 Task: Create fields in expense object.
Action: Mouse moved to (711, 55)
Screenshot: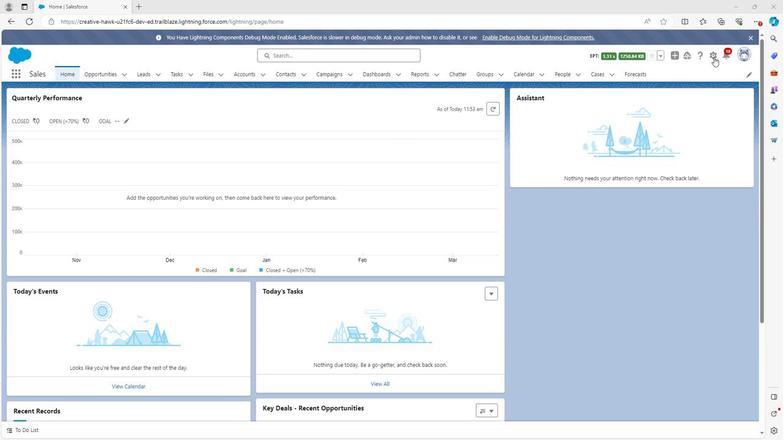 
Action: Mouse pressed left at (711, 55)
Screenshot: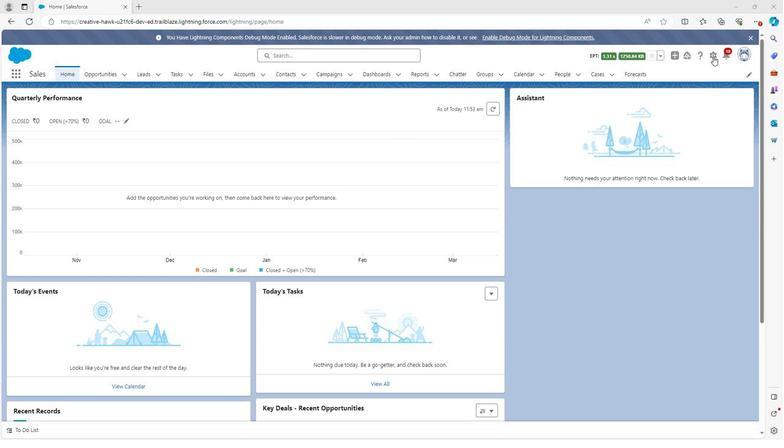
Action: Mouse moved to (687, 81)
Screenshot: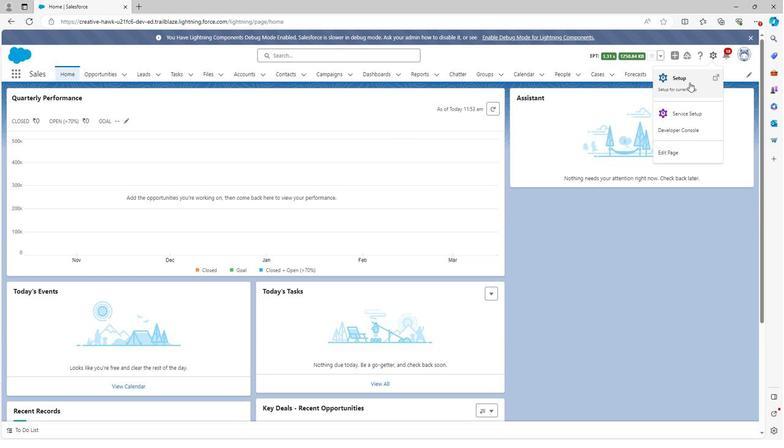 
Action: Mouse pressed left at (687, 81)
Screenshot: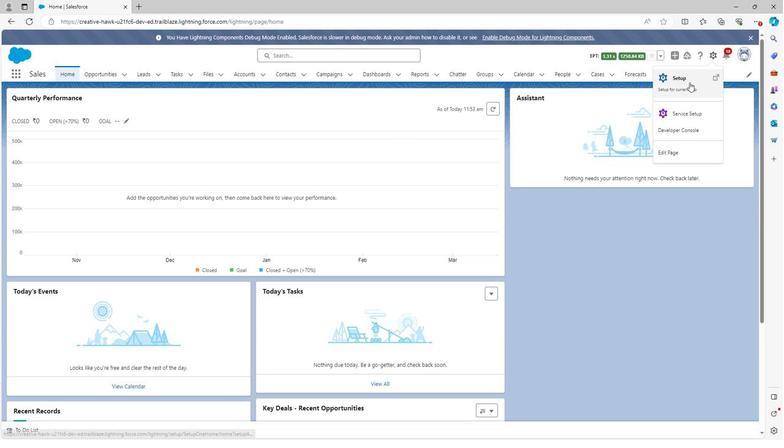 
Action: Mouse moved to (107, 69)
Screenshot: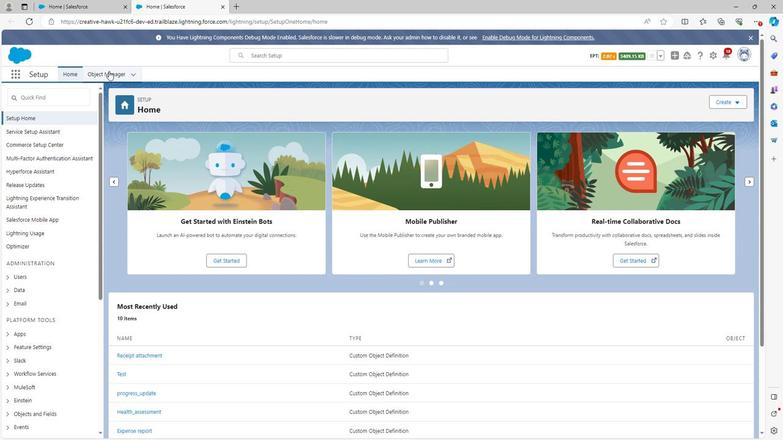 
Action: Mouse pressed left at (107, 69)
Screenshot: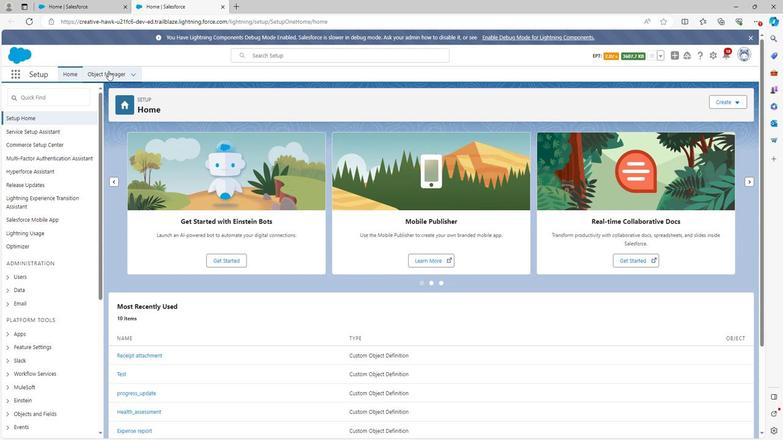 
Action: Mouse moved to (38, 327)
Screenshot: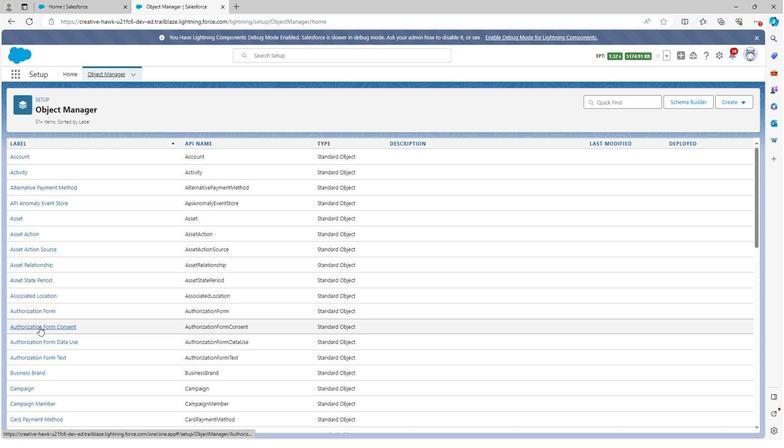 
Action: Mouse scrolled (38, 326) with delta (0, 0)
Screenshot: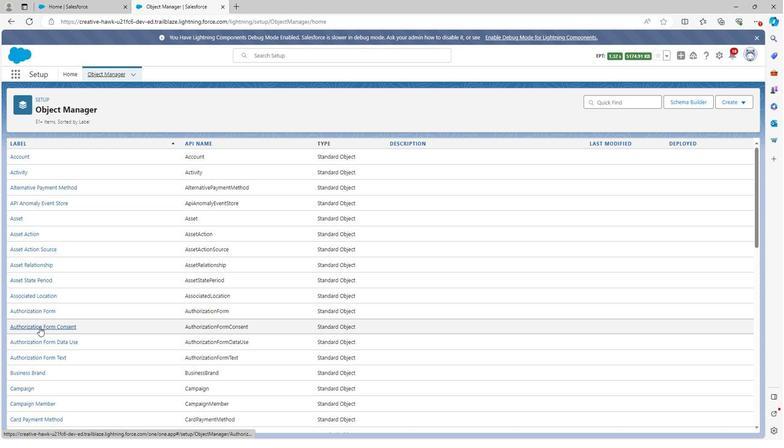 
Action: Mouse scrolled (38, 326) with delta (0, 0)
Screenshot: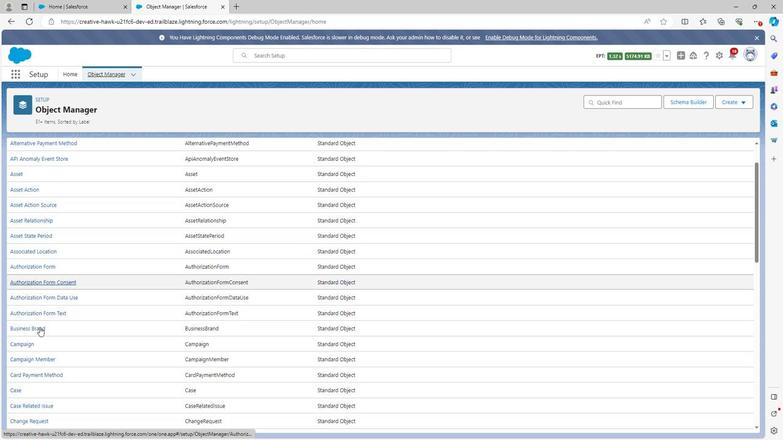 
Action: Mouse scrolled (38, 326) with delta (0, 0)
Screenshot: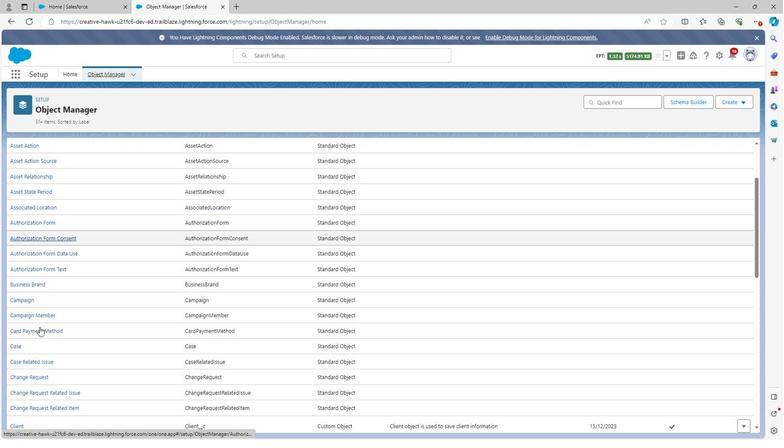 
Action: Mouse scrolled (38, 326) with delta (0, 0)
Screenshot: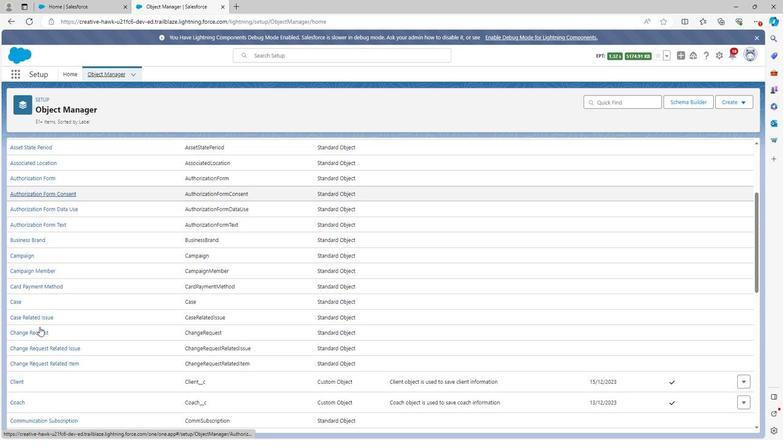 
Action: Mouse moved to (38, 325)
Screenshot: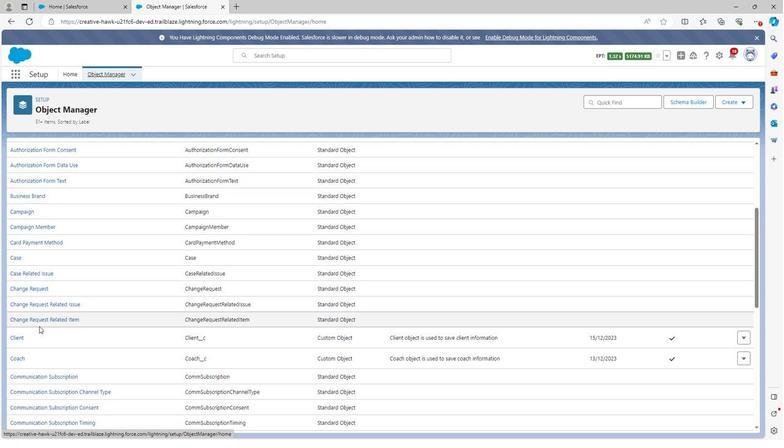 
Action: Mouse scrolled (38, 324) with delta (0, 0)
Screenshot: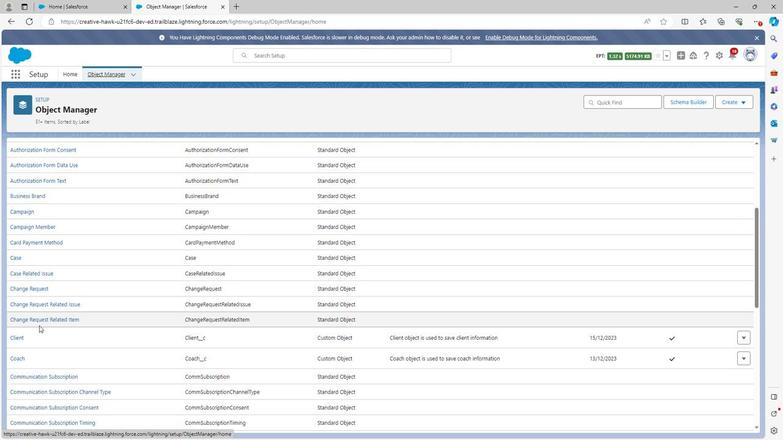 
Action: Mouse scrolled (38, 324) with delta (0, 0)
Screenshot: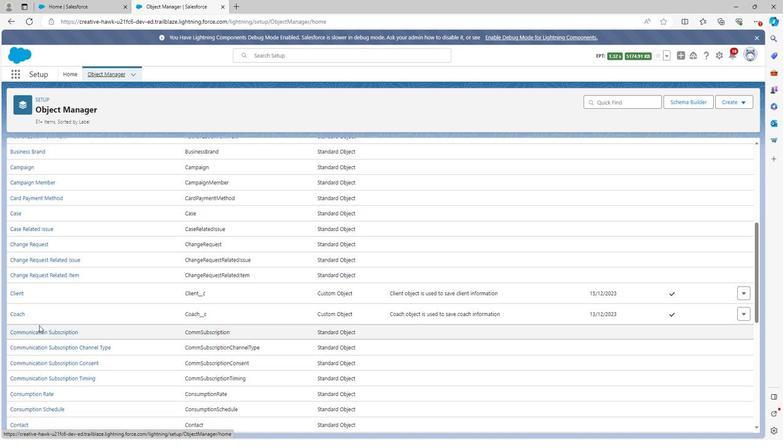 
Action: Mouse scrolled (38, 324) with delta (0, 0)
Screenshot: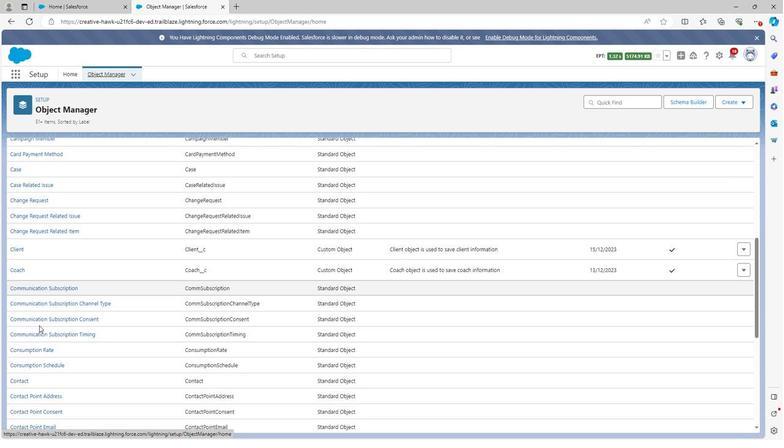
Action: Mouse moved to (38, 325)
Screenshot: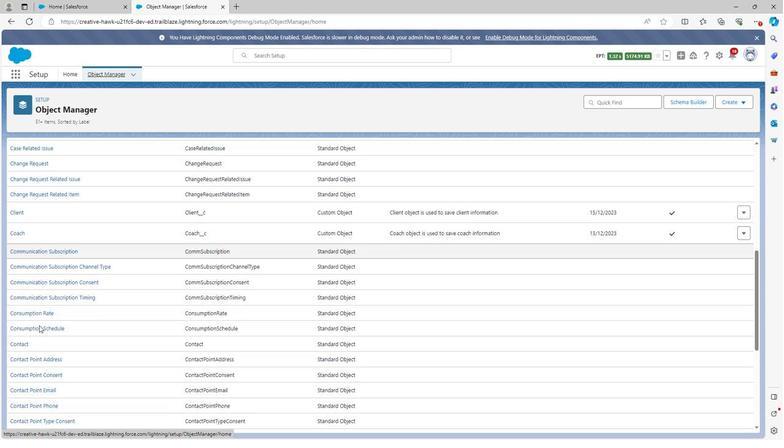 
Action: Mouse scrolled (38, 324) with delta (0, 0)
Screenshot: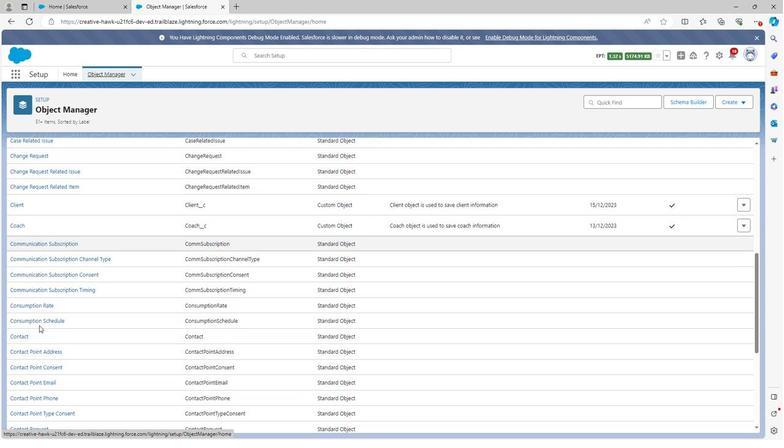 
Action: Mouse moved to (38, 324)
Screenshot: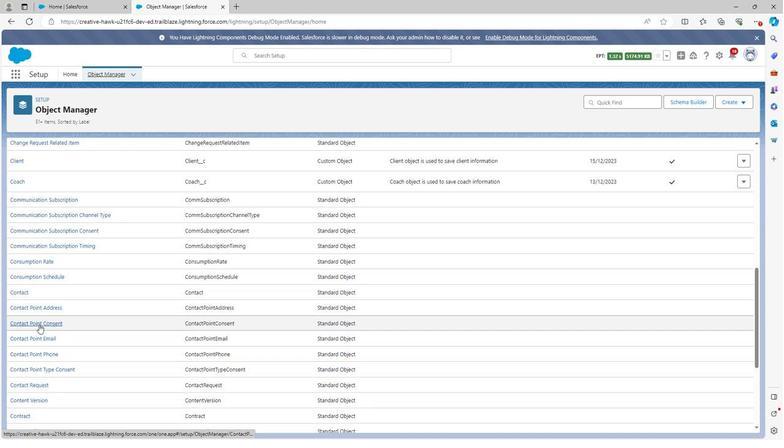 
Action: Mouse scrolled (38, 323) with delta (0, 0)
Screenshot: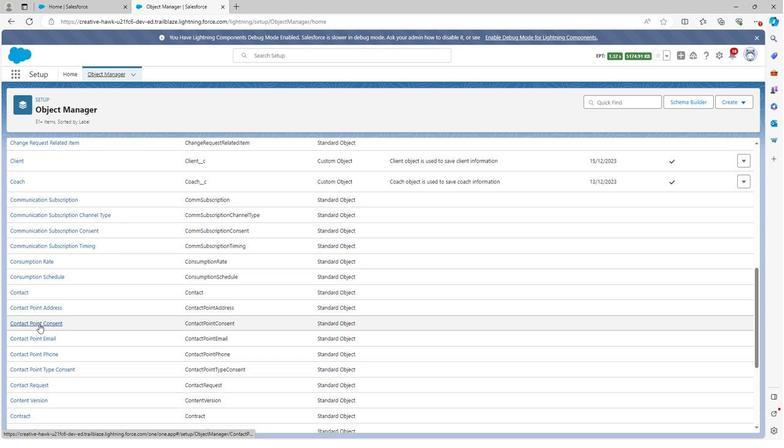 
Action: Mouse scrolled (38, 323) with delta (0, 0)
Screenshot: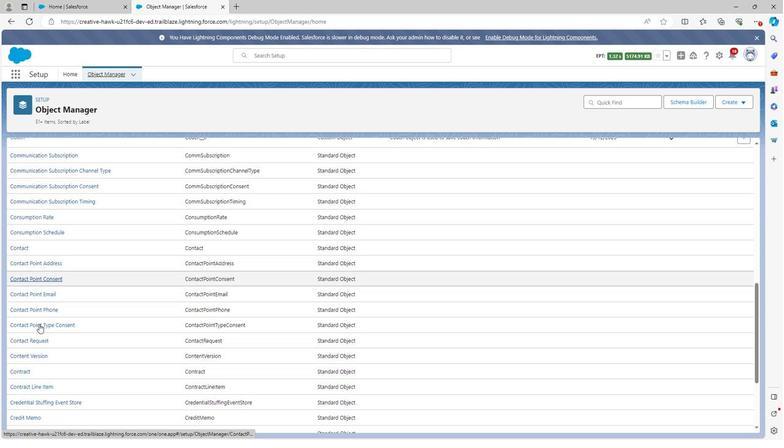 
Action: Mouse scrolled (38, 323) with delta (0, 0)
Screenshot: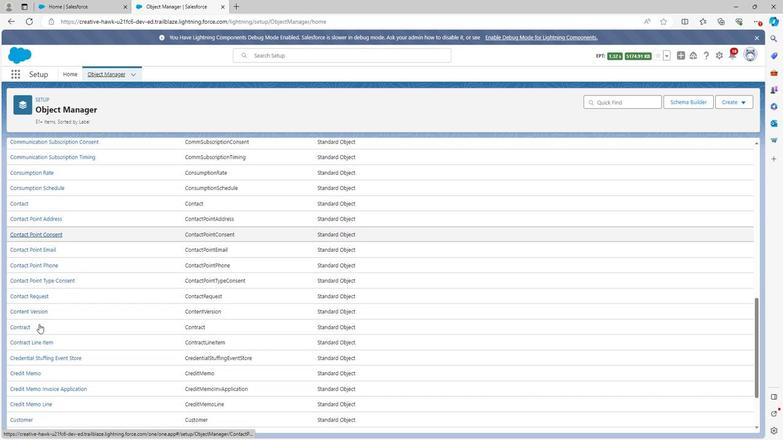 
Action: Mouse moved to (38, 322)
Screenshot: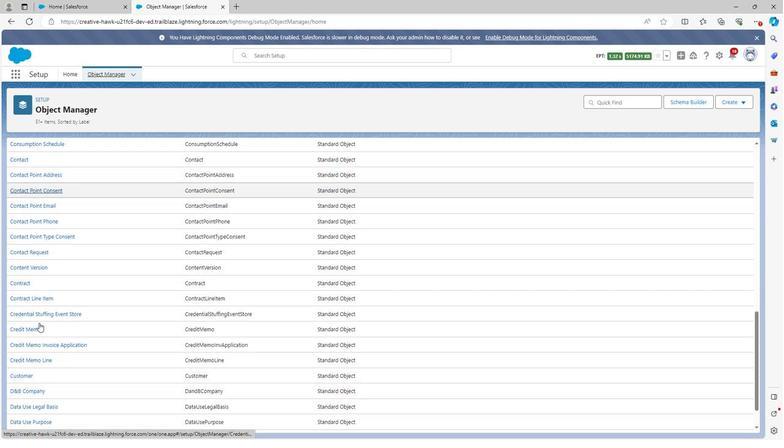 
Action: Mouse scrolled (38, 321) with delta (0, 0)
Screenshot: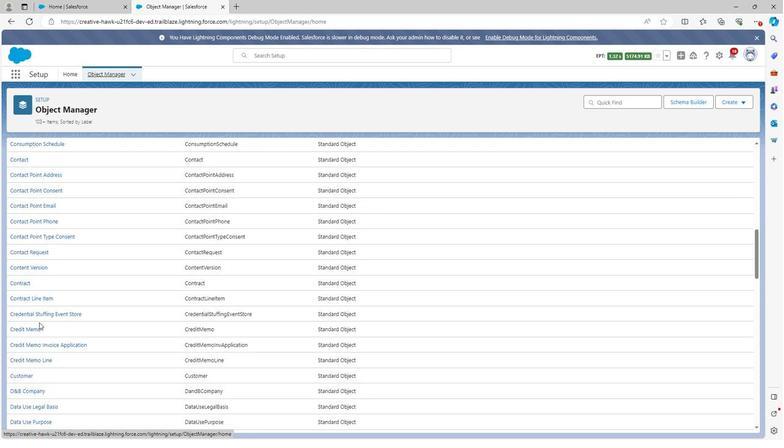 
Action: Mouse scrolled (38, 321) with delta (0, 0)
Screenshot: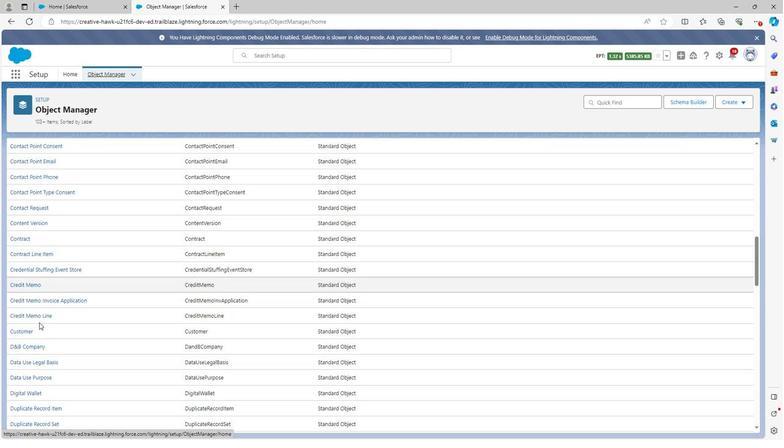 
Action: Mouse moved to (38, 322)
Screenshot: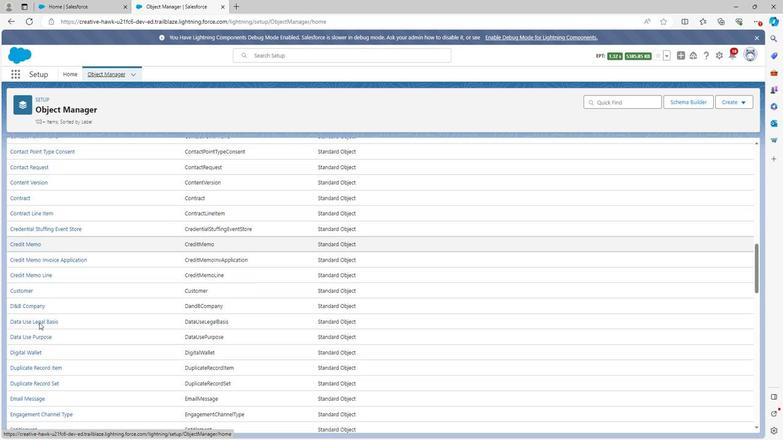 
Action: Mouse scrolled (38, 321) with delta (0, 0)
Screenshot: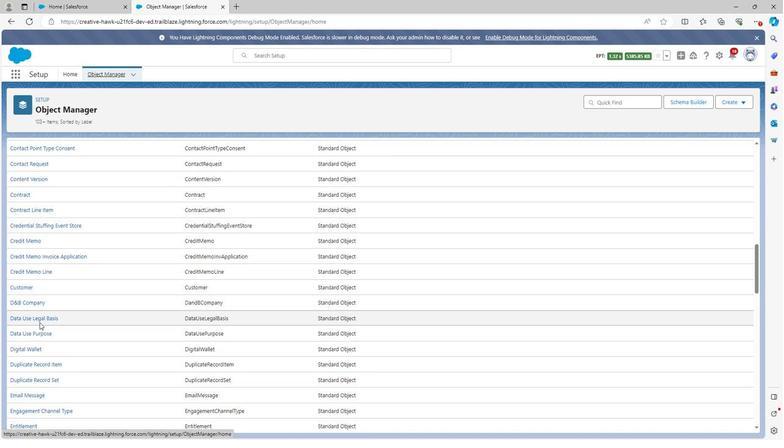 
Action: Mouse scrolled (38, 321) with delta (0, 0)
Screenshot: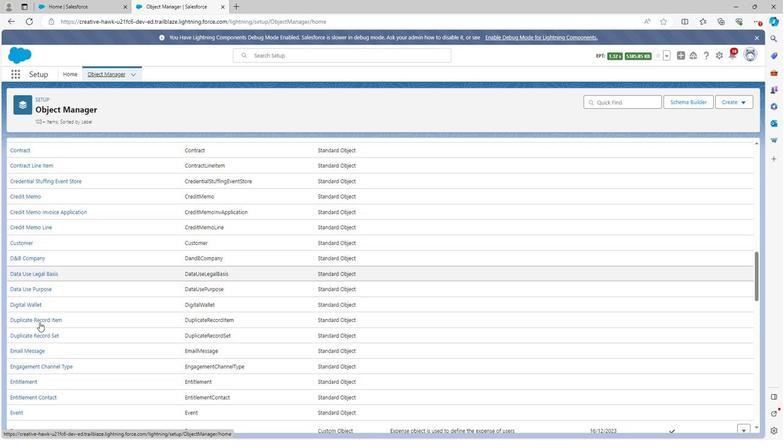 
Action: Mouse scrolled (38, 321) with delta (0, 0)
Screenshot: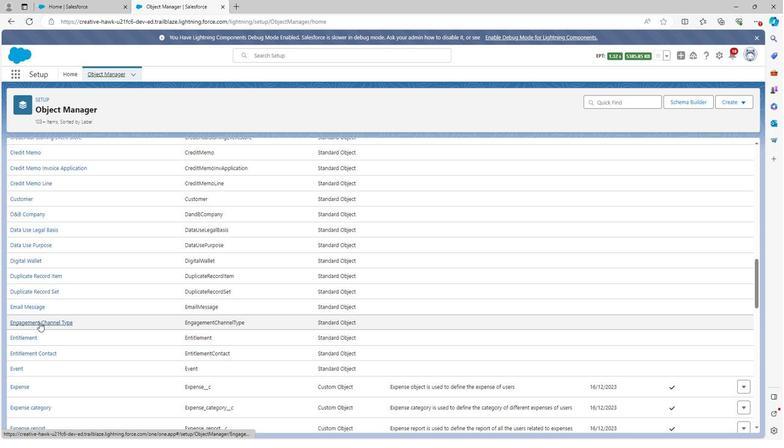 
Action: Mouse moved to (17, 342)
Screenshot: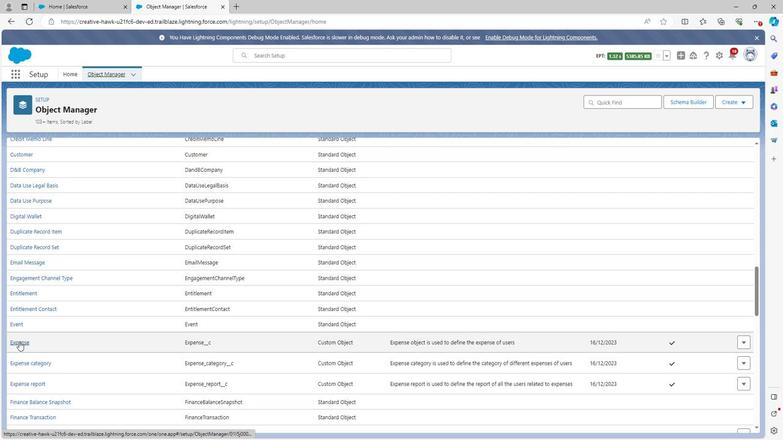 
Action: Mouse pressed left at (17, 342)
Screenshot: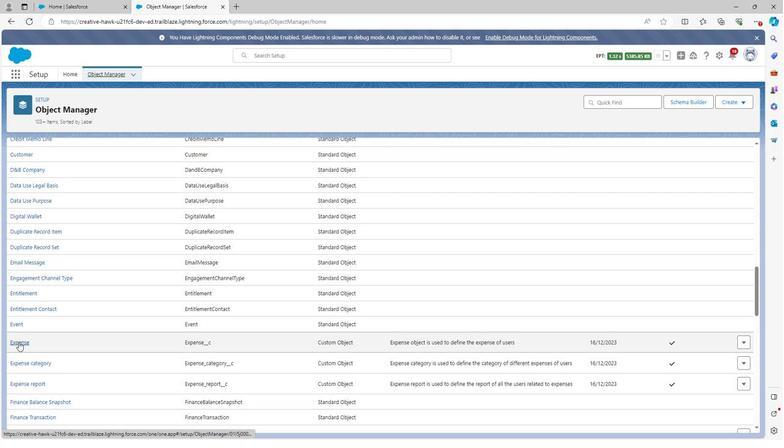 
Action: Mouse moved to (36, 159)
Screenshot: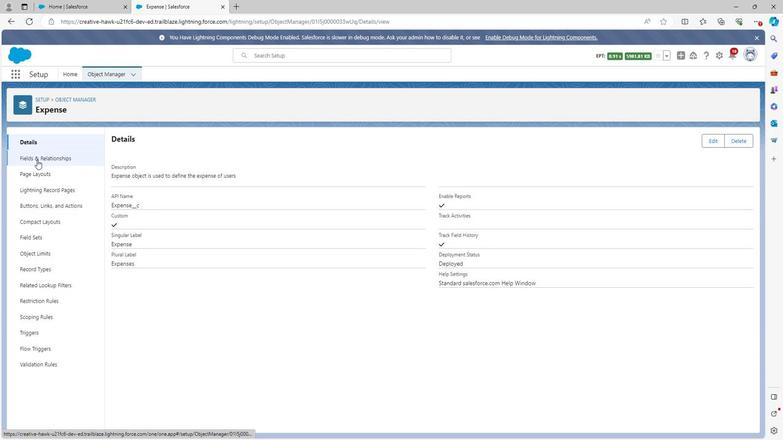 
Action: Mouse pressed left at (36, 159)
Screenshot: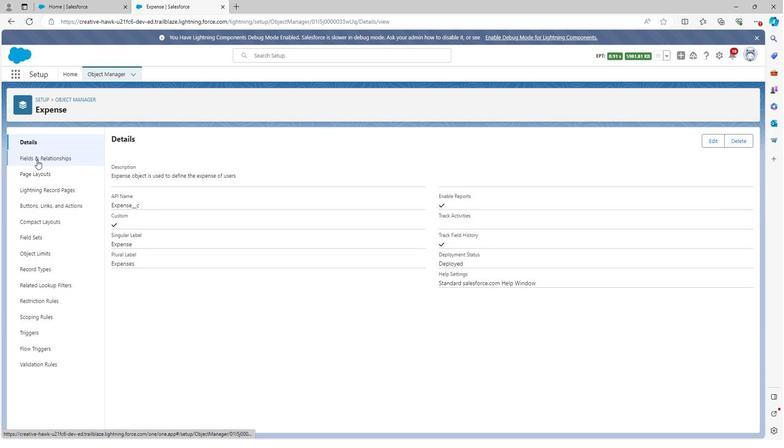 
Action: Mouse moved to (572, 137)
Screenshot: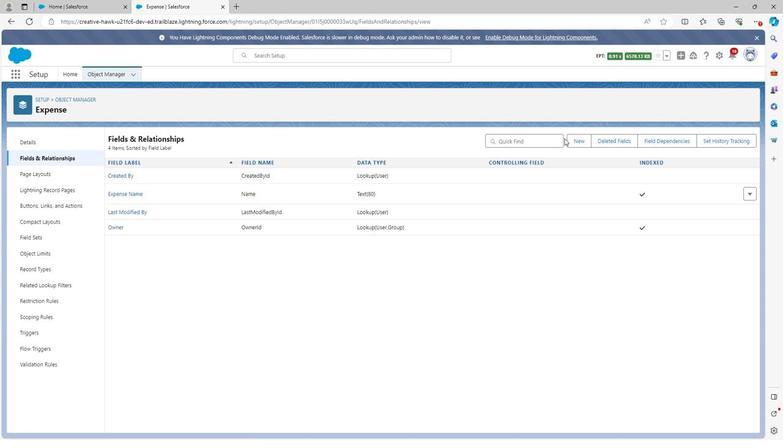 
Action: Mouse pressed left at (572, 137)
Screenshot: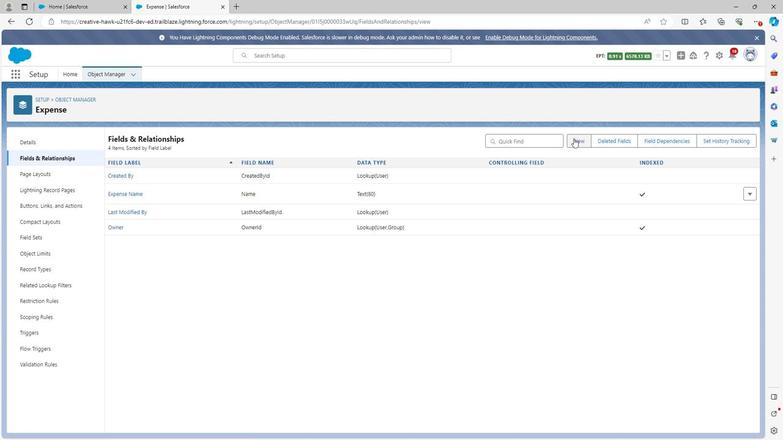 
Action: Mouse moved to (133, 258)
Screenshot: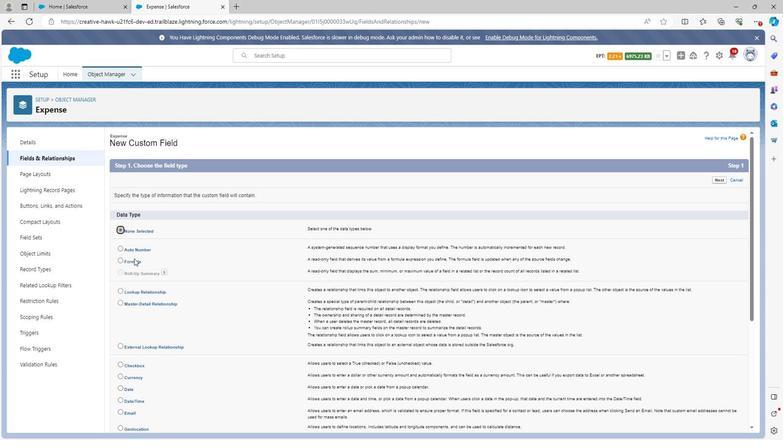 
Action: Mouse scrolled (133, 258) with delta (0, 0)
Screenshot: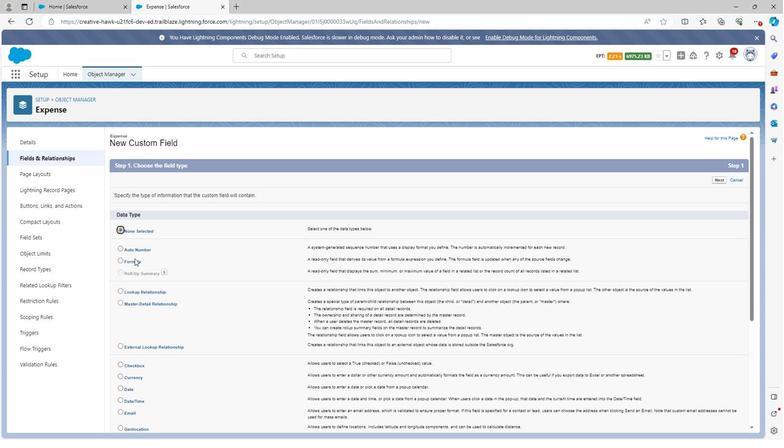 
Action: Mouse scrolled (133, 258) with delta (0, 0)
Screenshot: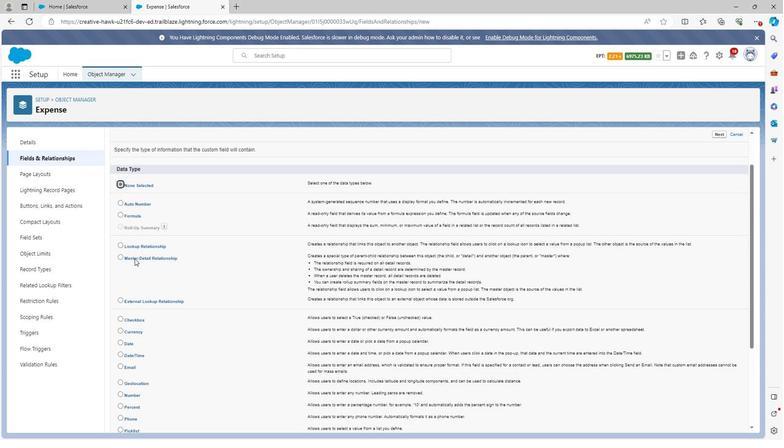 
Action: Mouse moved to (119, 347)
Screenshot: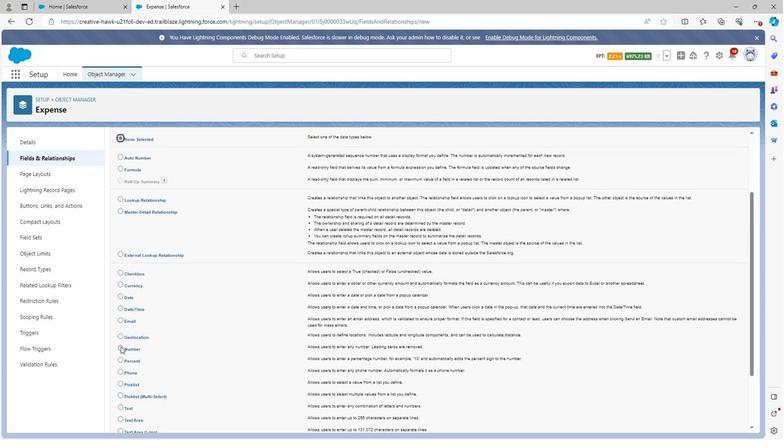 
Action: Mouse pressed left at (119, 347)
Screenshot: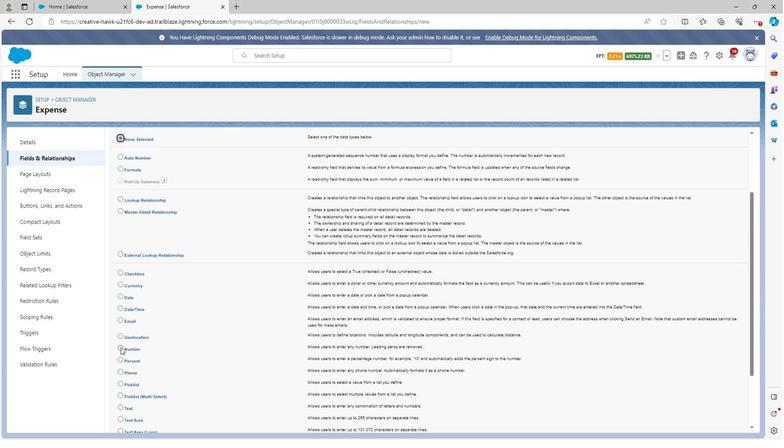 
Action: Mouse moved to (549, 340)
Screenshot: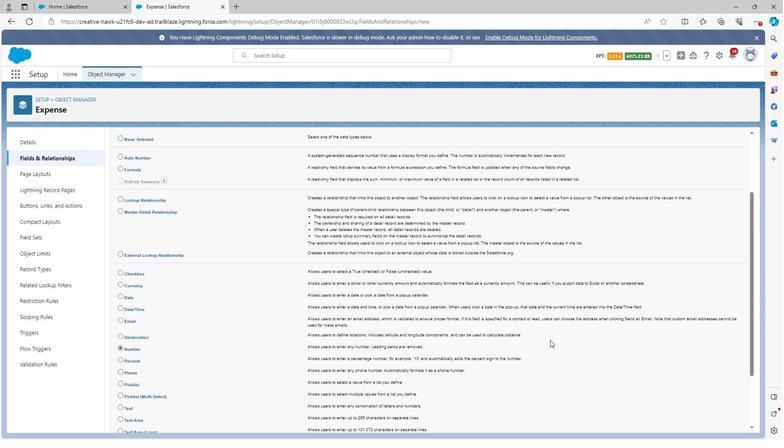 
Action: Mouse scrolled (549, 340) with delta (0, 0)
Screenshot: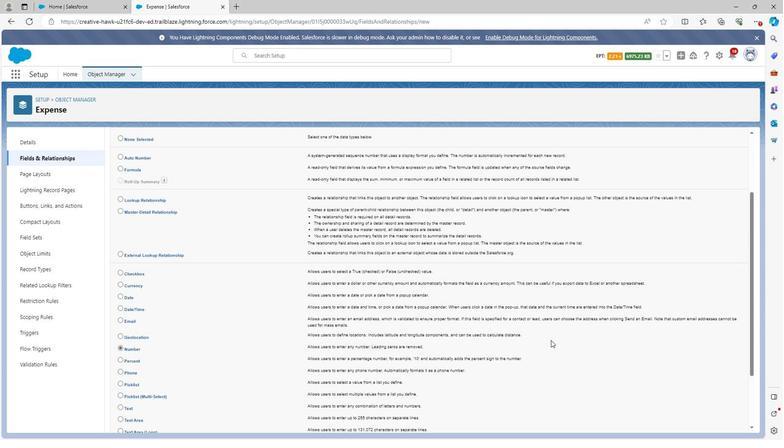 
Action: Mouse scrolled (549, 340) with delta (0, 0)
Screenshot: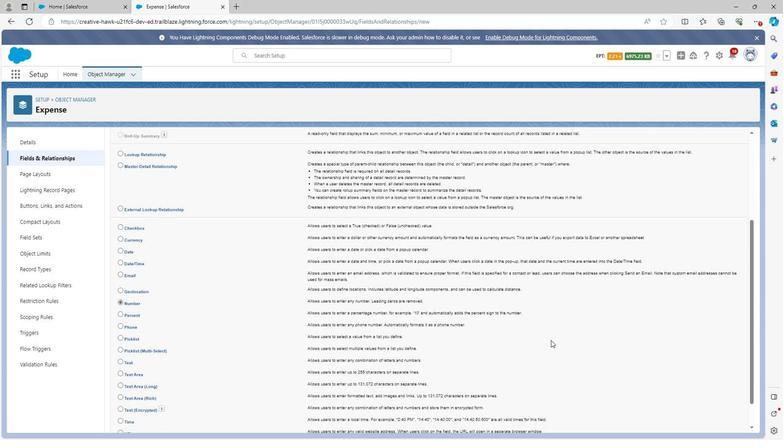 
Action: Mouse scrolled (549, 340) with delta (0, 0)
Screenshot: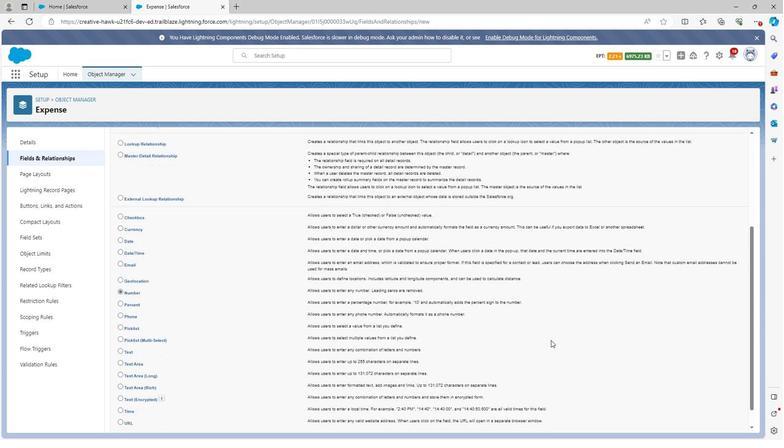 
Action: Mouse scrolled (549, 340) with delta (0, 0)
Screenshot: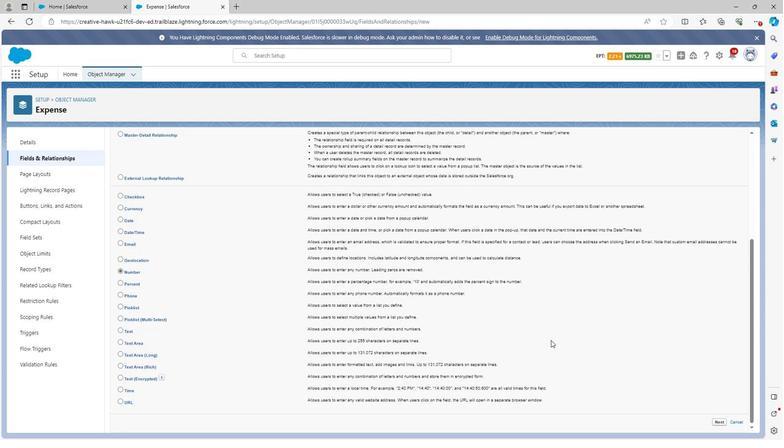 
Action: Mouse moved to (718, 422)
Screenshot: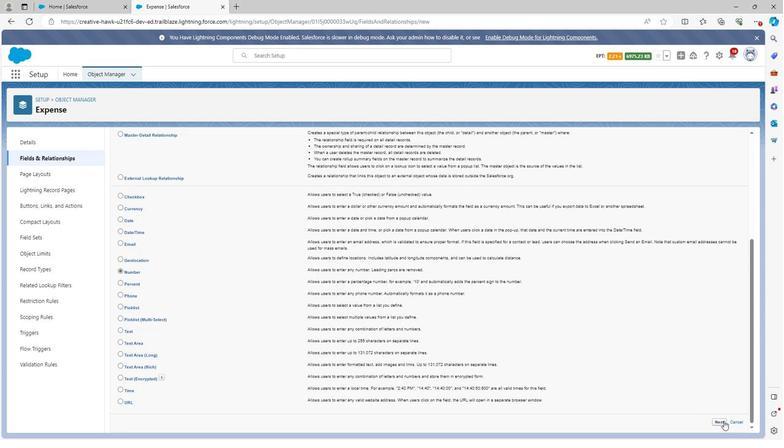 
Action: Mouse pressed left at (718, 422)
Screenshot: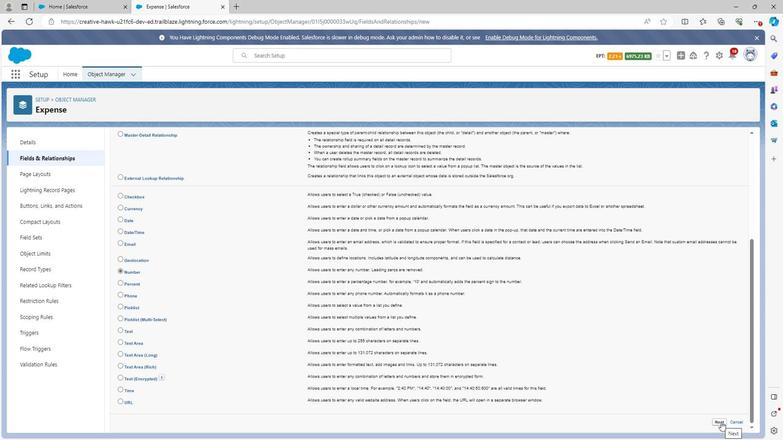 
Action: Mouse moved to (256, 196)
Screenshot: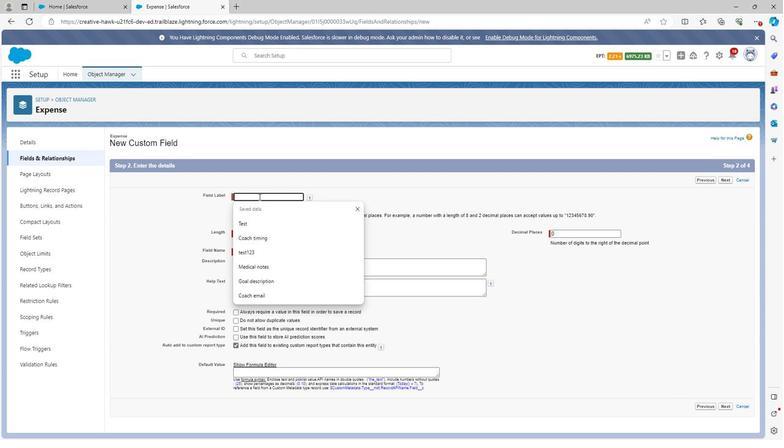 
Action: Mouse pressed left at (256, 196)
Screenshot: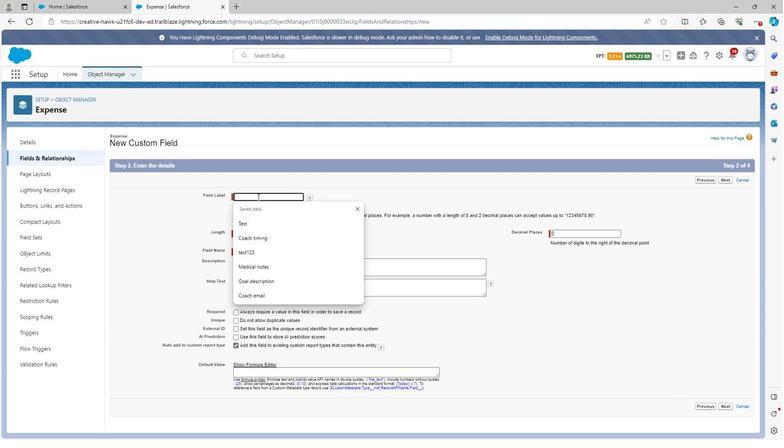 
Action: Key pressed <Key.shift><Key.shift>Expense<Key.space>amount
Screenshot: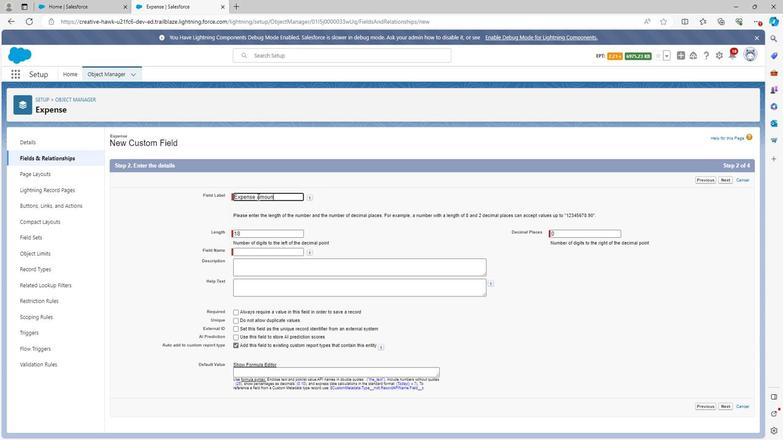
Action: Mouse moved to (241, 232)
Screenshot: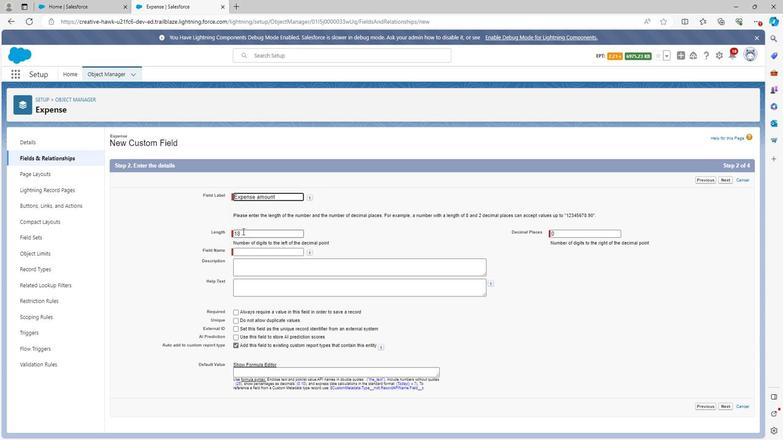 
Action: Mouse pressed left at (241, 232)
Screenshot: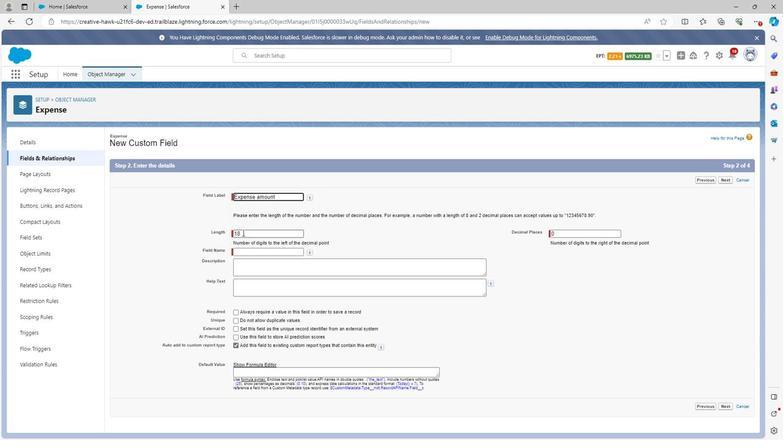 
Action: Mouse moved to (228, 225)
Screenshot: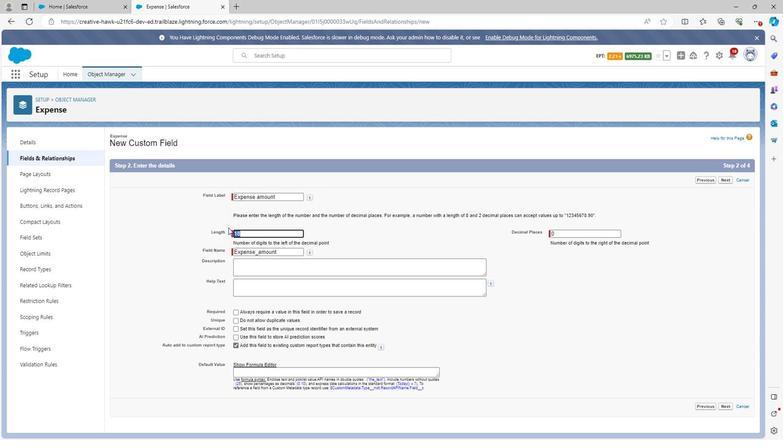 
Action: Key pressed 1
Screenshot: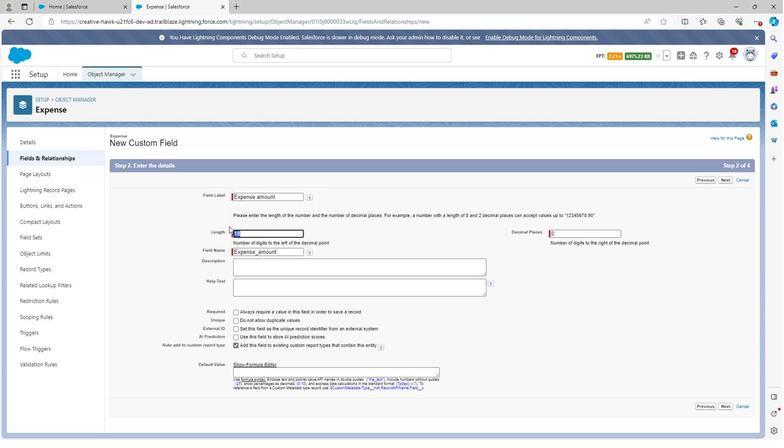 
Action: Mouse moved to (229, 226)
Screenshot: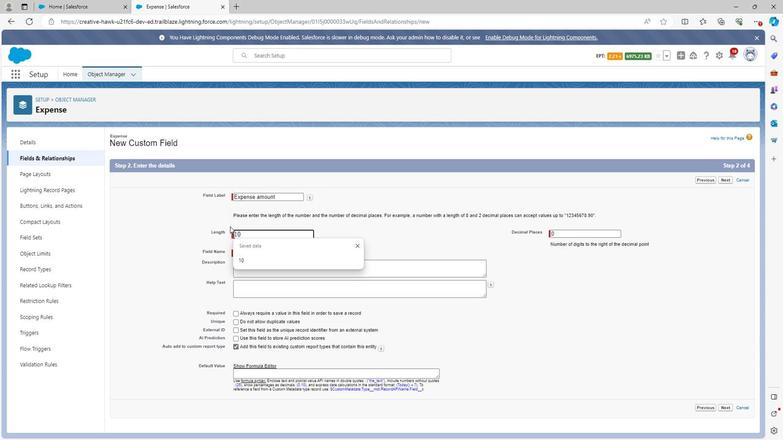 
Action: Key pressed 0
Screenshot: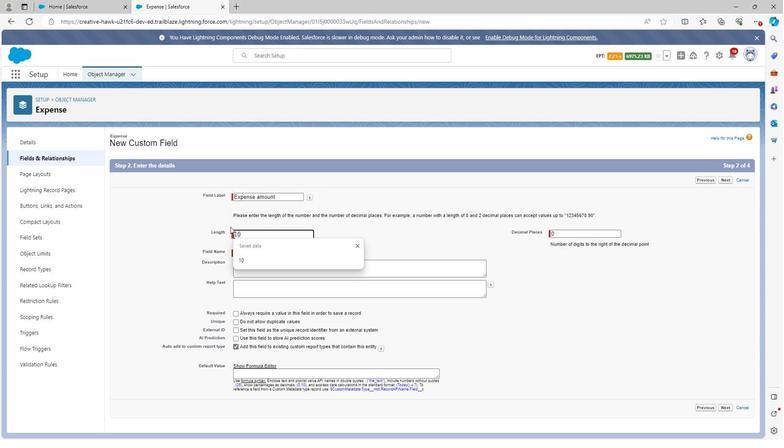 
Action: Mouse moved to (230, 227)
Screenshot: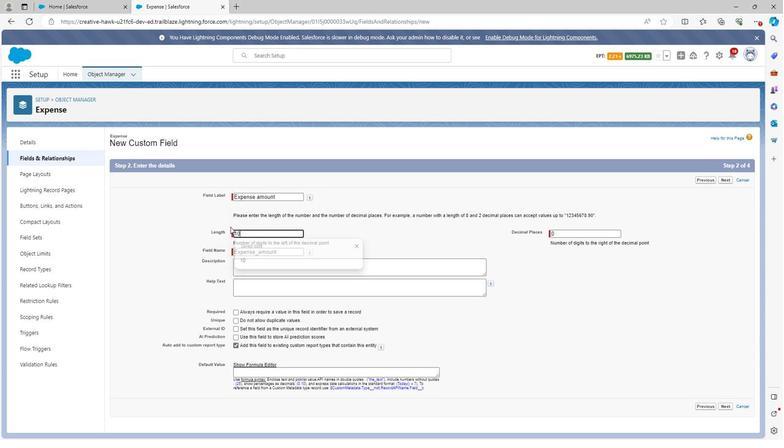
Action: Key pressed 0
Screenshot: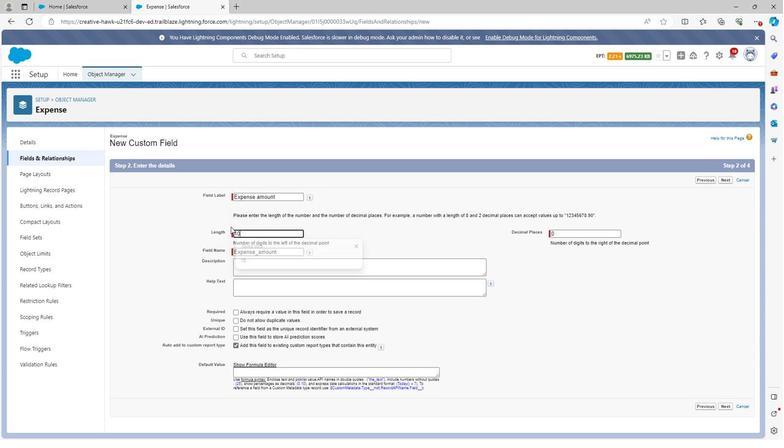 
Action: Mouse moved to (252, 263)
Screenshot: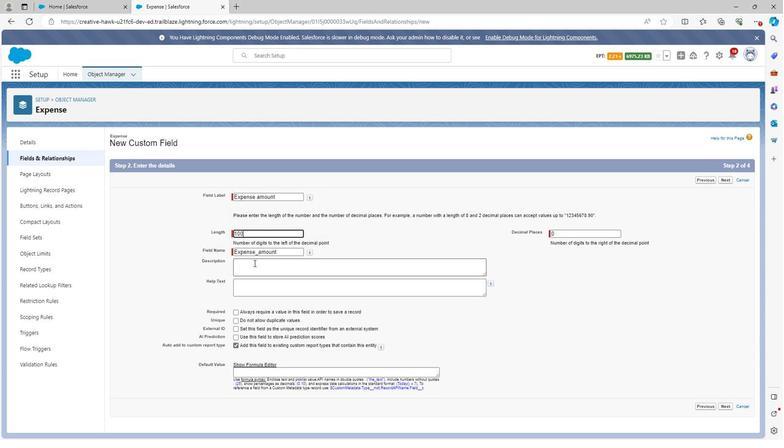 
Action: Mouse pressed left at (252, 263)
Screenshot: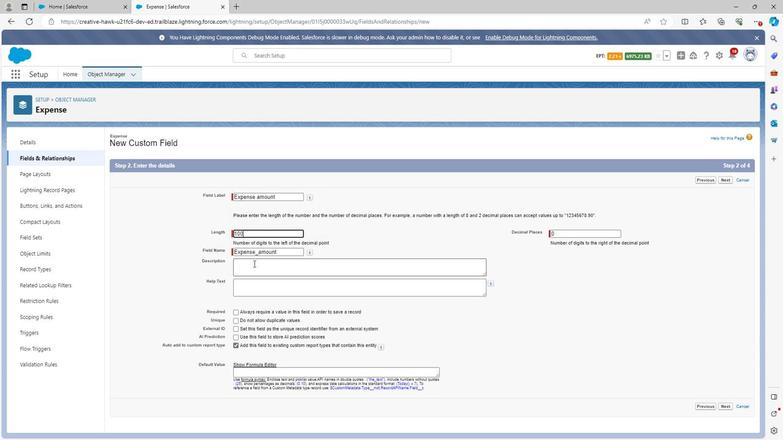 
Action: Key pressed <Key.shift>Expense<Key.space>amount<Key.space>o<Key.backspace>field<Key.space>is<Key.space>used<Key.space>to<Key.space>mention<Key.space>about<Key.space>the<Key.space>expen<Key.backspace><Key.backspace><Key.backspace><Key.backspace><Key.backspace>amount<Key.space>of<Key.space>expense
Screenshot: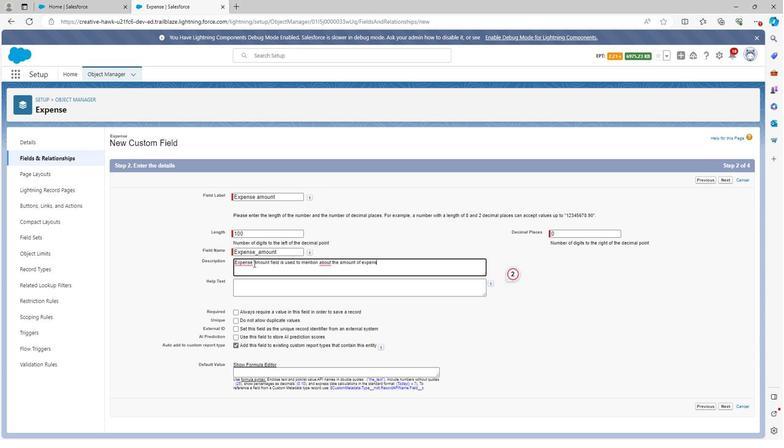 
Action: Mouse moved to (545, 343)
Screenshot: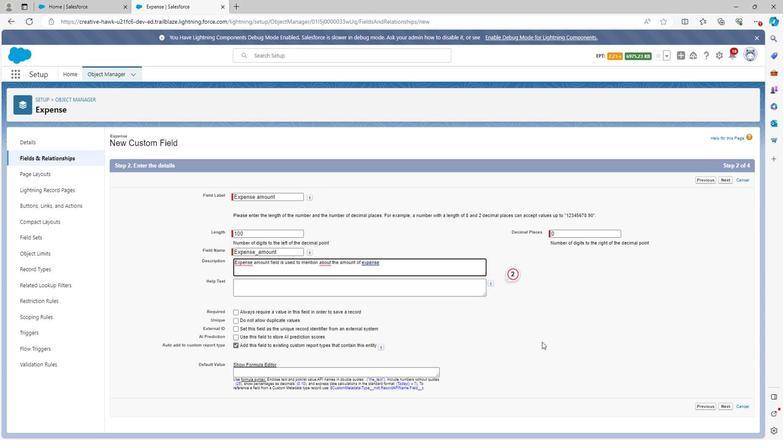 
Action: Mouse pressed left at (545, 343)
Screenshot: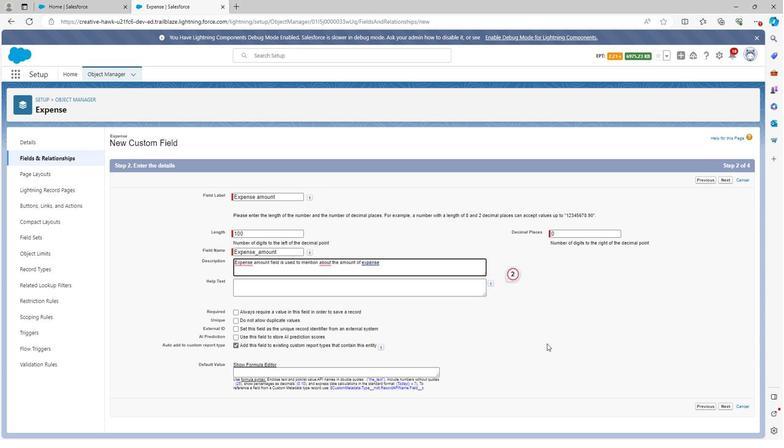 
Action: Mouse scrolled (545, 343) with delta (0, 0)
Screenshot: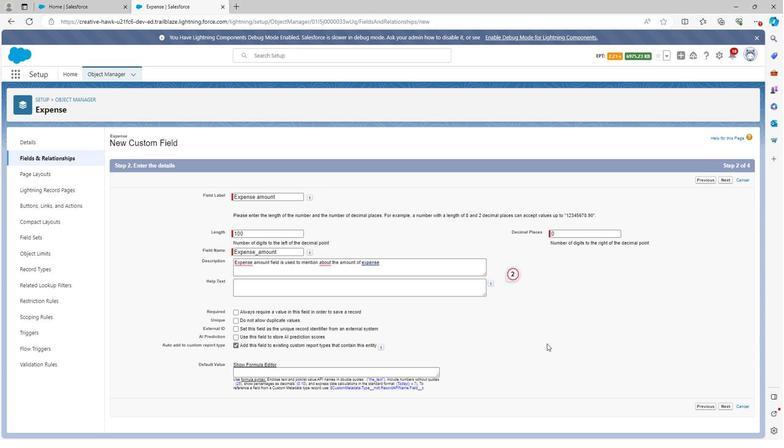 
Action: Mouse scrolled (545, 343) with delta (0, 0)
Screenshot: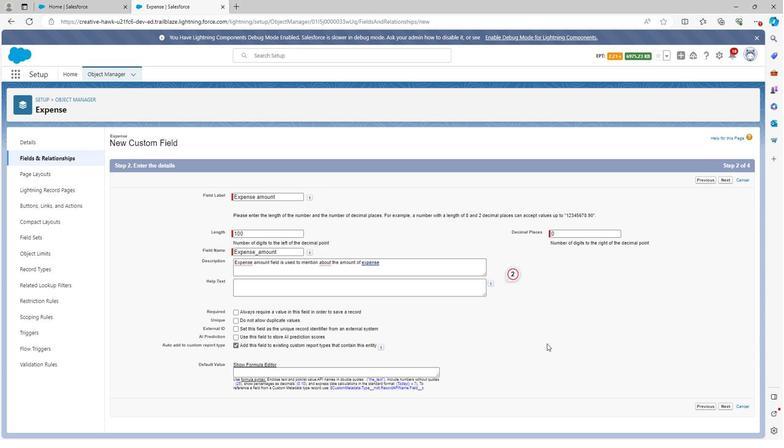 
Action: Mouse moved to (721, 406)
Screenshot: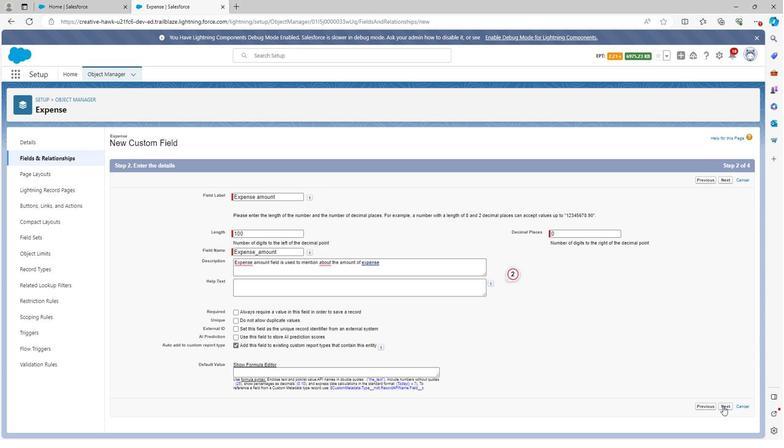 
Action: Mouse pressed left at (721, 406)
Screenshot: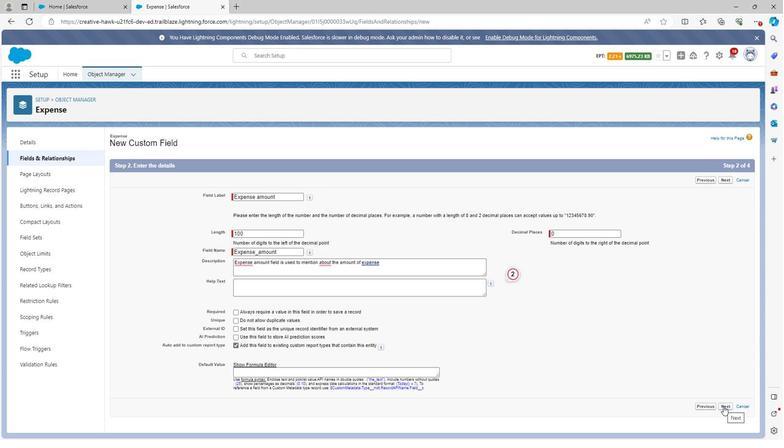 
Action: Mouse moved to (245, 242)
Screenshot: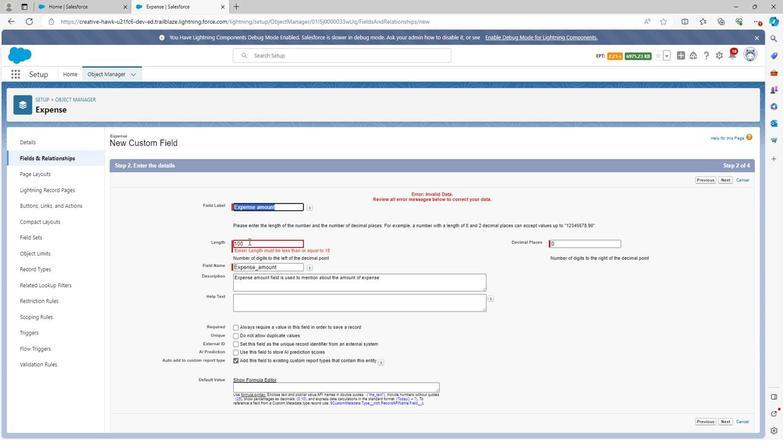 
Action: Mouse pressed left at (245, 242)
Screenshot: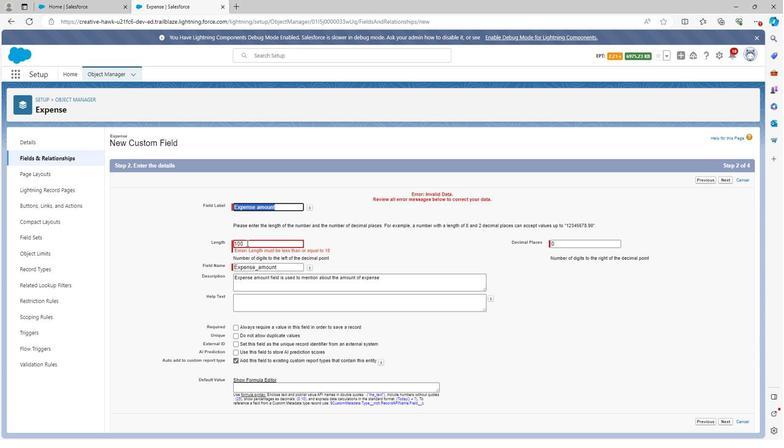 
Action: Mouse moved to (228, 242)
Screenshot: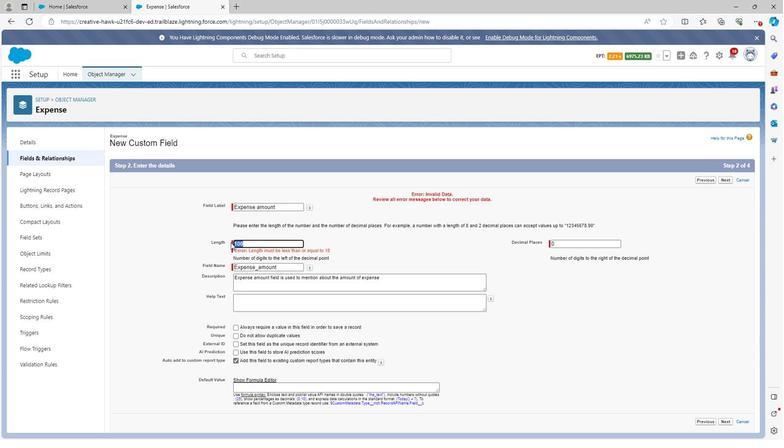 
Action: Key pressed 1
Screenshot: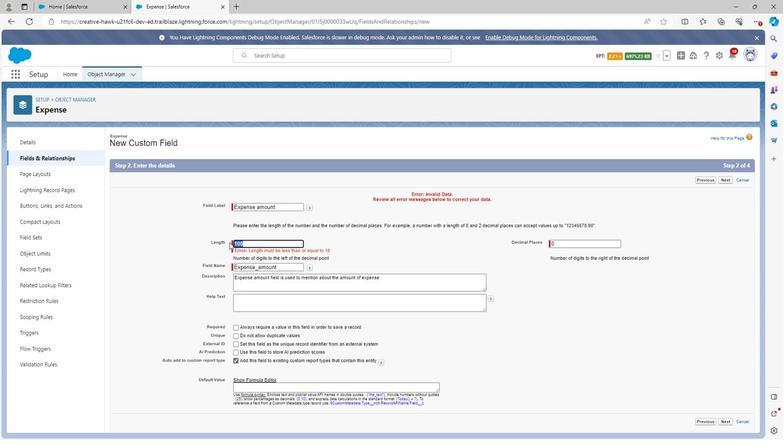 
Action: Mouse moved to (228, 242)
Screenshot: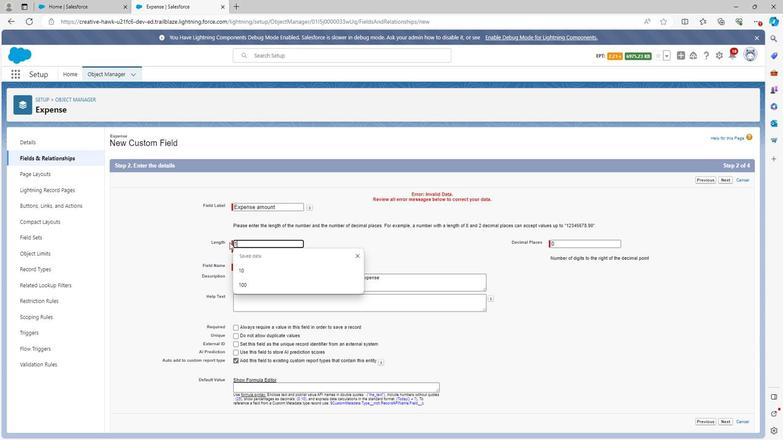 
Action: Key pressed 8
Screenshot: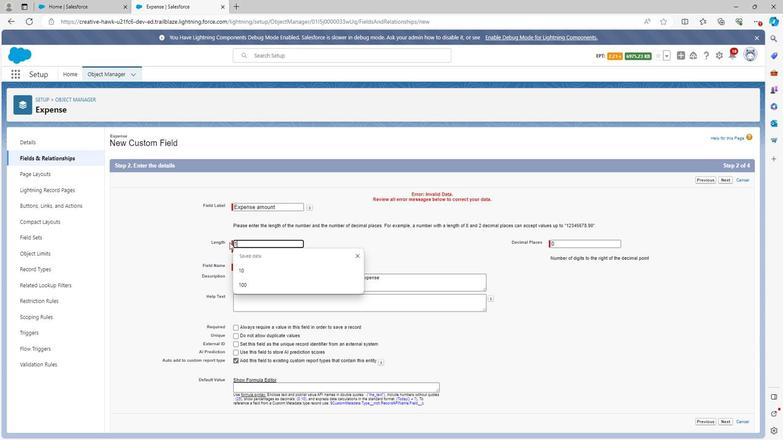 
Action: Mouse moved to (561, 331)
Screenshot: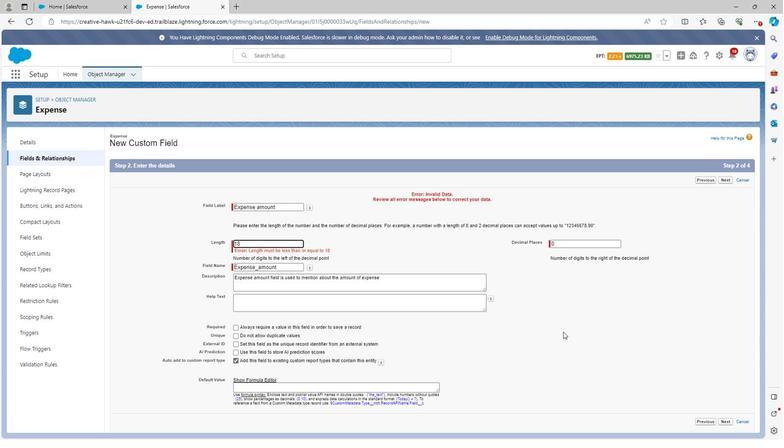 
Action: Mouse scrolled (561, 331) with delta (0, 0)
Screenshot: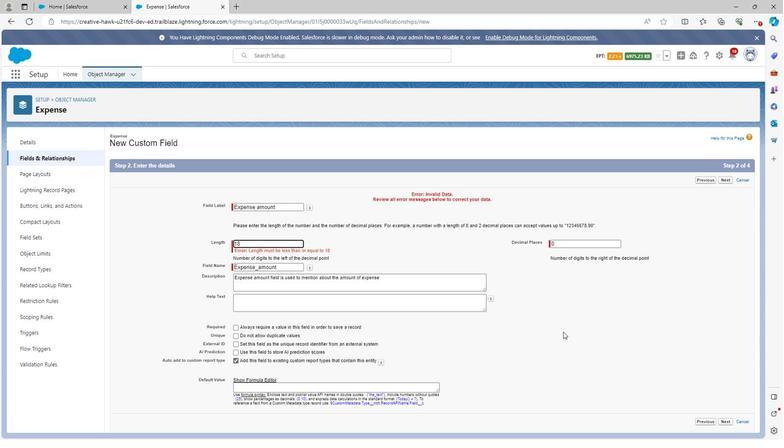 
Action: Mouse moved to (565, 335)
Screenshot: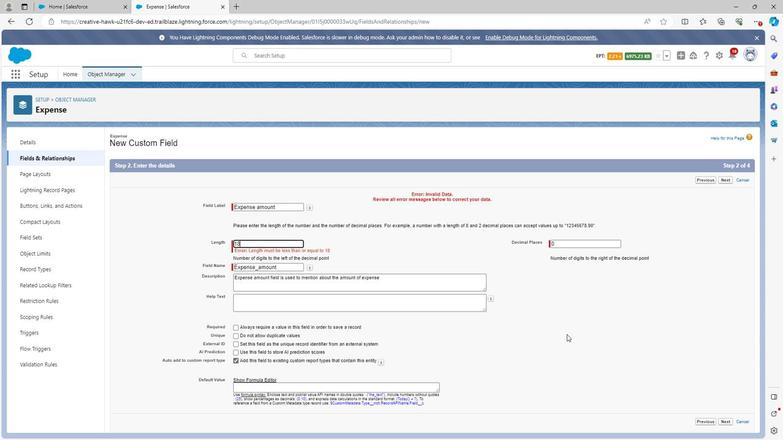 
Action: Mouse scrolled (565, 334) with delta (0, 0)
Screenshot: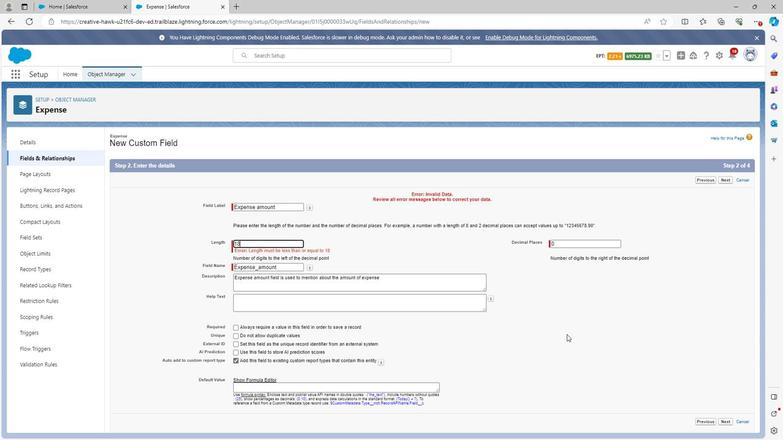 
Action: Mouse moved to (723, 421)
Screenshot: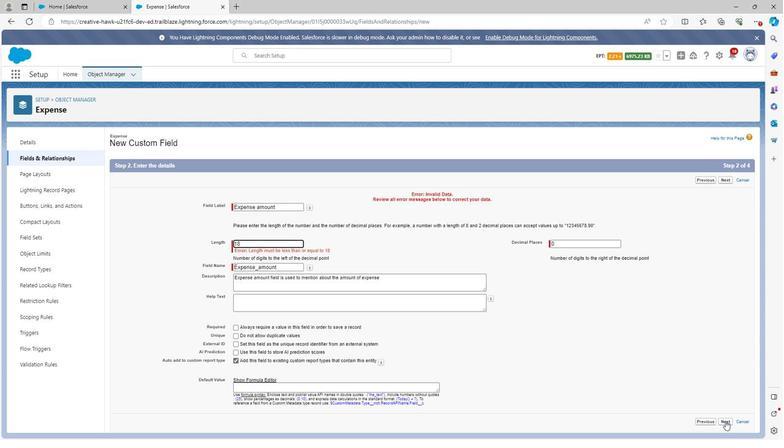 
Action: Mouse pressed left at (723, 421)
Screenshot: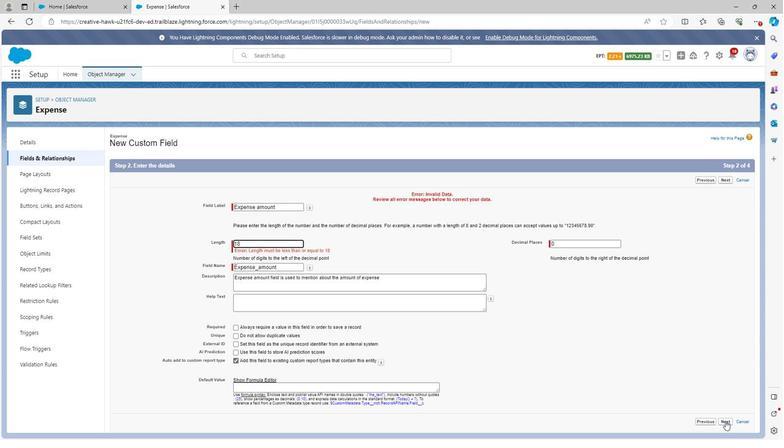 
Action: Mouse moved to (538, 248)
Screenshot: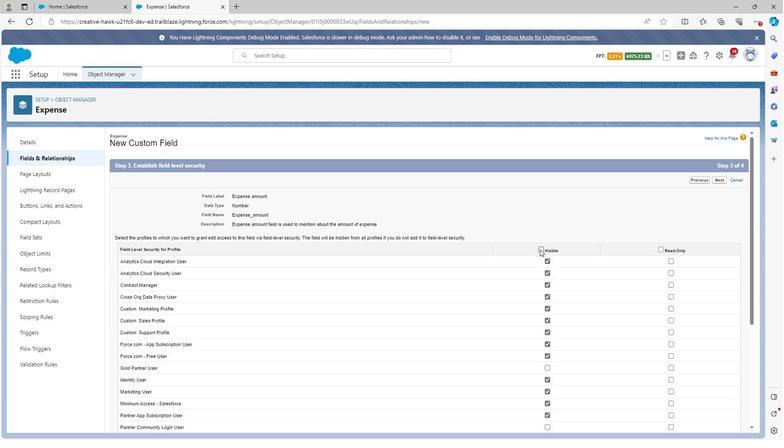 
Action: Mouse pressed left at (538, 248)
Screenshot: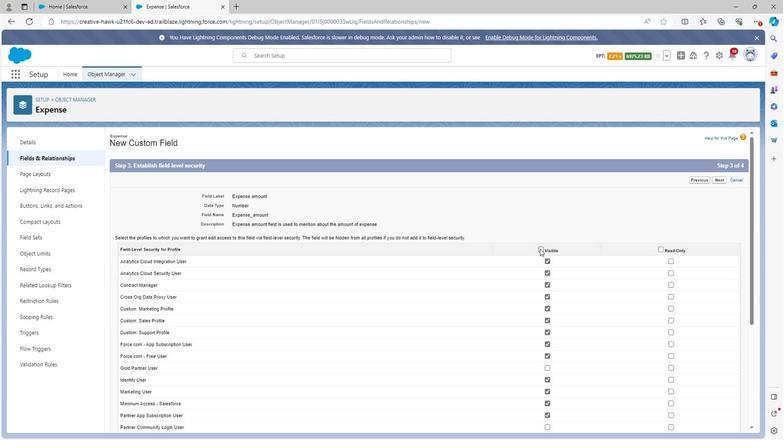 
Action: Mouse moved to (657, 248)
Screenshot: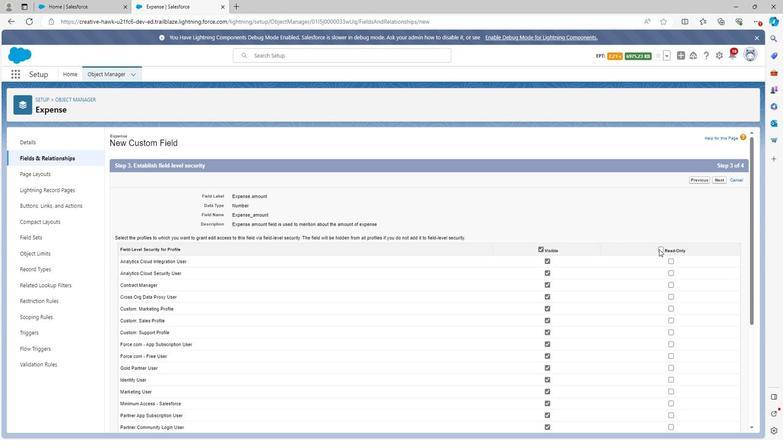 
Action: Mouse pressed left at (657, 248)
Screenshot: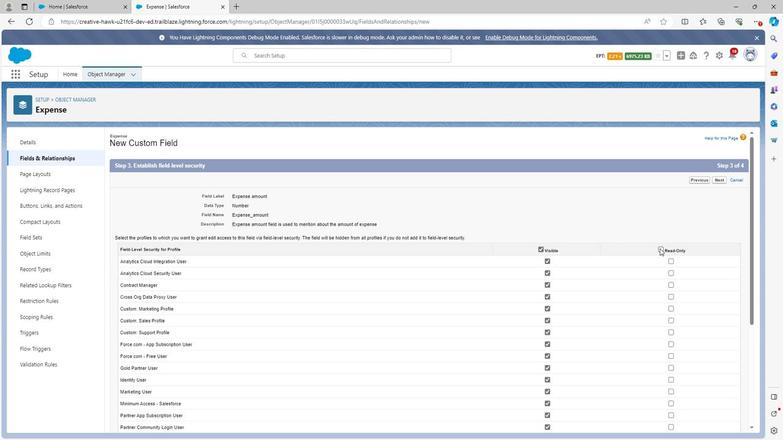 
Action: Mouse moved to (654, 249)
Screenshot: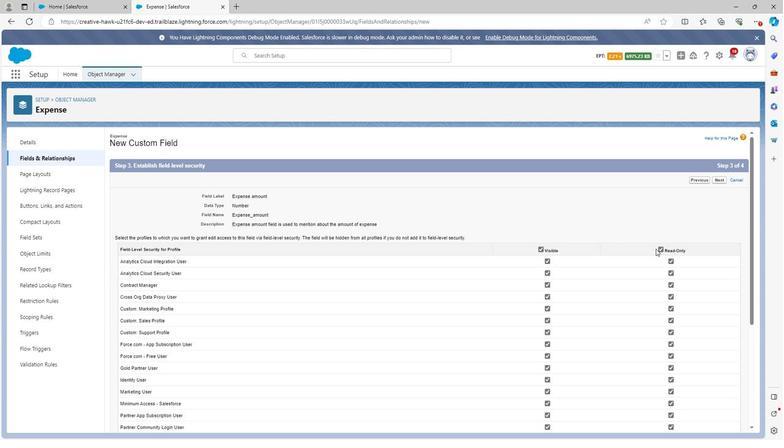 
Action: Mouse scrolled (654, 248) with delta (0, 0)
Screenshot: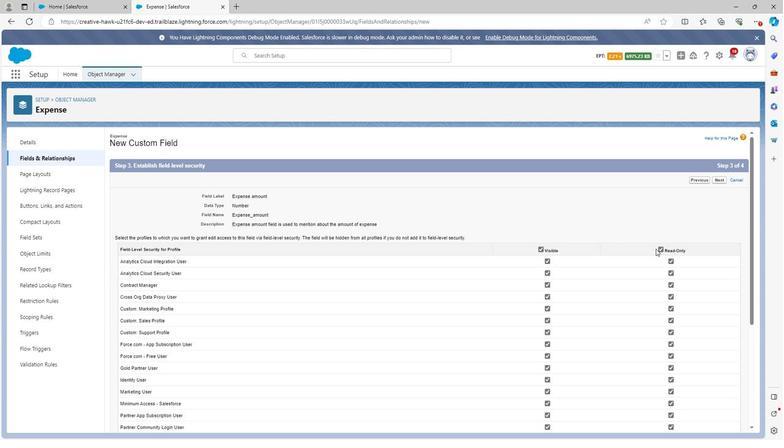 
Action: Mouse moved to (654, 250)
Screenshot: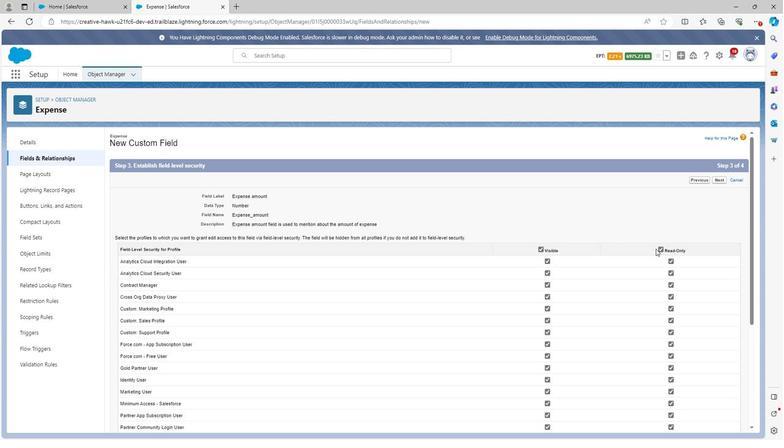 
Action: Mouse scrolled (654, 249) with delta (0, 0)
Screenshot: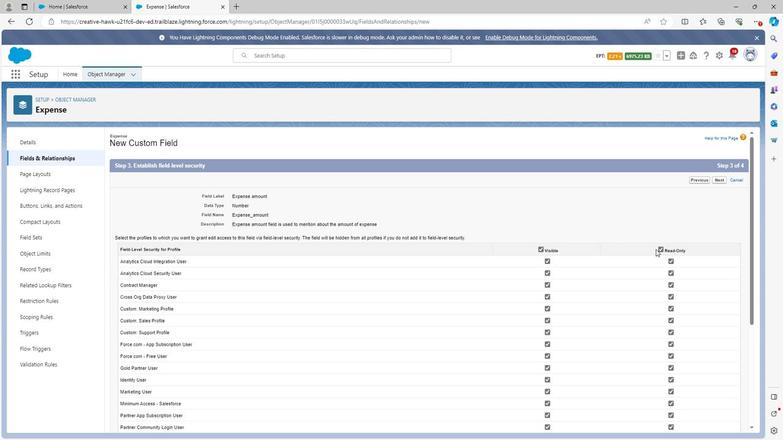 
Action: Mouse moved to (654, 250)
Screenshot: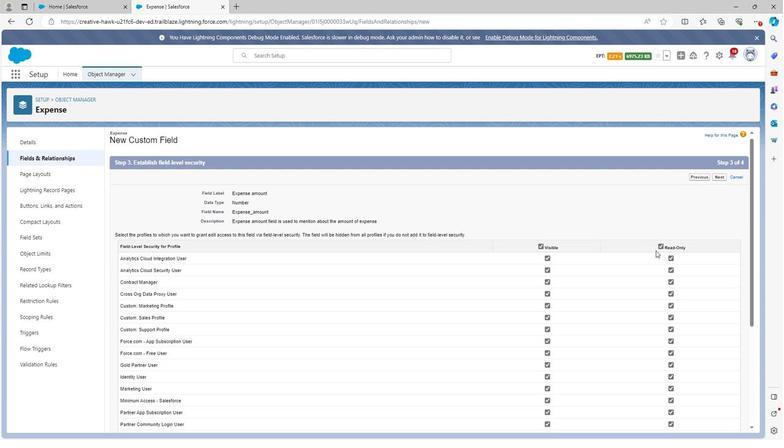 
Action: Mouse scrolled (654, 250) with delta (0, 0)
Screenshot: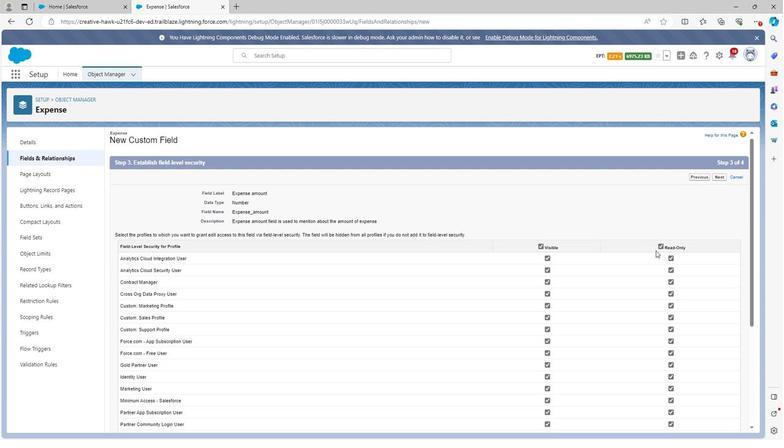 
Action: Mouse scrolled (654, 250) with delta (0, 0)
Screenshot: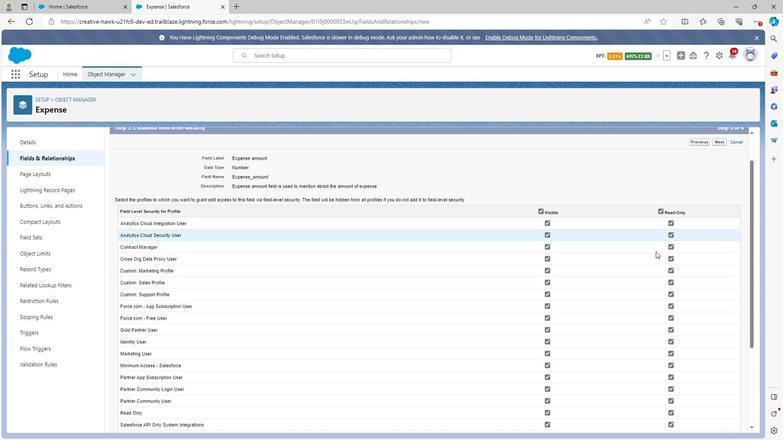 
Action: Mouse scrolled (654, 250) with delta (0, 0)
Screenshot: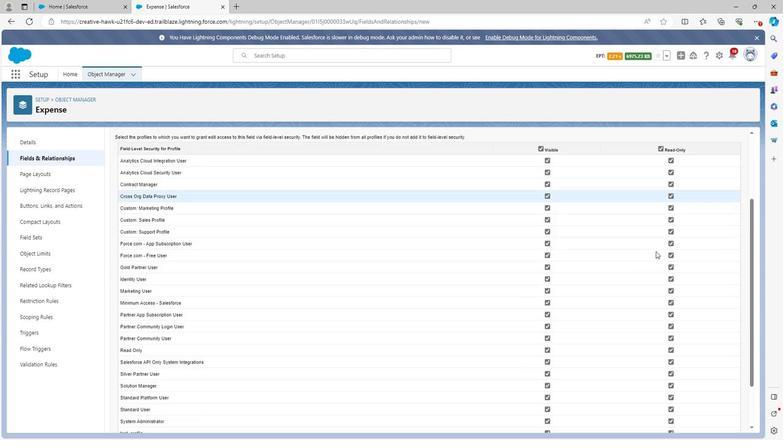 
Action: Mouse scrolled (654, 250) with delta (0, 0)
Screenshot: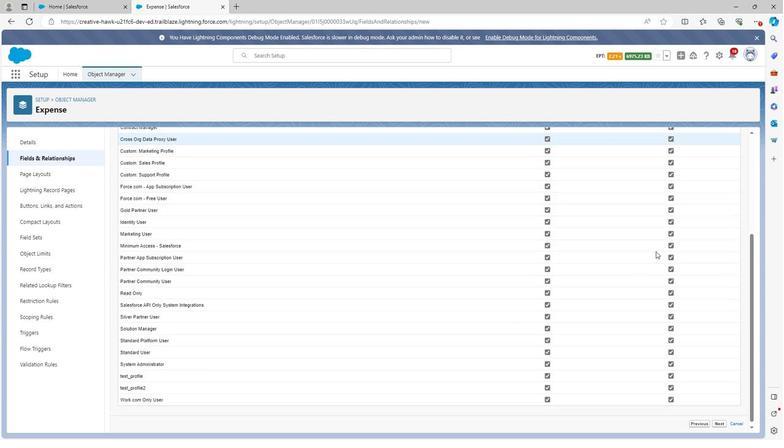 
Action: Mouse scrolled (654, 250) with delta (0, 0)
Screenshot: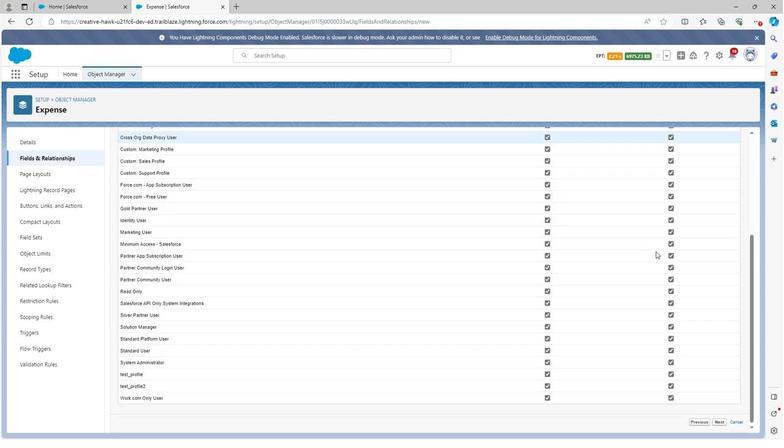 
Action: Mouse moved to (722, 422)
Screenshot: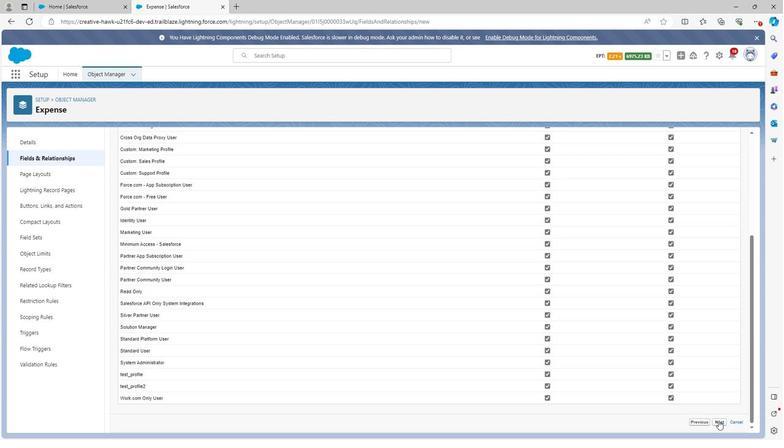 
Action: Mouse pressed left at (722, 422)
Screenshot: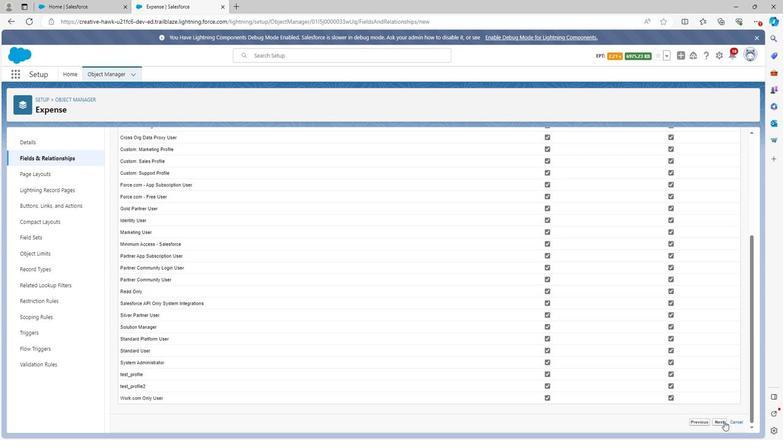 
Action: Mouse moved to (717, 299)
Screenshot: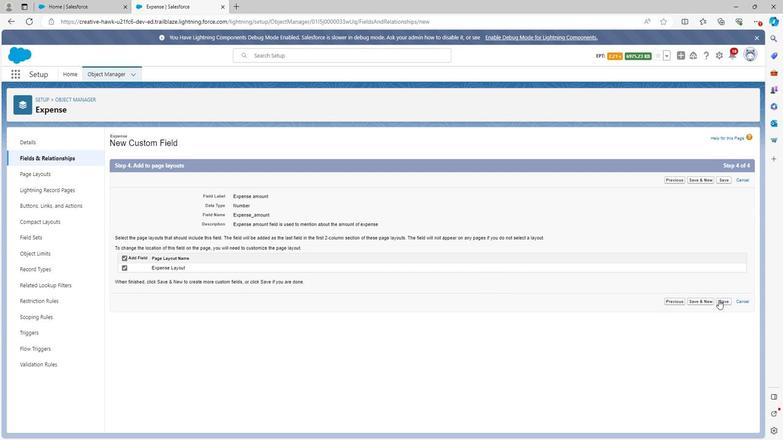 
Action: Mouse pressed left at (717, 299)
Screenshot: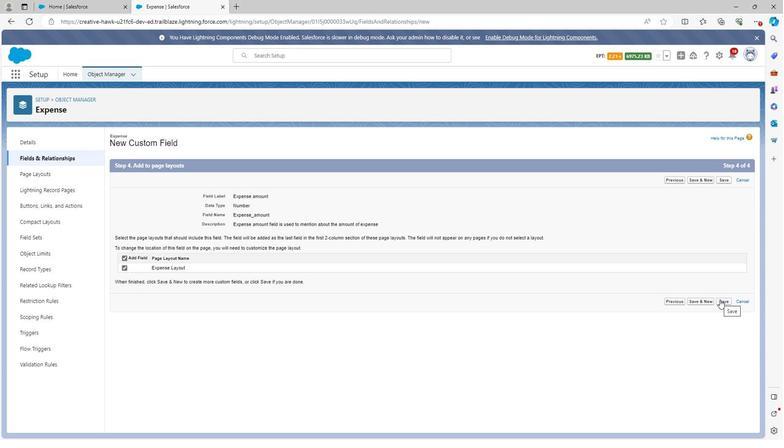 
Action: Mouse moved to (583, 141)
Screenshot: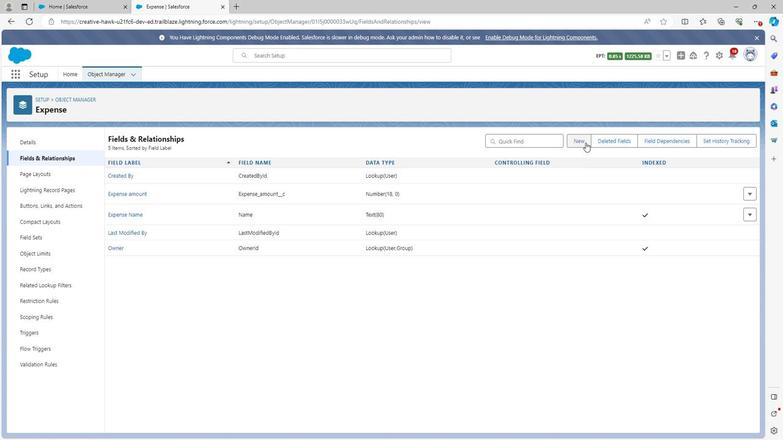
Action: Mouse pressed left at (583, 141)
Screenshot: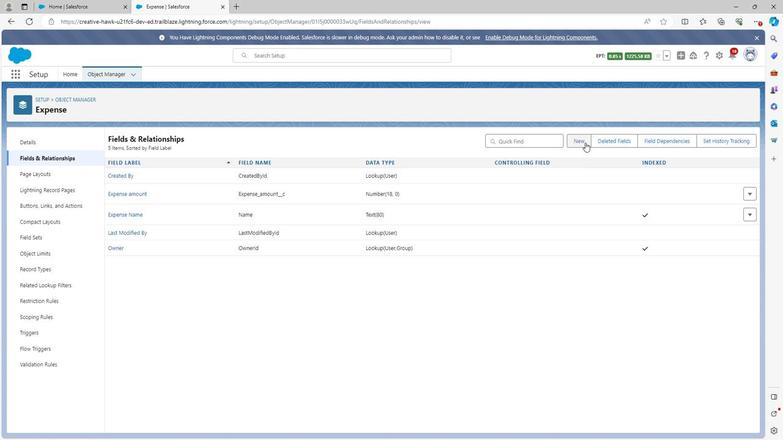 
Action: Mouse moved to (118, 375)
Screenshot: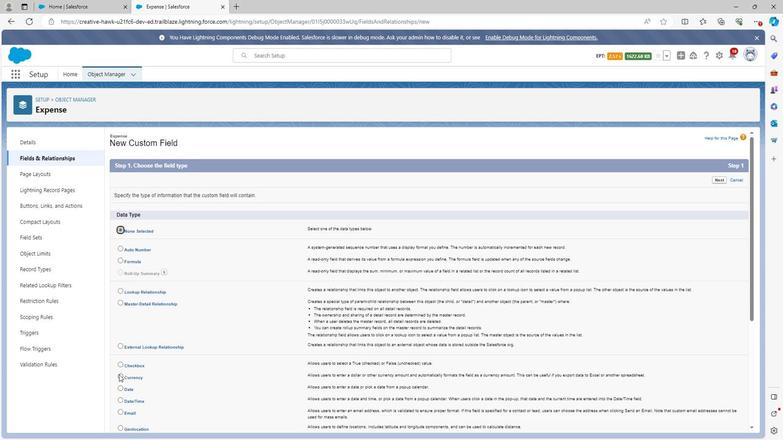 
Action: Mouse pressed left at (118, 375)
Screenshot: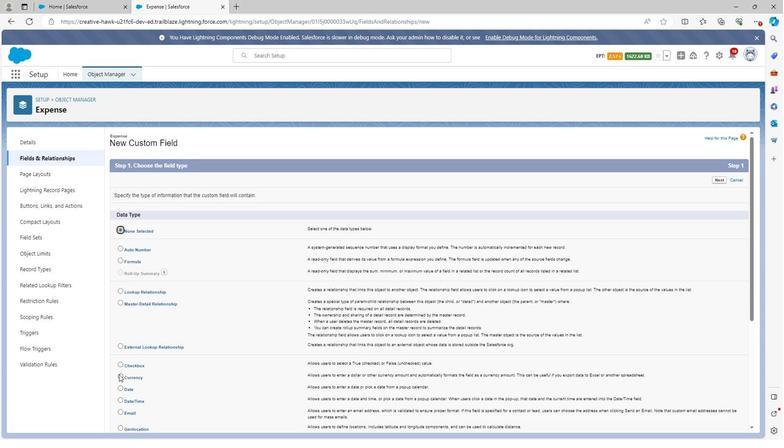 
Action: Mouse moved to (408, 326)
Screenshot: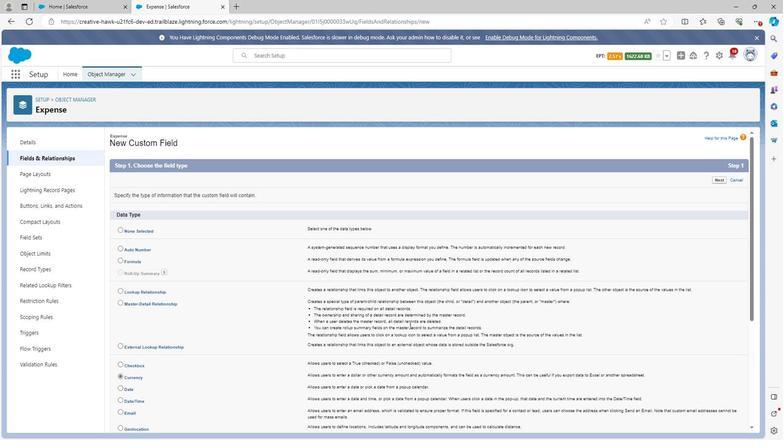 
Action: Mouse scrolled (408, 325) with delta (0, 0)
Screenshot: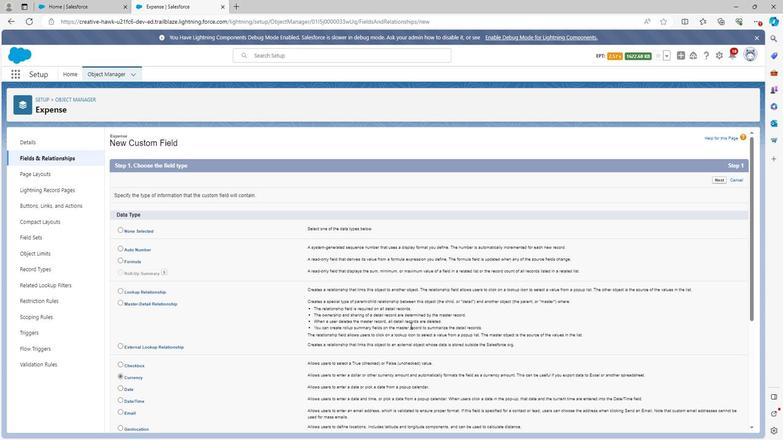 
Action: Mouse scrolled (408, 325) with delta (0, 0)
Screenshot: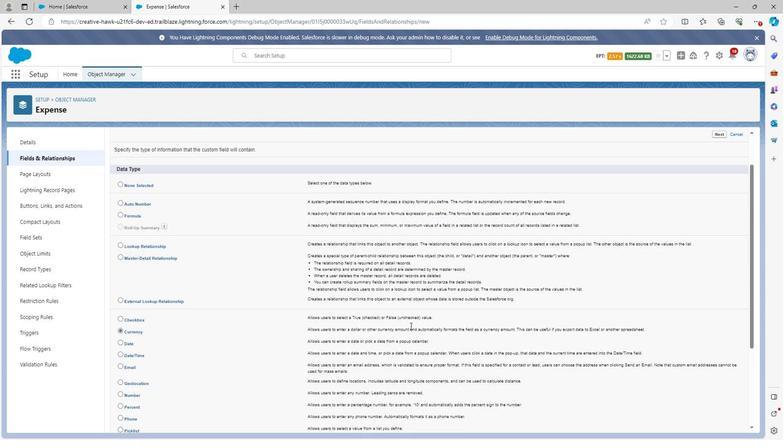 
Action: Mouse moved to (519, 335)
Screenshot: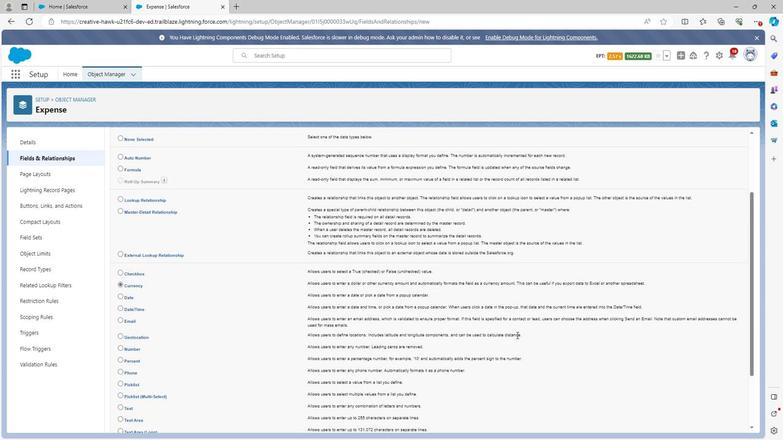
Action: Mouse scrolled (519, 334) with delta (0, 0)
Screenshot: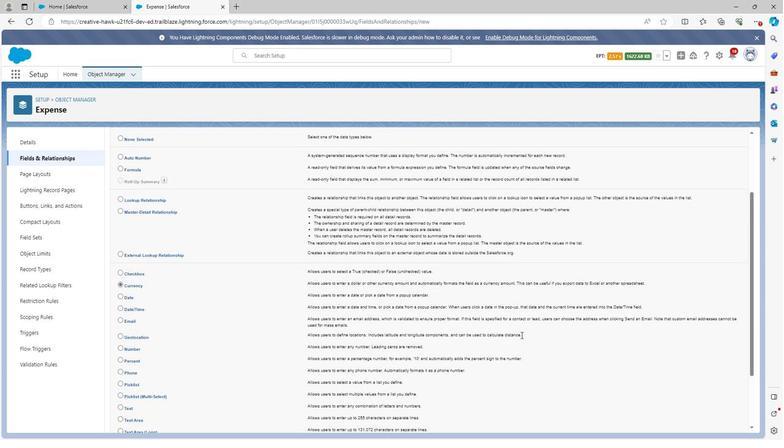 
Action: Mouse scrolled (519, 334) with delta (0, 0)
Screenshot: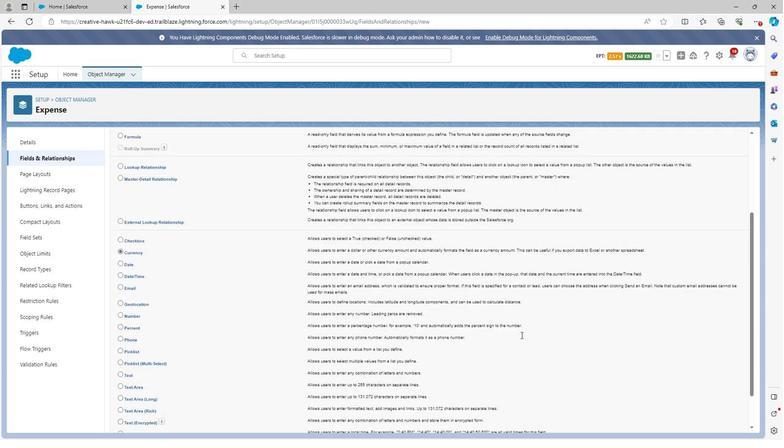 
Action: Mouse moved to (520, 335)
Screenshot: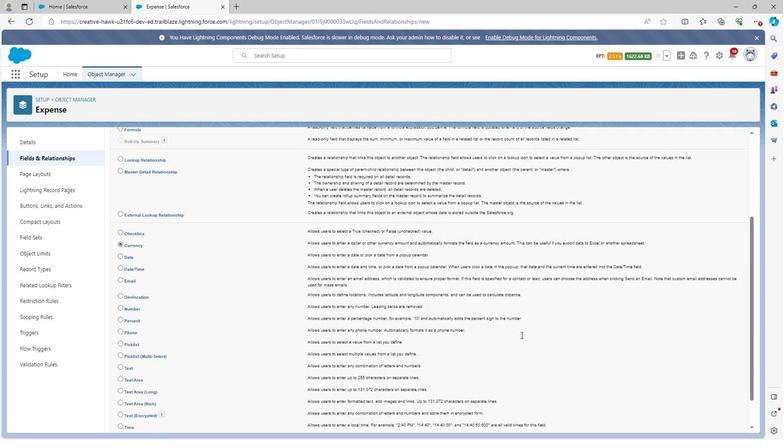
Action: Mouse scrolled (520, 334) with delta (0, 0)
Screenshot: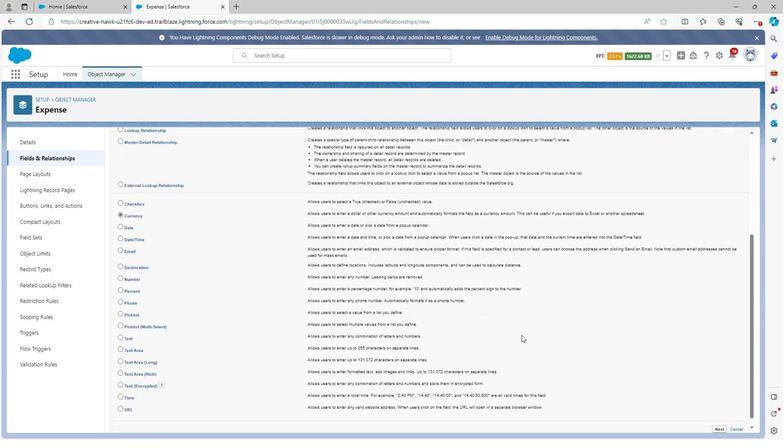 
Action: Mouse moved to (520, 335)
Screenshot: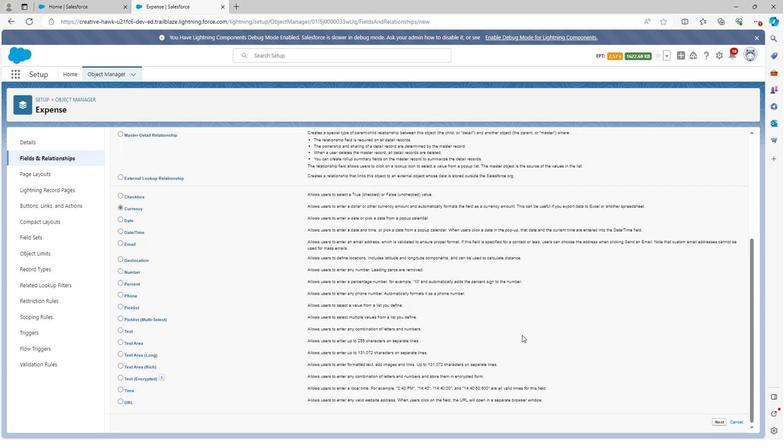
Action: Mouse scrolled (520, 334) with delta (0, 0)
Screenshot: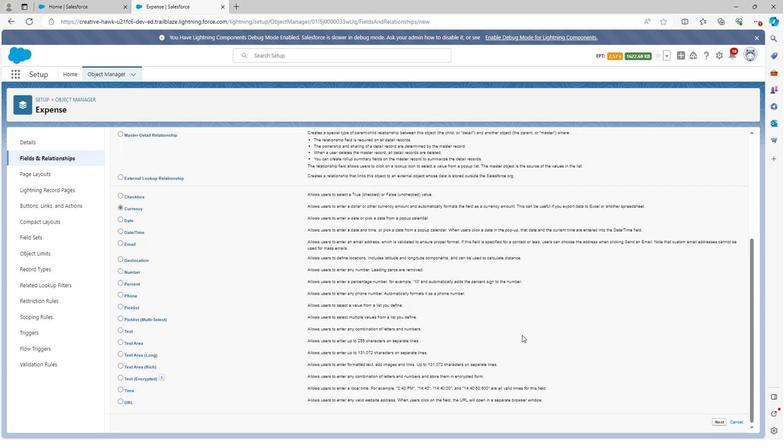 
Action: Mouse moved to (719, 424)
Screenshot: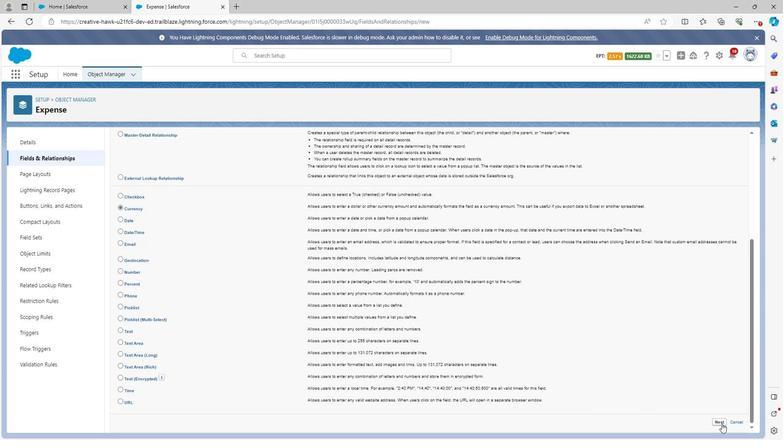 
Action: Mouse pressed left at (719, 424)
Screenshot: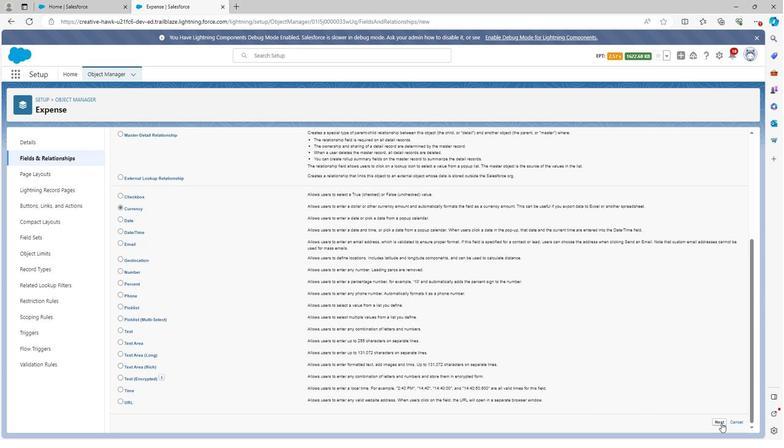 
Action: Mouse moved to (264, 195)
Screenshot: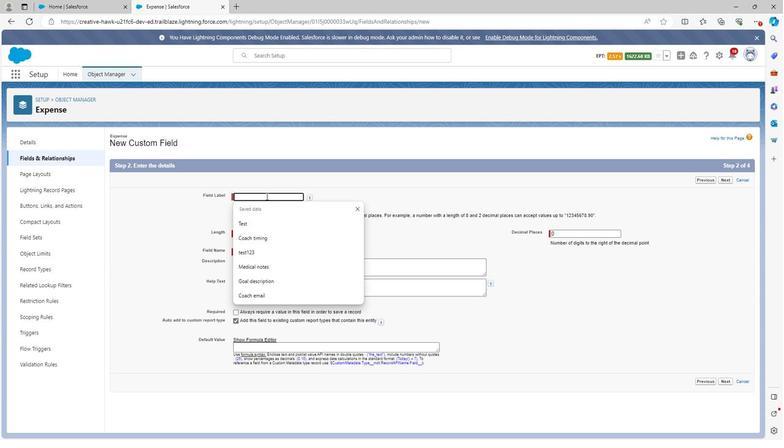 
Action: Mouse pressed left at (264, 195)
Screenshot: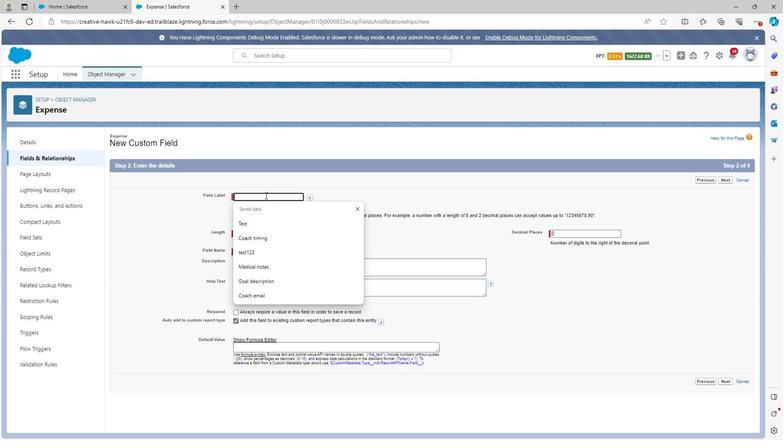 
Action: Key pressed <Key.shift>Expense<Key.space>currency
Screenshot: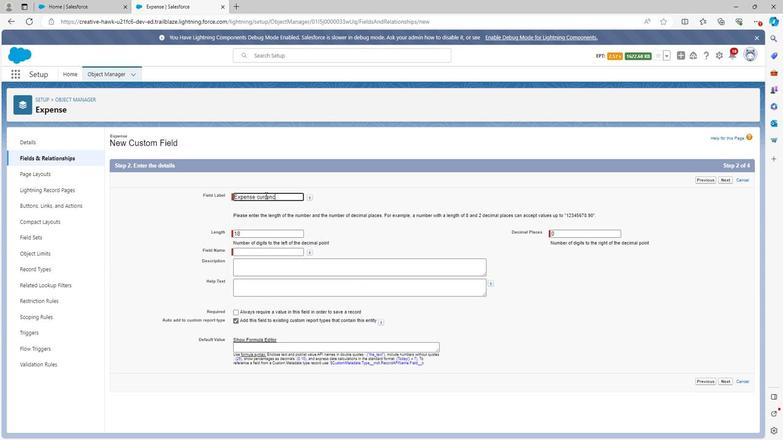 
Action: Mouse moved to (383, 236)
Screenshot: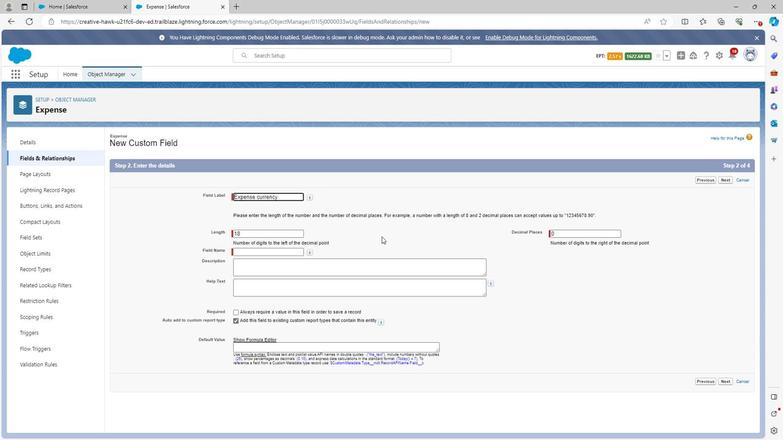 
Action: Mouse pressed left at (383, 236)
Screenshot: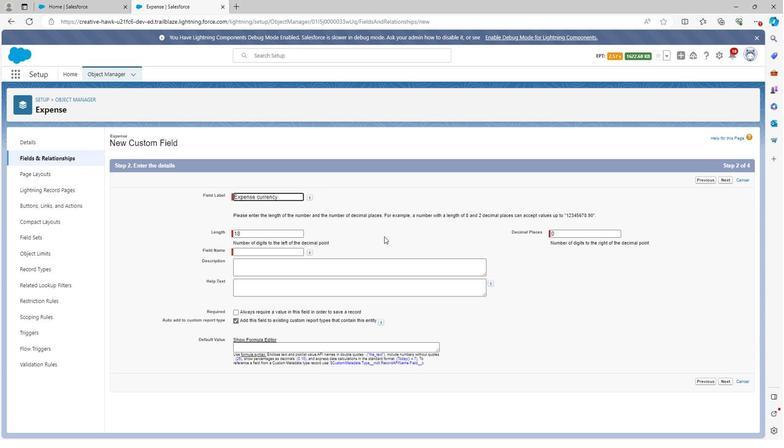 
Action: Mouse moved to (320, 267)
Screenshot: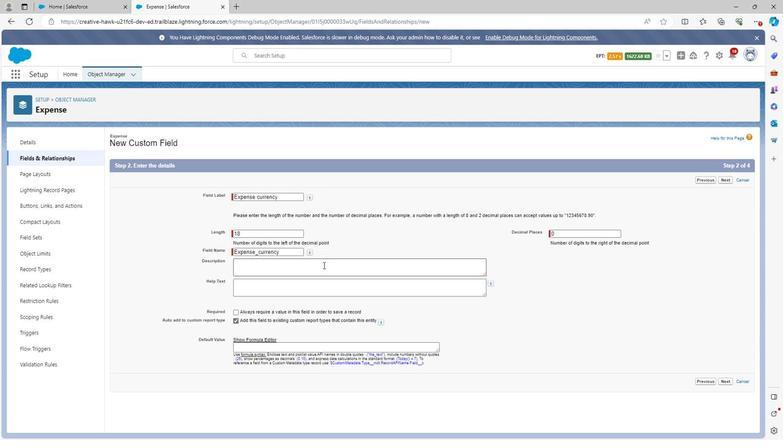 
Action: Mouse pressed left at (320, 267)
Screenshot: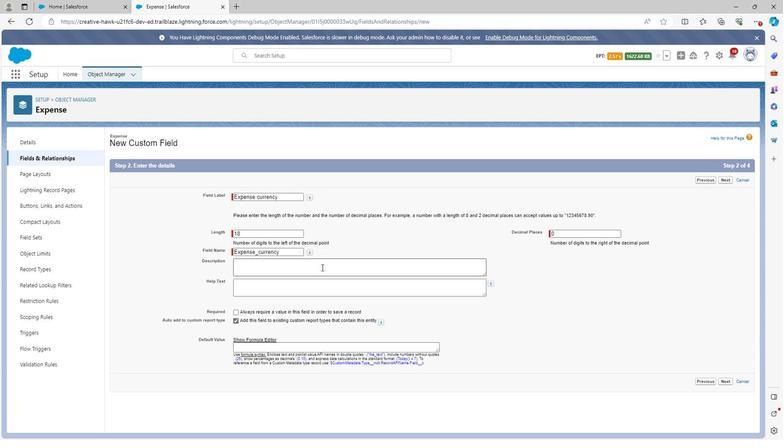 
Action: Key pressed <Key.shift>Expense<Key.space>currency<Key.space>is<Key.space>used<Key.space>to<Key.space>mention<Key.space>about<Key.space>the<Key.space>currency<Key.space>of<Key.space>expense<Key.space>amount
Screenshot: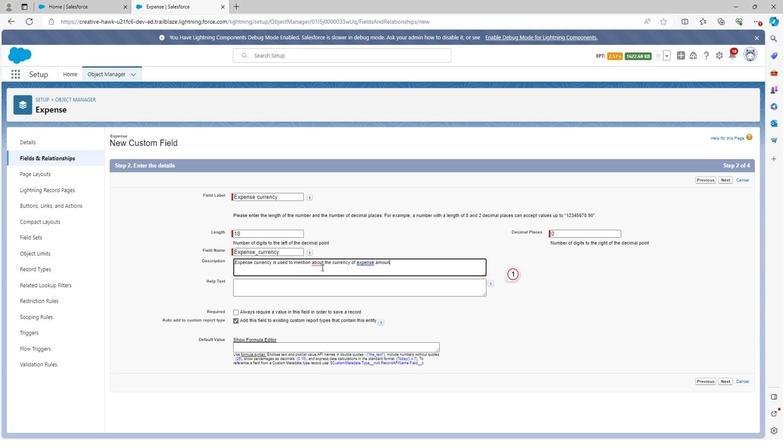 
Action: Mouse moved to (720, 379)
Screenshot: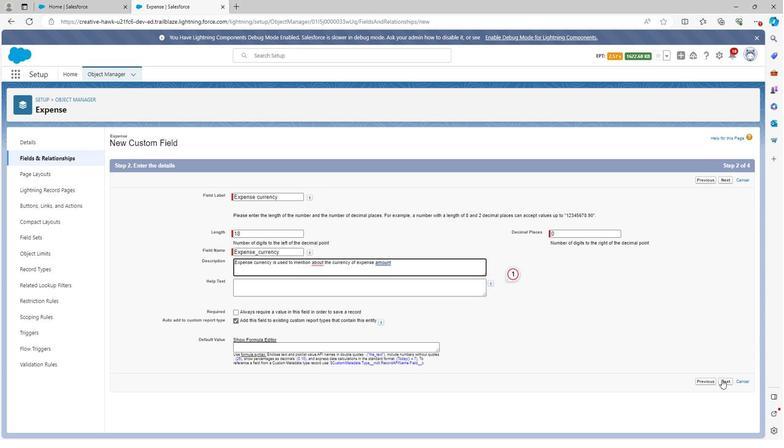 
Action: Mouse pressed left at (720, 379)
Screenshot: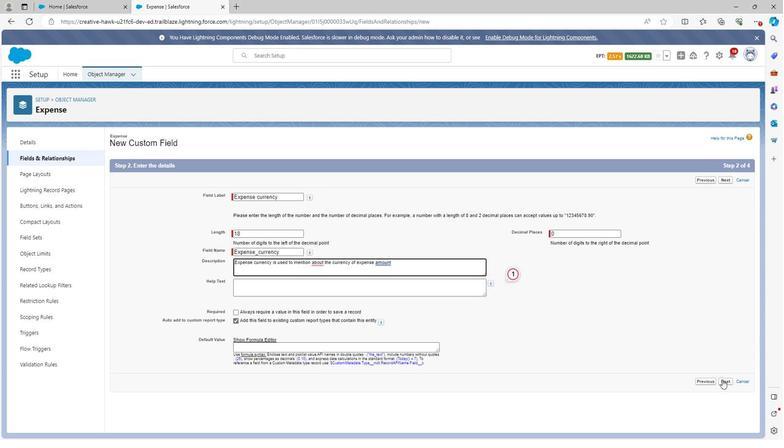 
Action: Mouse moved to (537, 249)
Screenshot: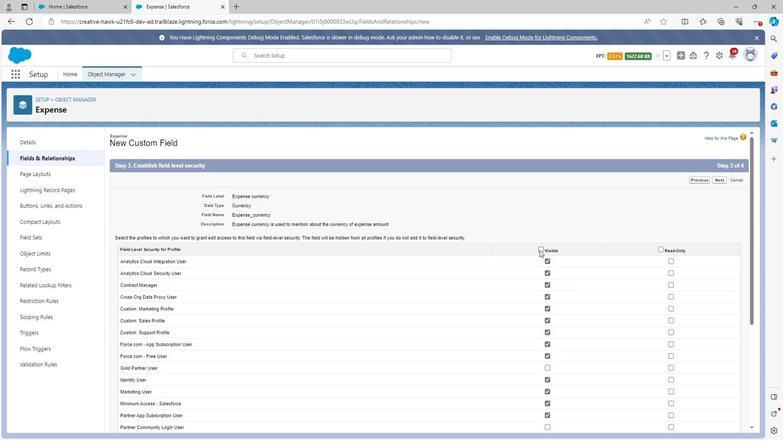 
Action: Mouse pressed left at (537, 249)
Screenshot: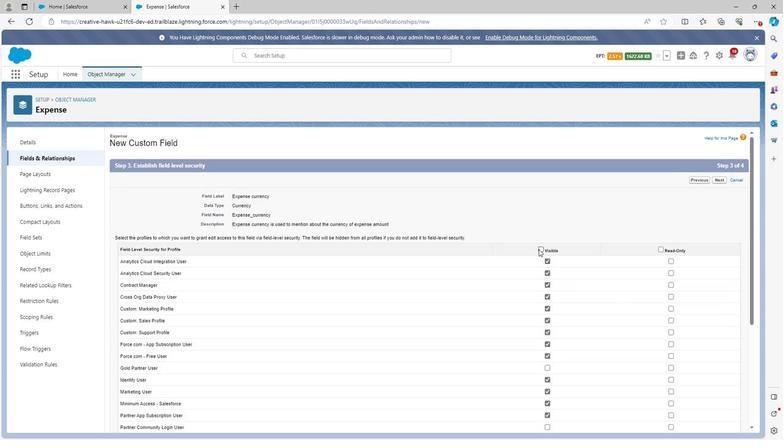 
Action: Mouse moved to (658, 248)
Screenshot: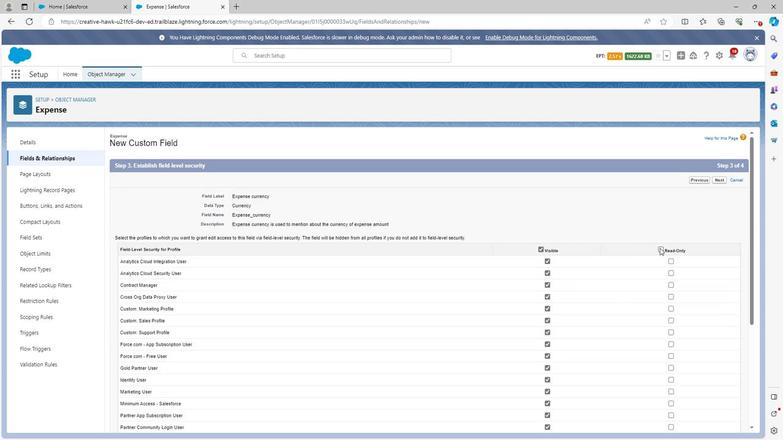 
Action: Mouse pressed left at (658, 248)
Screenshot: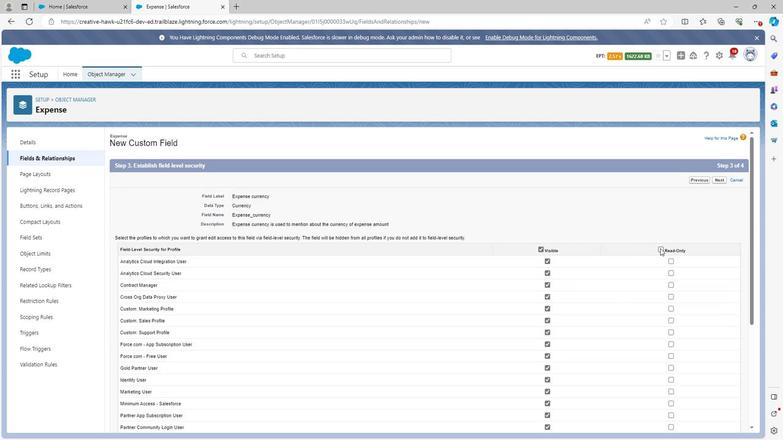 
Action: Mouse moved to (647, 263)
Screenshot: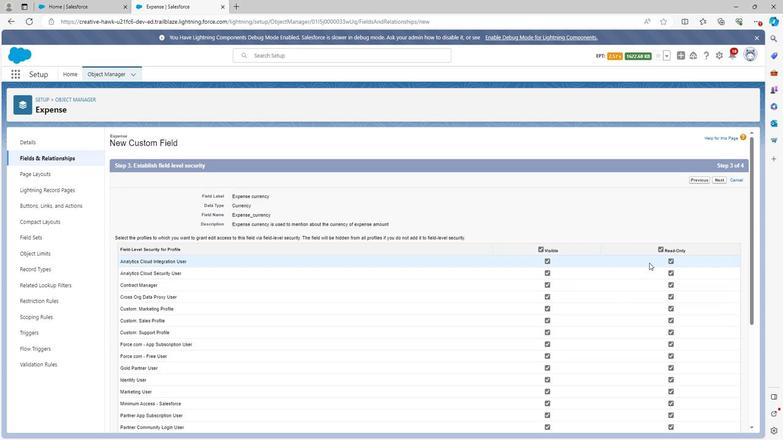 
Action: Mouse scrolled (647, 262) with delta (0, 0)
Screenshot: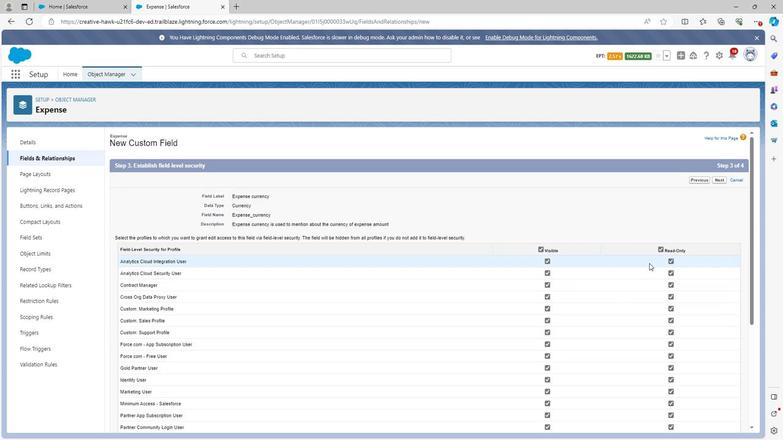 
Action: Mouse scrolled (647, 262) with delta (0, 0)
Screenshot: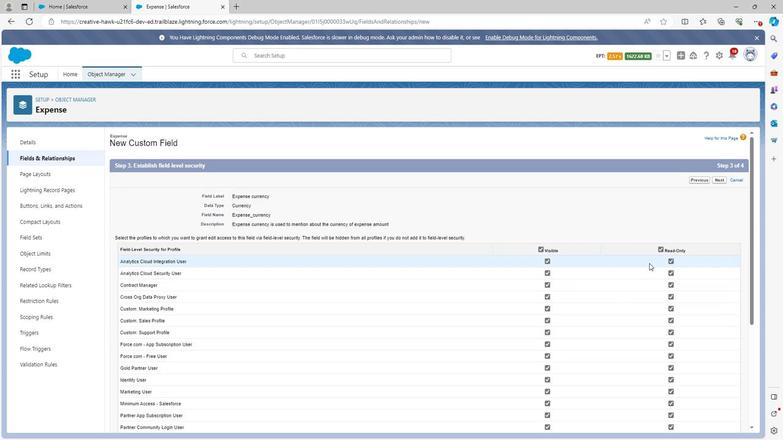 
Action: Mouse scrolled (647, 262) with delta (0, 0)
Screenshot: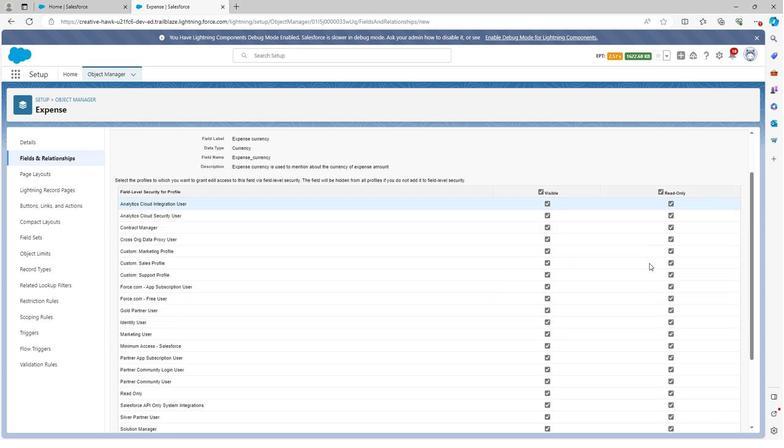 
Action: Mouse scrolled (647, 262) with delta (0, 0)
Screenshot: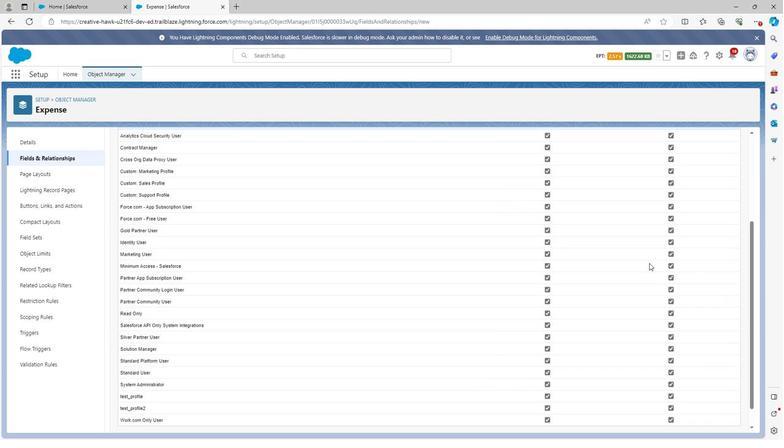 
Action: Mouse scrolled (647, 262) with delta (0, 0)
Screenshot: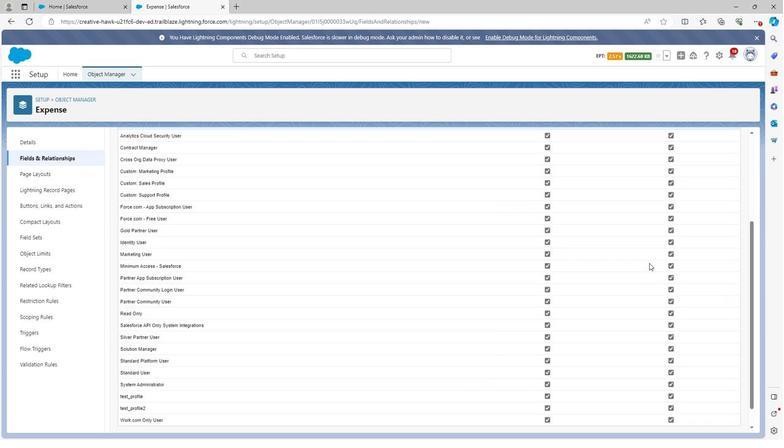 
Action: Mouse moved to (647, 263)
Screenshot: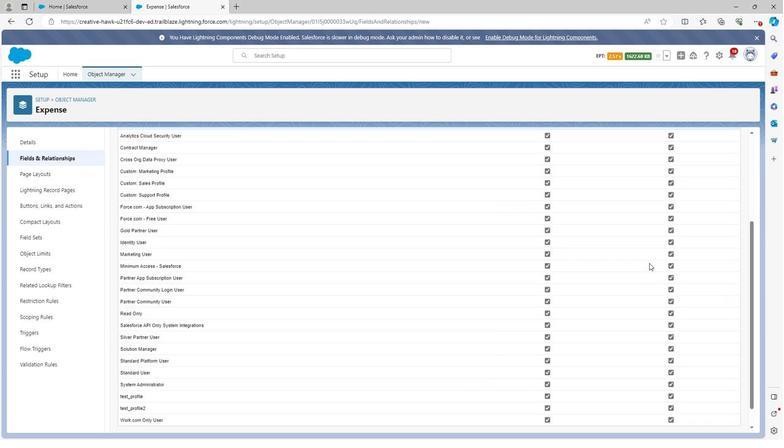 
Action: Mouse scrolled (647, 263) with delta (0, 0)
Screenshot: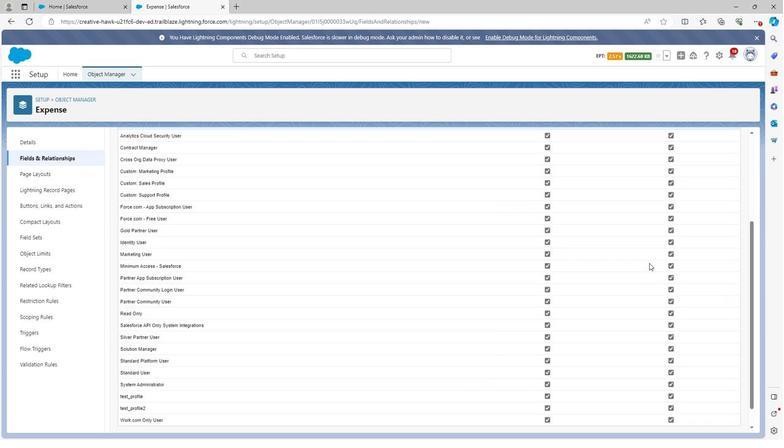 
Action: Mouse moved to (715, 421)
Screenshot: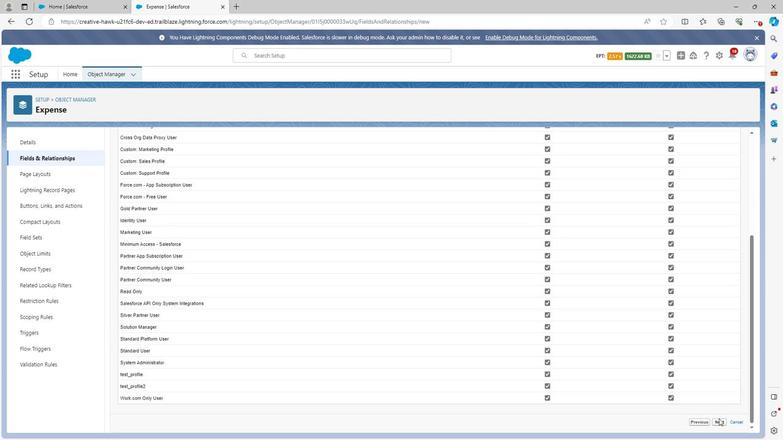 
Action: Mouse pressed left at (715, 421)
Screenshot: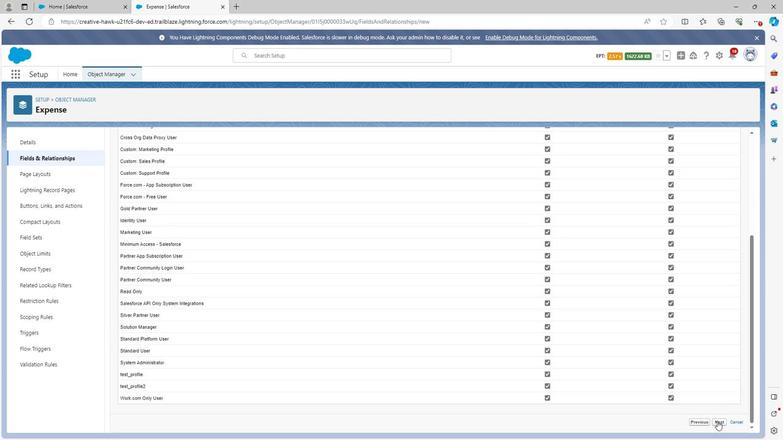 
Action: Mouse moved to (721, 301)
Screenshot: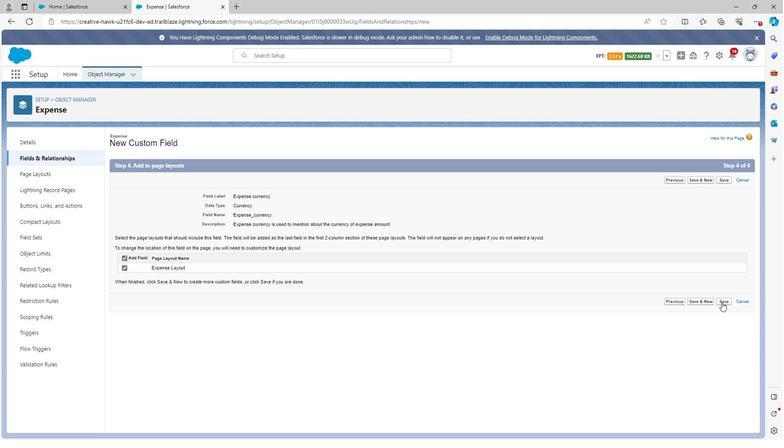 
Action: Mouse pressed left at (721, 301)
Screenshot: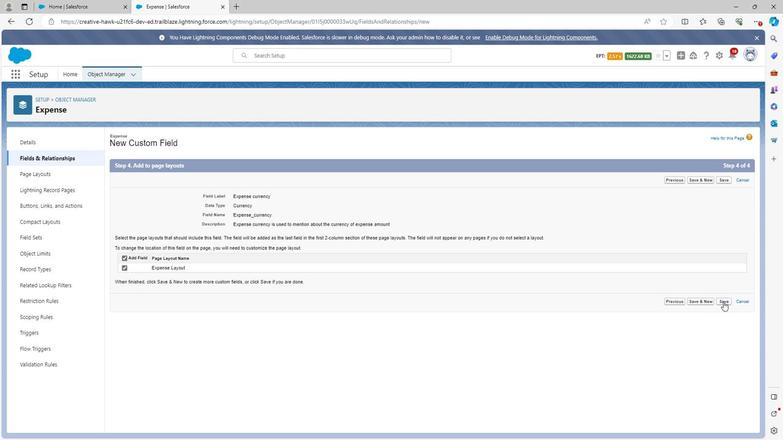 
Action: Mouse moved to (577, 142)
Screenshot: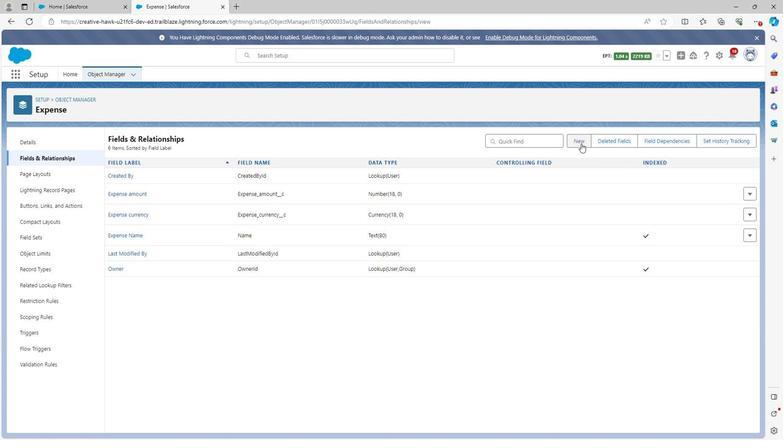 
Action: Mouse pressed left at (577, 142)
Screenshot: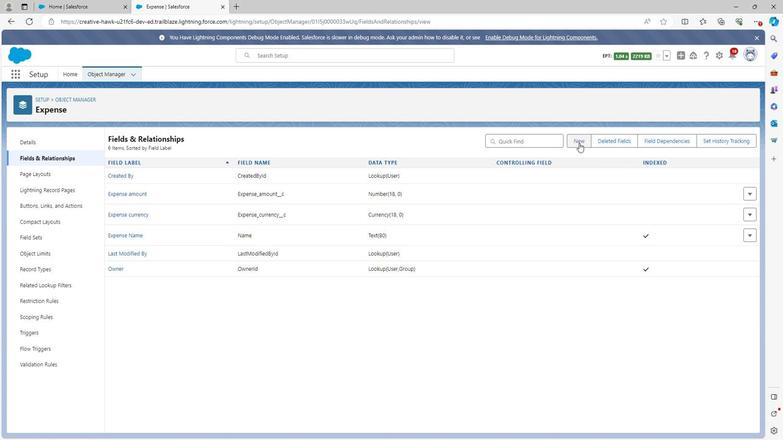 
Action: Mouse moved to (117, 368)
Screenshot: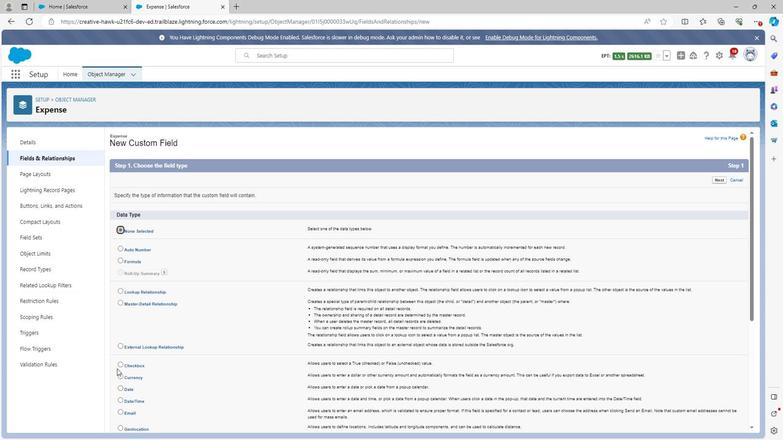 
Action: Mouse scrolled (117, 368) with delta (0, 0)
Screenshot: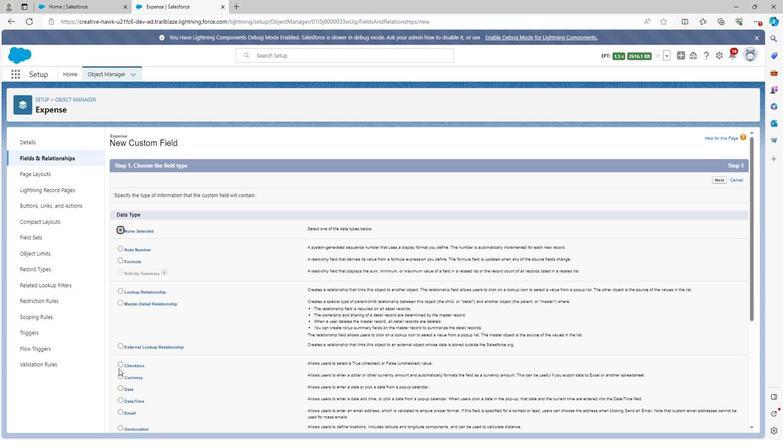 
Action: Mouse scrolled (117, 368) with delta (0, 0)
Screenshot: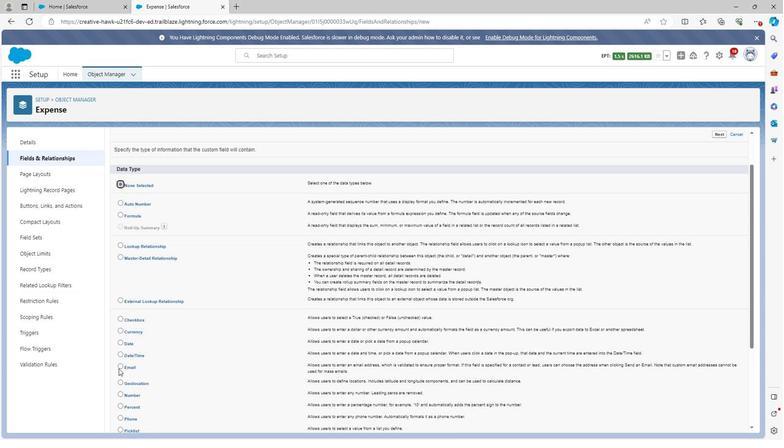 
Action: Mouse moved to (118, 384)
Screenshot: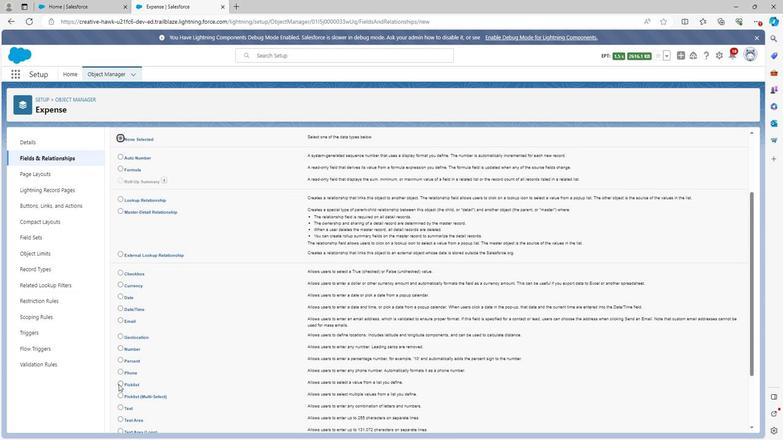 
Action: Mouse pressed left at (118, 384)
Screenshot: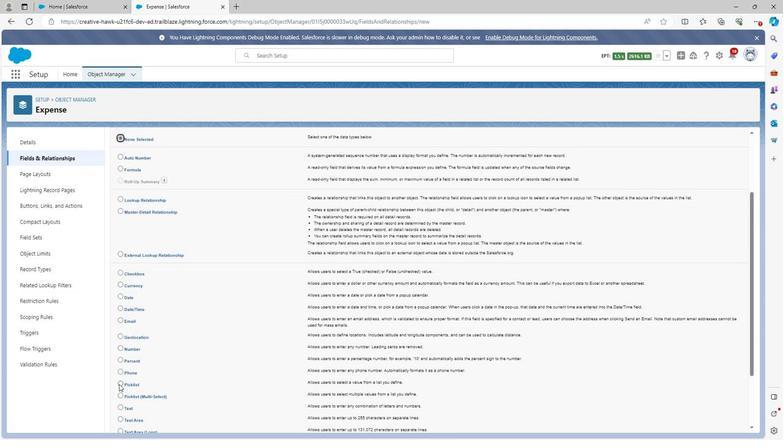 
Action: Mouse moved to (586, 346)
Screenshot: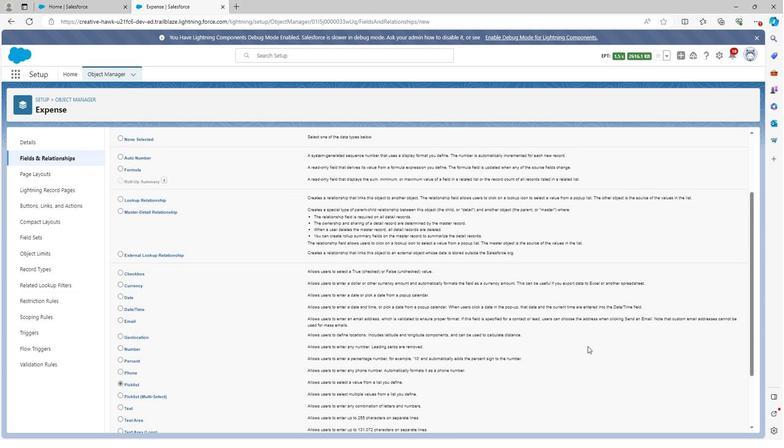 
Action: Mouse scrolled (586, 345) with delta (0, 0)
Screenshot: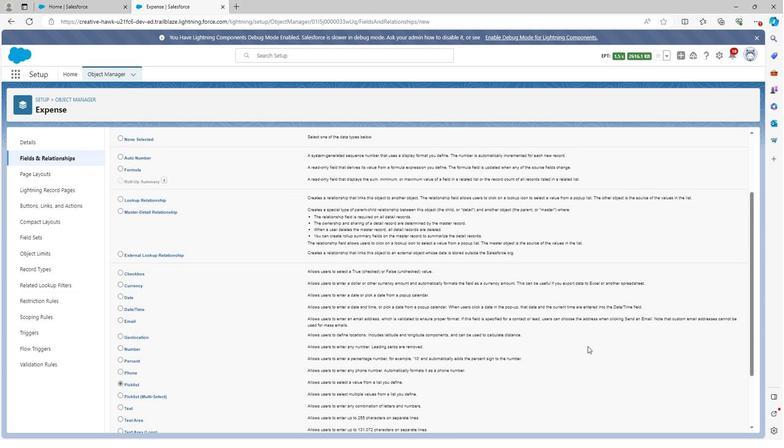 
Action: Mouse scrolled (586, 345) with delta (0, 0)
Screenshot: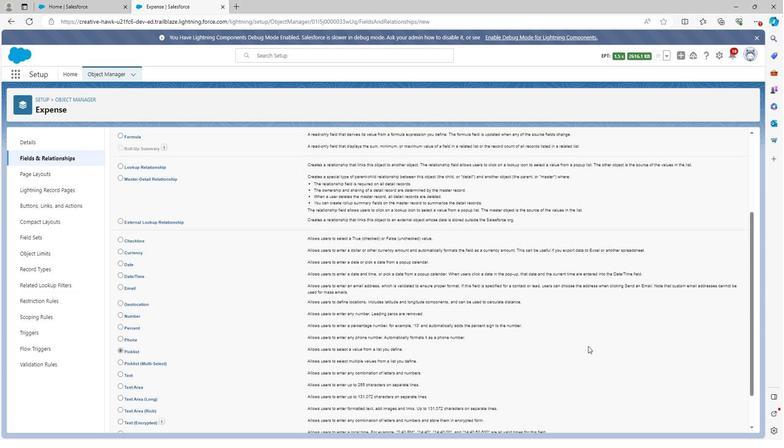 
Action: Mouse scrolled (586, 345) with delta (0, 0)
Screenshot: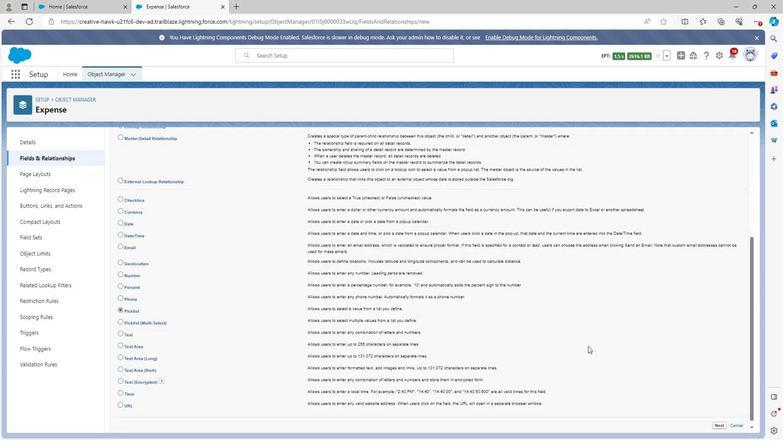 
Action: Mouse moved to (587, 346)
Screenshot: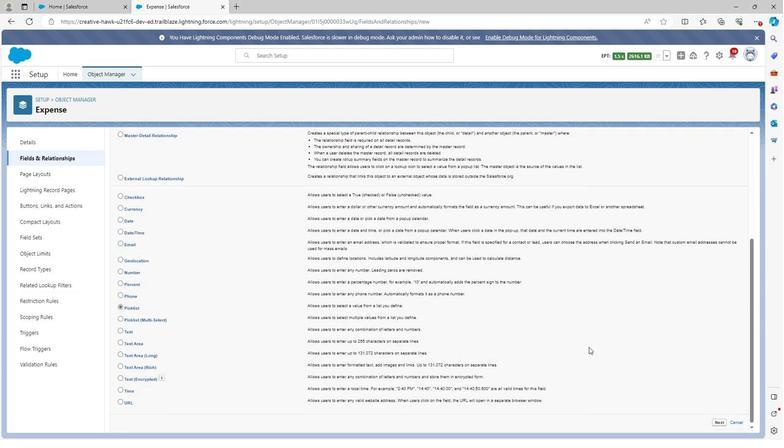 
Action: Mouse scrolled (587, 346) with delta (0, 0)
Screenshot: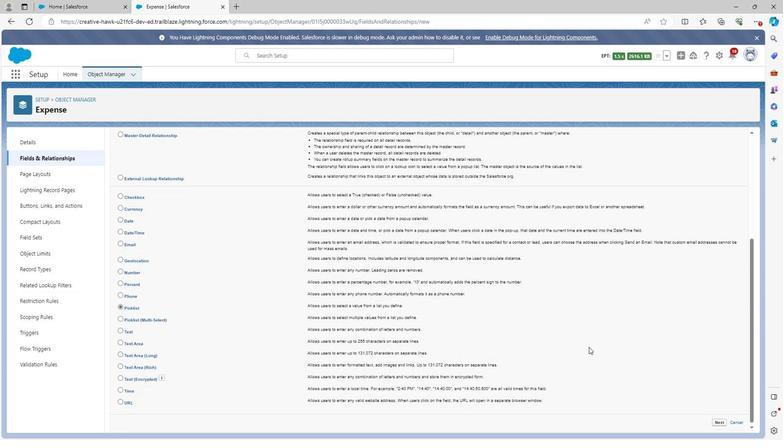 
Action: Mouse moved to (715, 424)
Screenshot: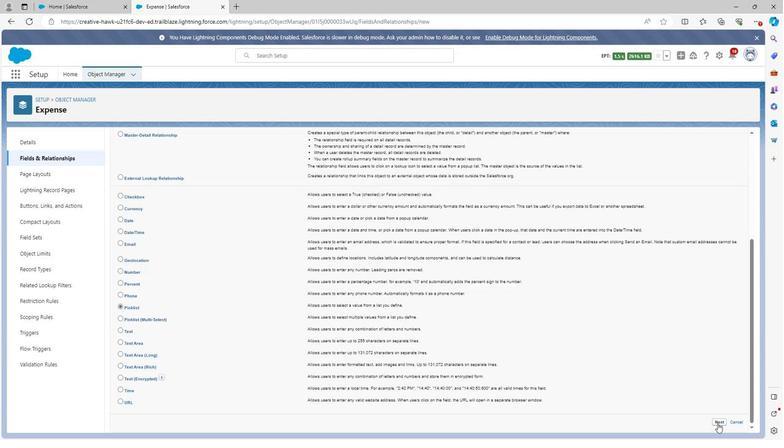 
Action: Mouse pressed left at (715, 424)
Screenshot: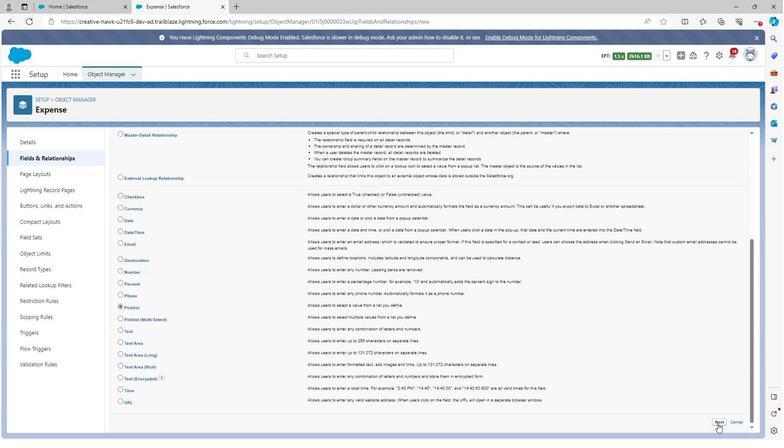 
Action: Mouse moved to (258, 195)
Screenshot: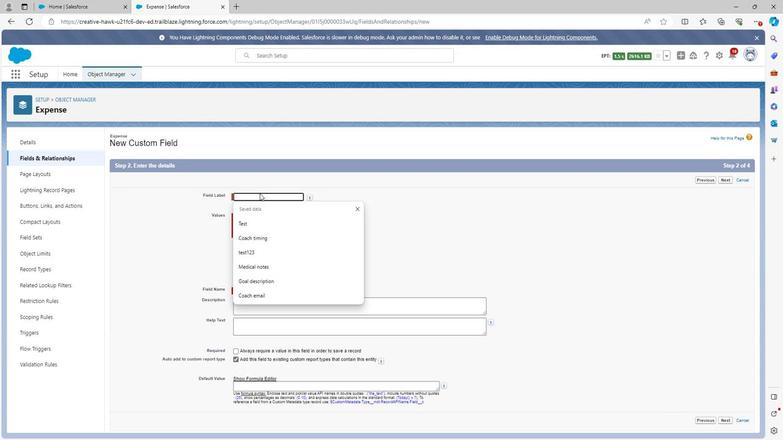 
Action: Mouse pressed left at (258, 195)
Screenshot: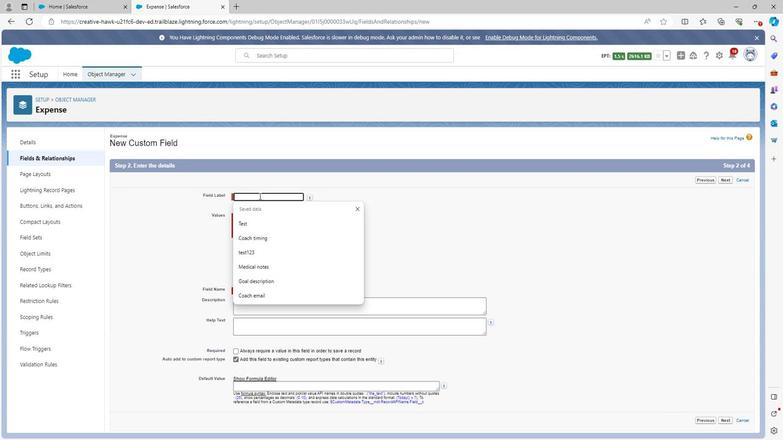 
Action: Mouse moved to (258, 195)
Screenshot: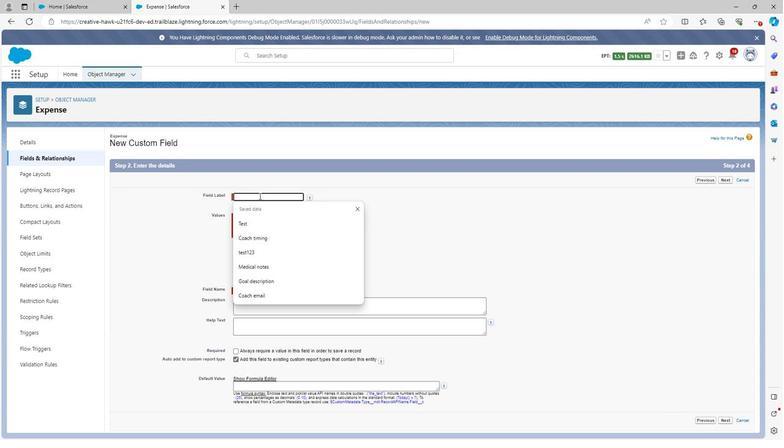 
Action: Key pressed <Key.shift>Payment<Key.space>method
Screenshot: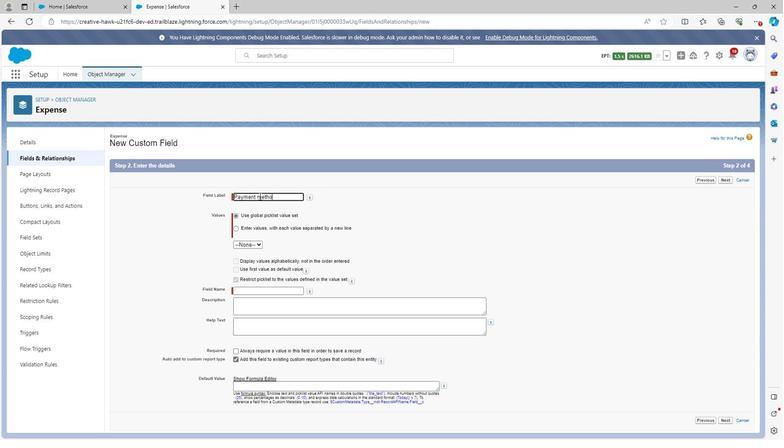 
Action: Mouse moved to (234, 227)
Screenshot: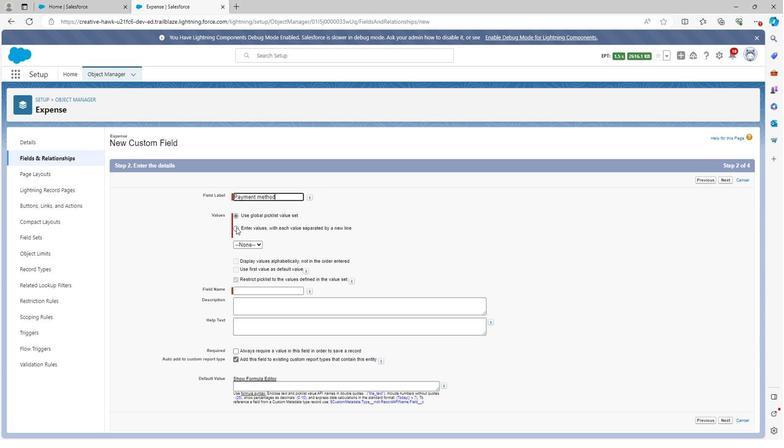 
Action: Mouse pressed left at (234, 227)
Screenshot: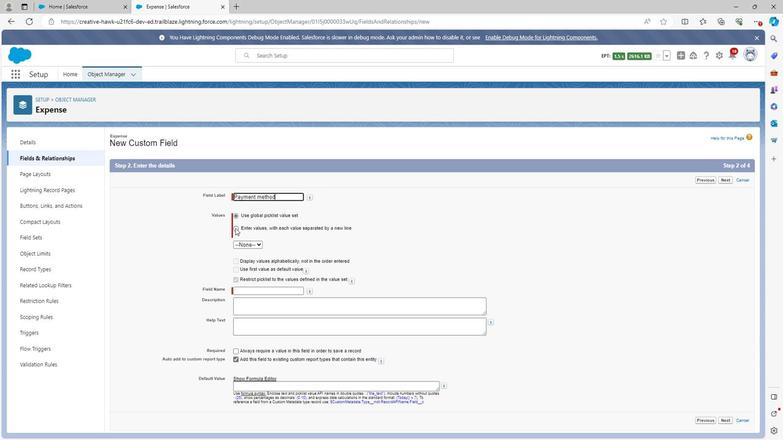 
Action: Mouse moved to (240, 249)
Screenshot: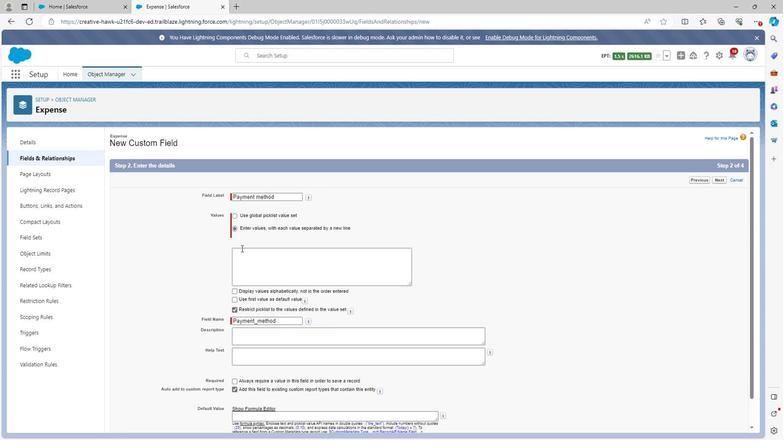 
Action: Mouse pressed left at (240, 249)
Screenshot: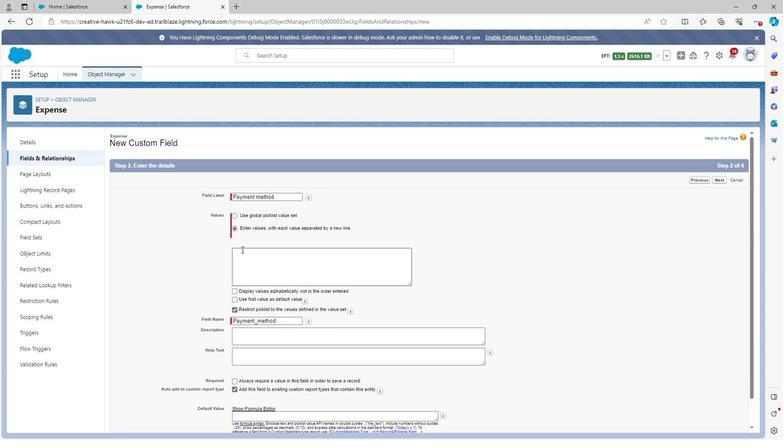 
Action: Mouse moved to (246, 279)
Screenshot: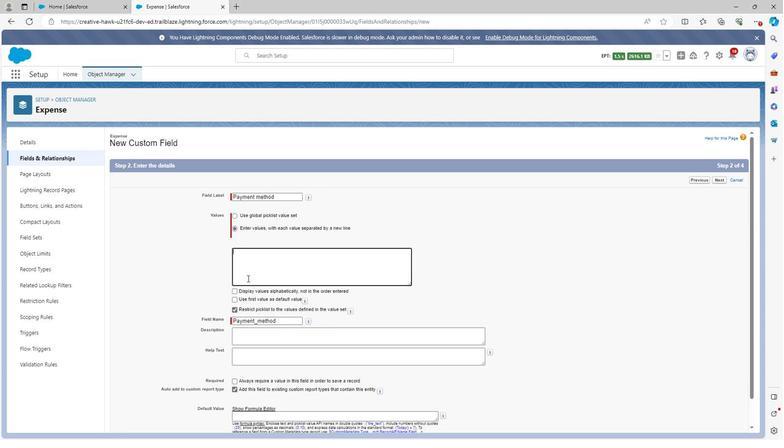 
Action: Key pressed <Key.shift><Key.shift><Key.shift><Key.shift><Key.shift><Key.shift><Key.shift><Key.shift><Key.shift><Key.shift><Key.shift><Key.shift><Key.shift><Key.shift><Key.shift><Key.shift><Key.shift><Key.shift><Key.shift><Key.shift><Key.shift><Key.shift><Key.shift><Key.shift><Key.shift><Key.shift>Cash<Key.enter><Key.shift><Key.shift><Key.shift><Key.shift><Key.shift><Key.shift>Net<Key.space>banking<Key.enter><Key.shift><Key.shift>UPI<Key.enter><Key.shift>Demand<Key.space>draft
Screenshot: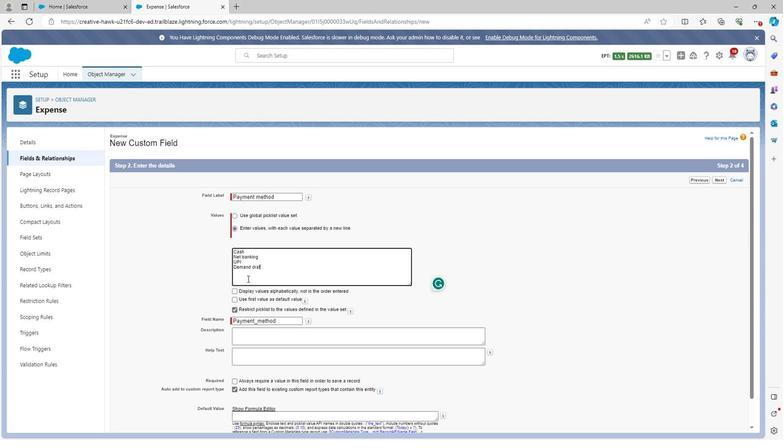 
Action: Mouse moved to (242, 333)
Screenshot: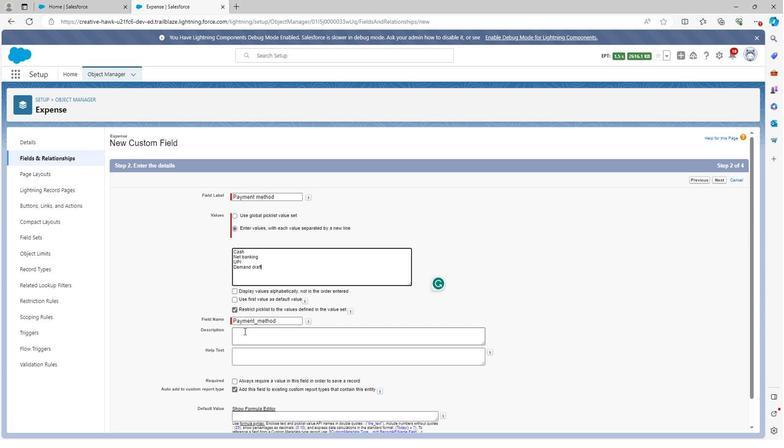 
Action: Mouse pressed left at (242, 333)
Screenshot: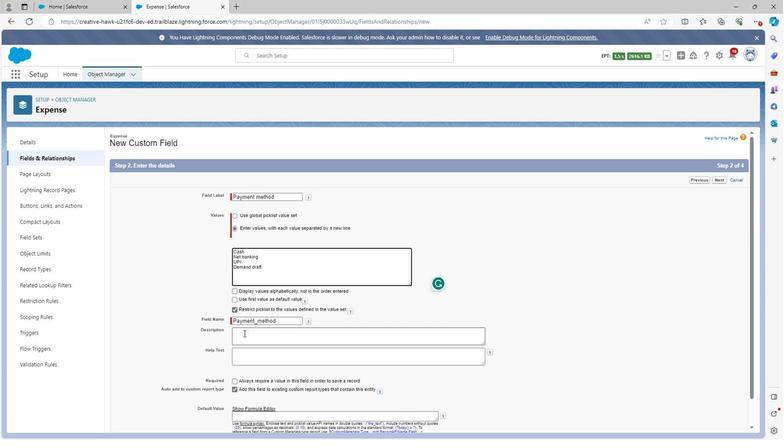 
Action: Mouse moved to (239, 333)
Screenshot: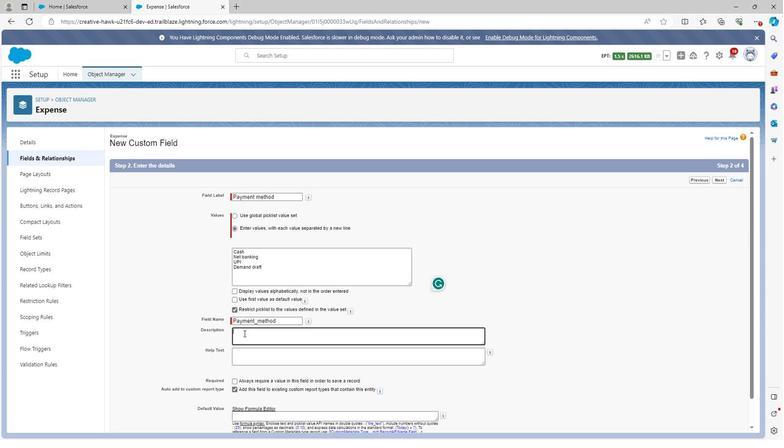 
Action: Key pressed <Key.shift>Payment<Key.space>men<Key.backspace>thod<Key.space>field<Key.space>is<Key.space>used<Key.space>to<Key.space><Key.space><Key.backspace>mention<Key.space>the<Key.space>payment<Key.space>method
Screenshot: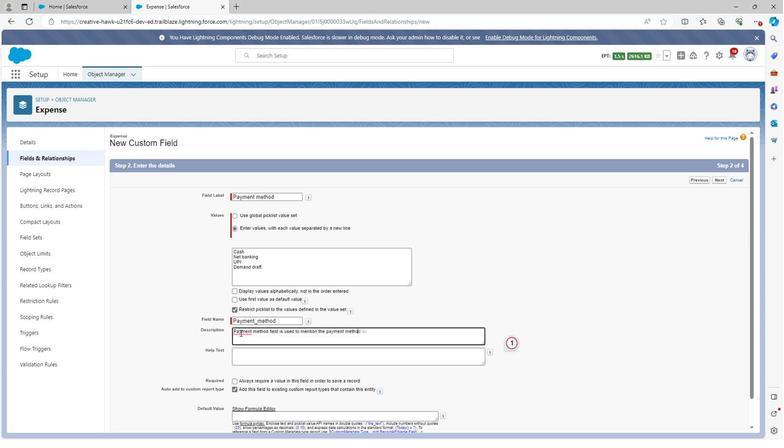 
Action: Mouse moved to (257, 343)
Screenshot: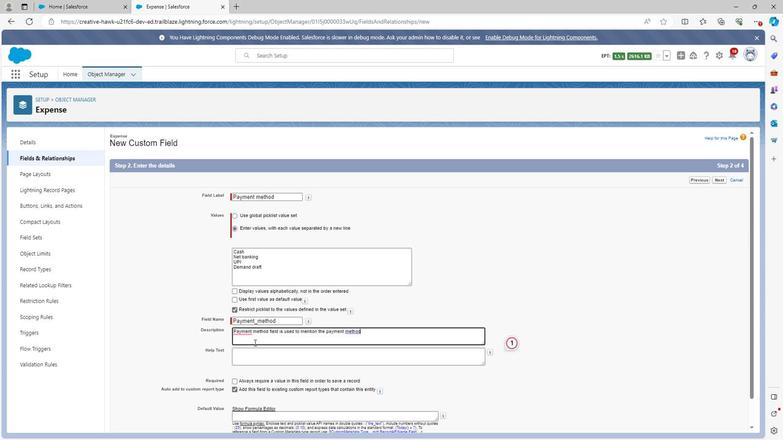 
Action: Mouse scrolled (257, 342) with delta (0, 0)
Screenshot: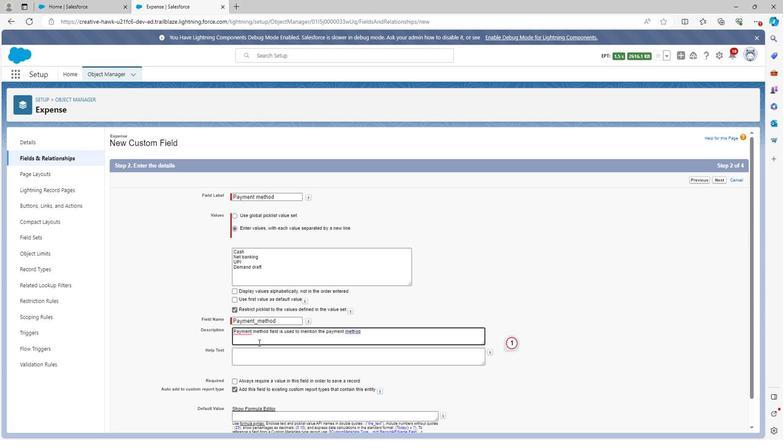 
Action: Mouse moved to (257, 343)
Screenshot: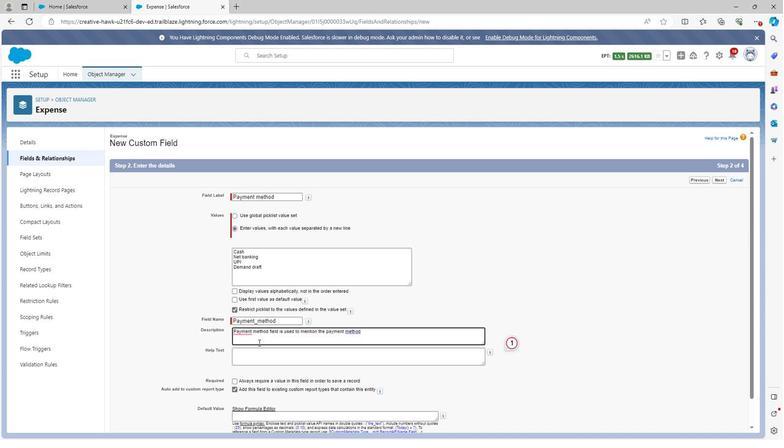 
Action: Mouse scrolled (257, 342) with delta (0, 0)
Screenshot: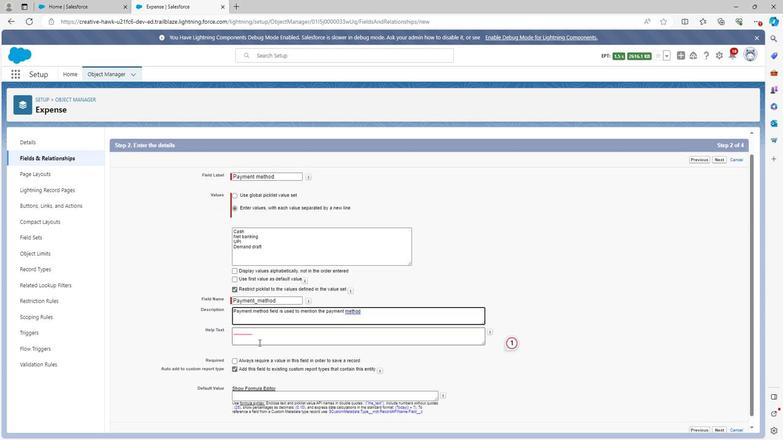 
Action: Mouse scrolled (257, 342) with delta (0, 0)
Screenshot: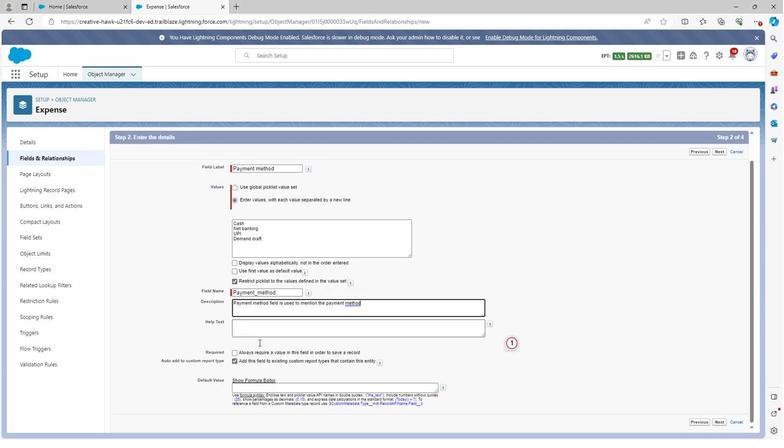 
Action: Mouse moved to (717, 420)
Screenshot: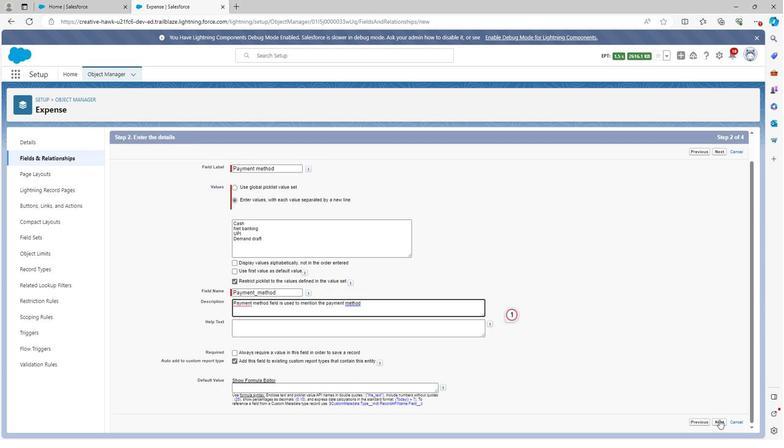 
Action: Mouse pressed left at (717, 420)
Screenshot: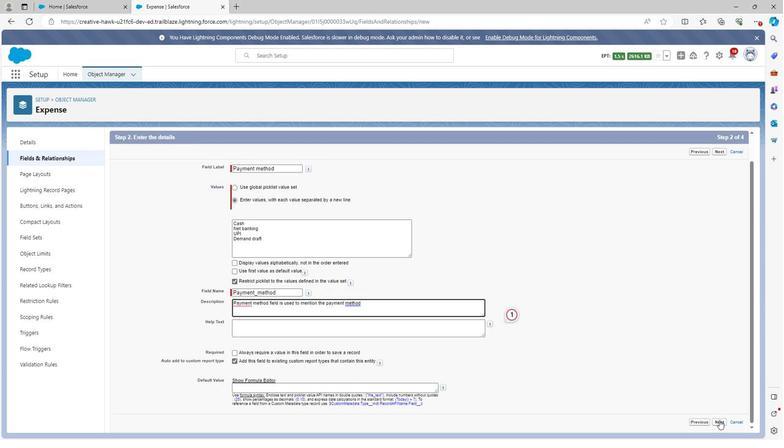 
Action: Mouse moved to (539, 249)
Screenshot: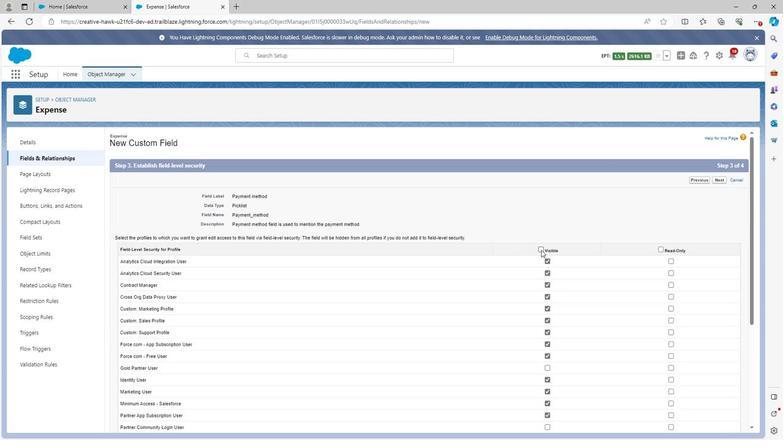 
Action: Mouse pressed left at (539, 249)
Screenshot: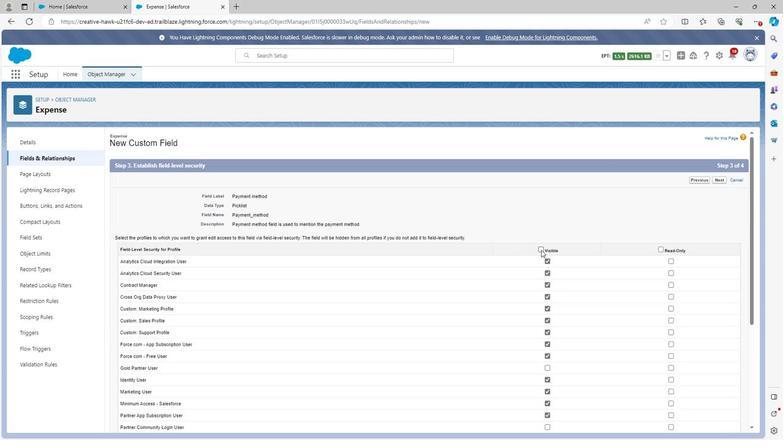
Action: Mouse moved to (658, 249)
Screenshot: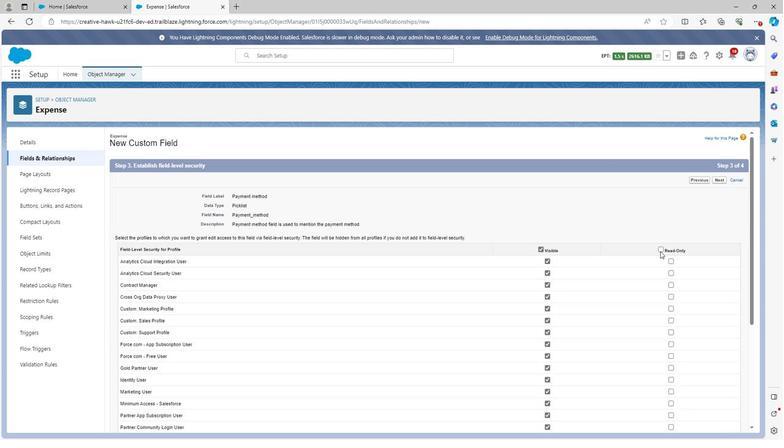 
Action: Mouse pressed left at (658, 249)
Screenshot: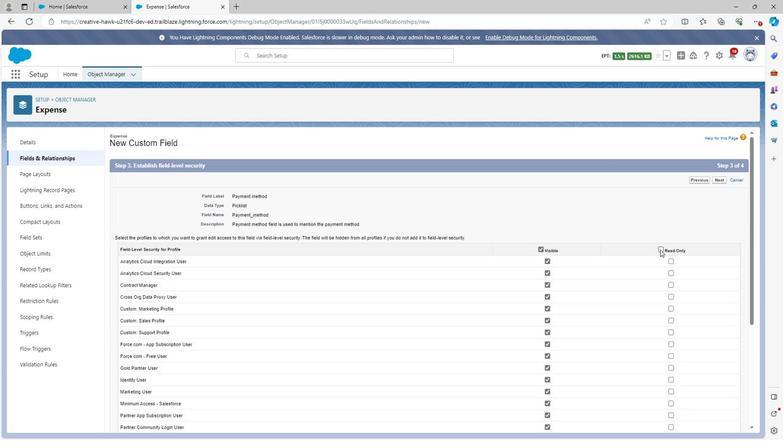 
Action: Mouse moved to (599, 294)
Screenshot: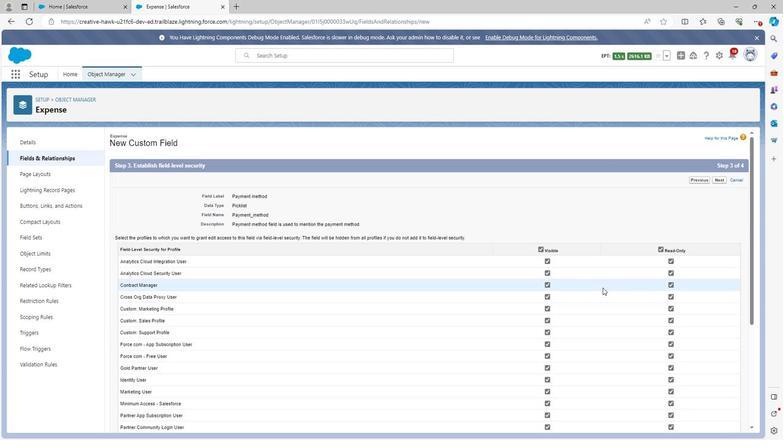 
Action: Mouse scrolled (599, 294) with delta (0, 0)
Screenshot: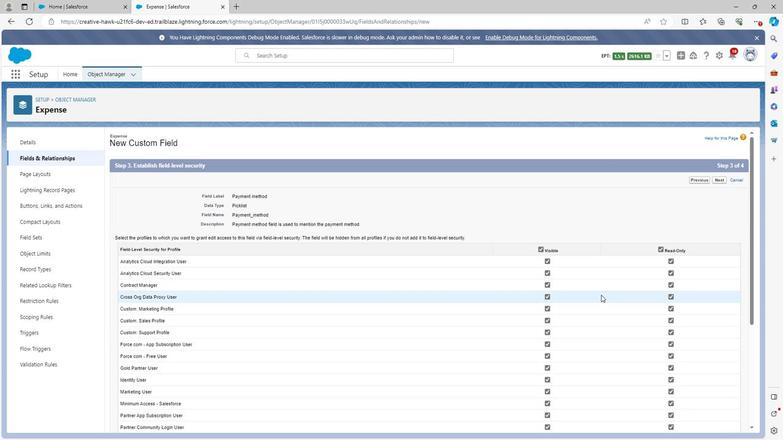
Action: Mouse moved to (599, 295)
Screenshot: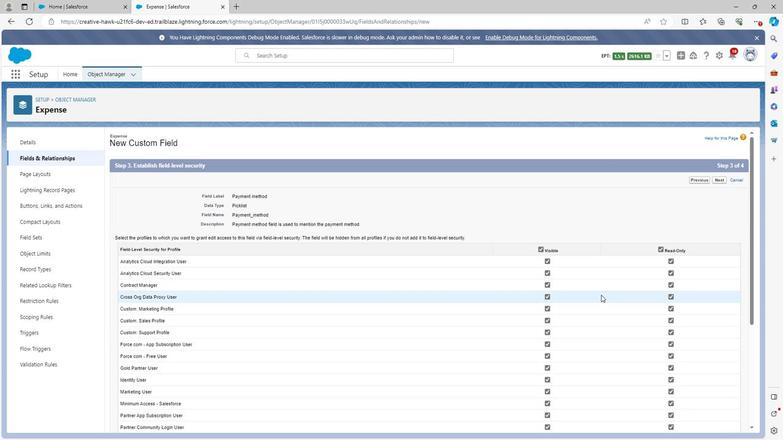 
Action: Mouse scrolled (599, 294) with delta (0, 0)
Screenshot: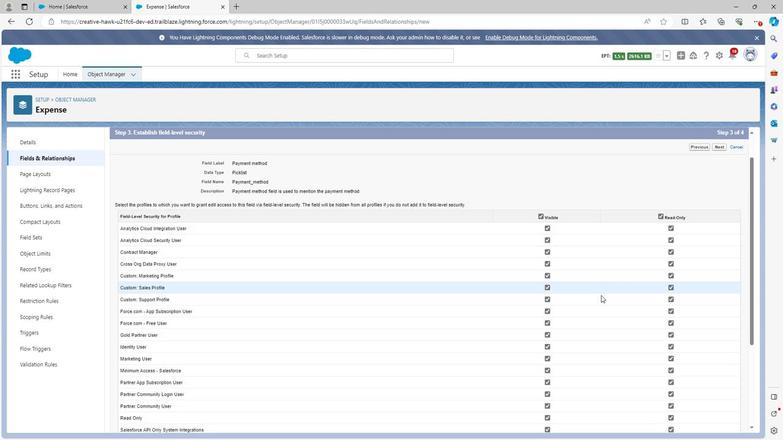 
Action: Mouse scrolled (599, 294) with delta (0, 0)
Screenshot: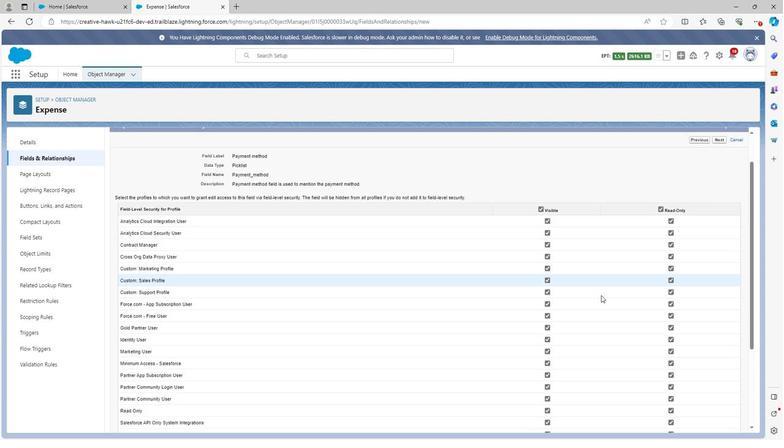 
Action: Mouse scrolled (599, 294) with delta (0, 0)
Screenshot: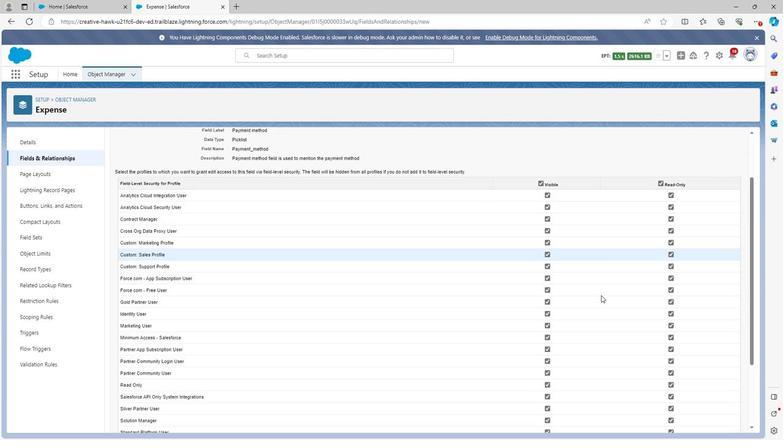 
Action: Mouse scrolled (599, 294) with delta (0, 0)
Screenshot: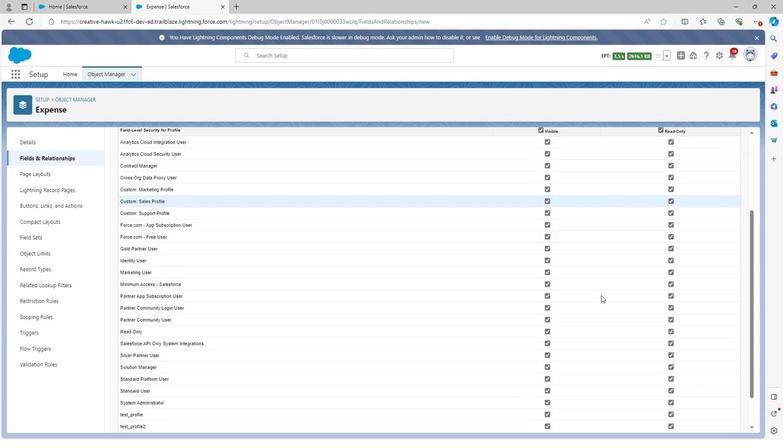 
Action: Mouse scrolled (599, 294) with delta (0, 0)
Screenshot: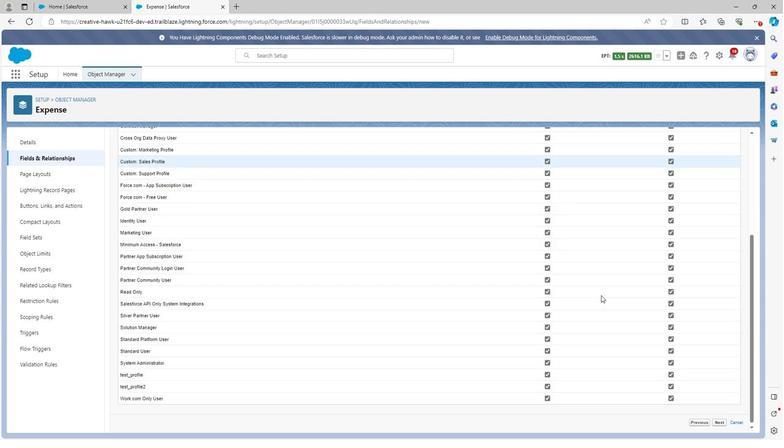 
Action: Mouse moved to (720, 422)
Screenshot: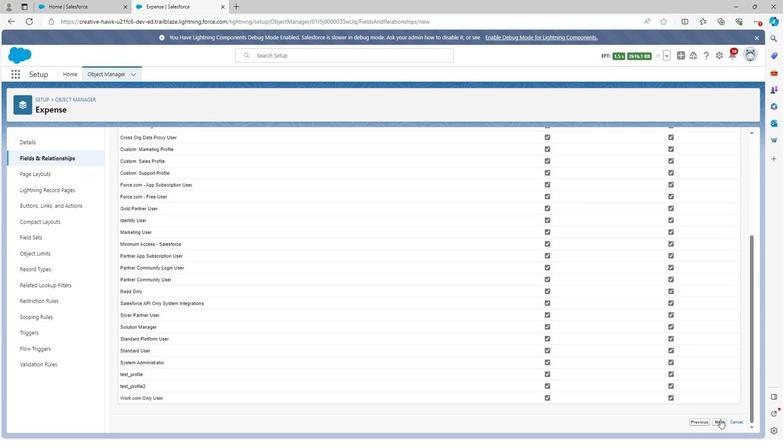 
Action: Mouse pressed left at (720, 422)
Screenshot: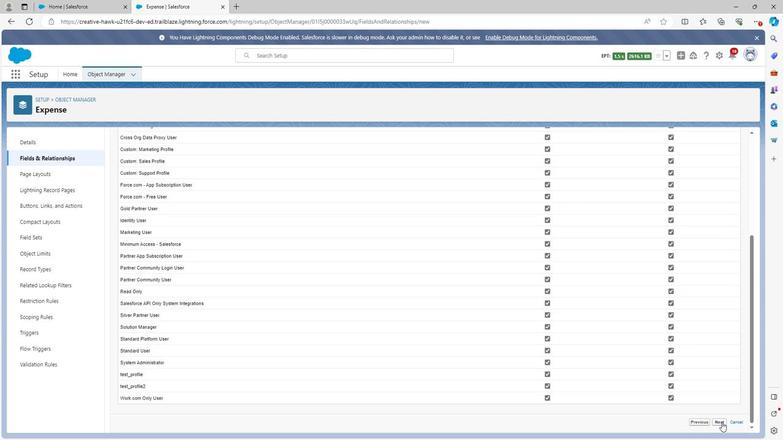 
Action: Mouse moved to (720, 301)
Screenshot: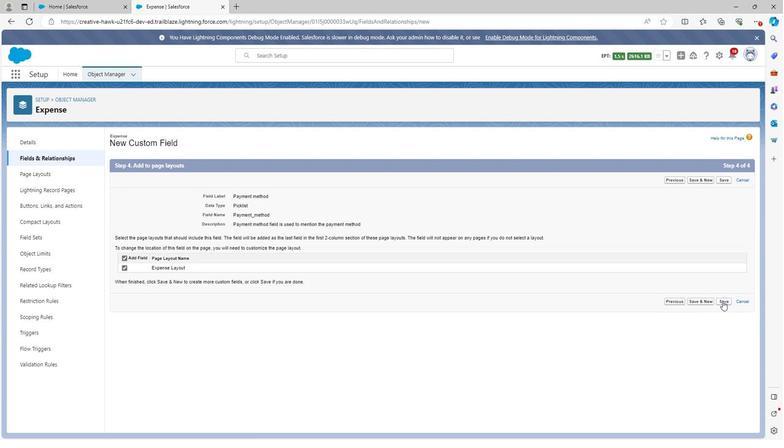 
Action: Mouse pressed left at (720, 301)
Screenshot: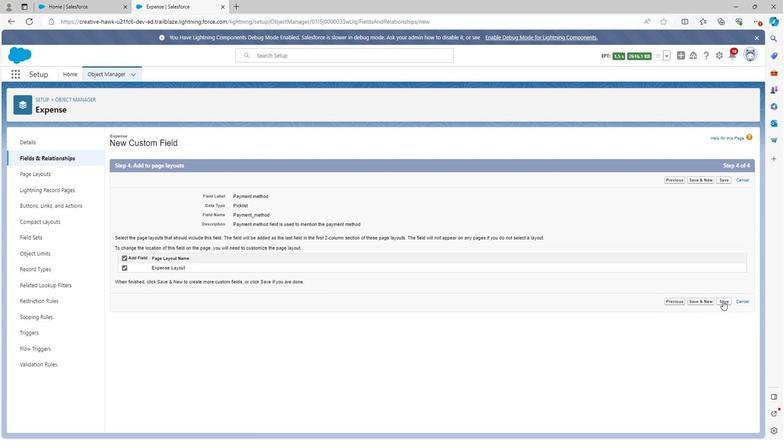 
Action: Mouse moved to (574, 139)
Screenshot: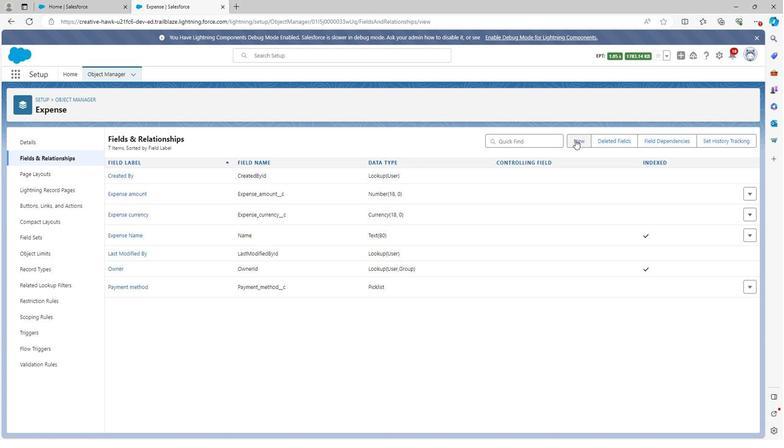 
Action: Mouse pressed left at (574, 139)
Screenshot: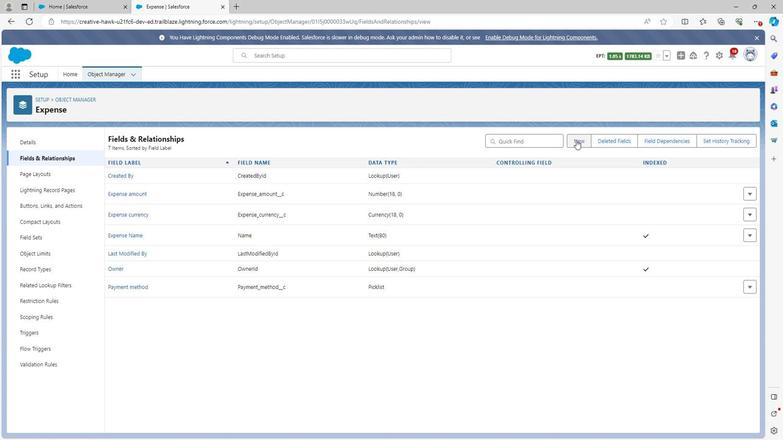 
Action: Mouse moved to (119, 370)
Screenshot: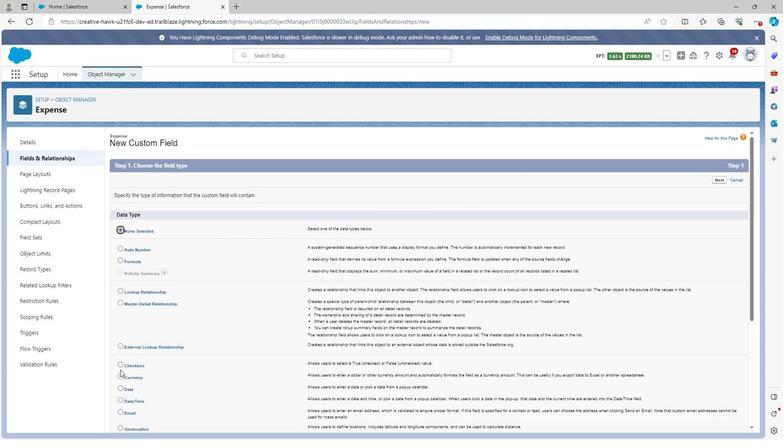 
Action: Mouse scrolled (119, 370) with delta (0, 0)
Screenshot: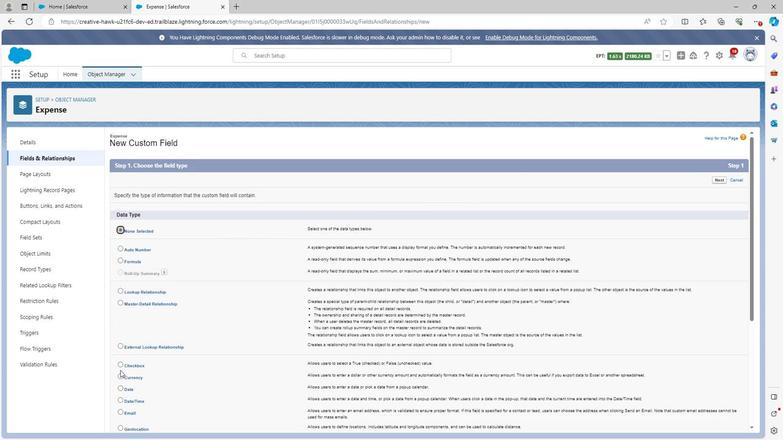 
Action: Mouse scrolled (119, 370) with delta (0, 0)
Screenshot: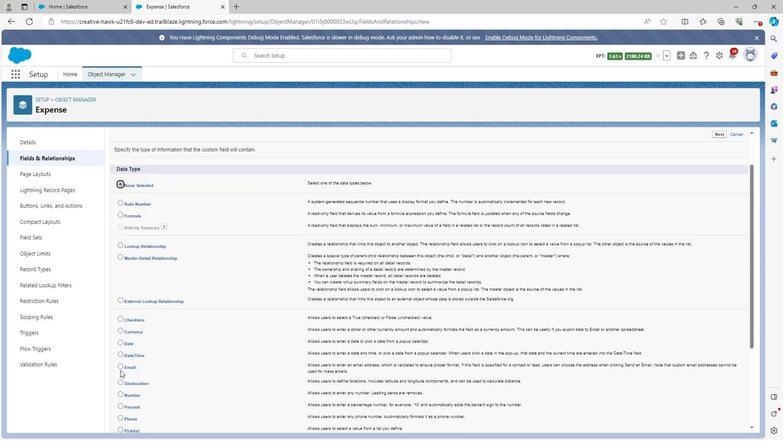 
Action: Mouse scrolled (119, 370) with delta (0, 0)
Screenshot: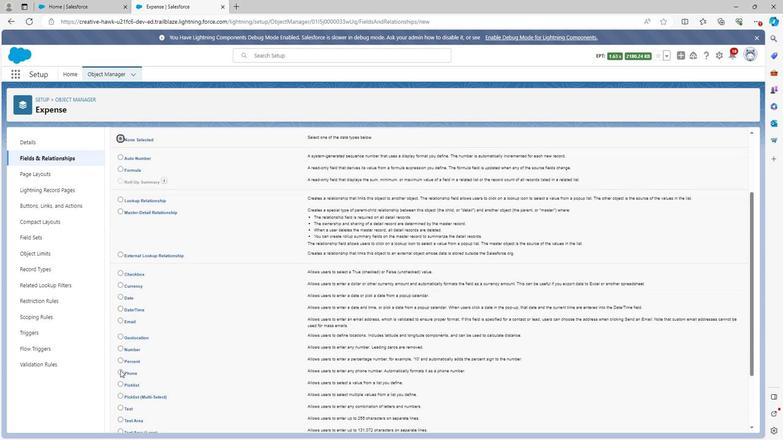 
Action: Mouse moved to (117, 362)
Screenshot: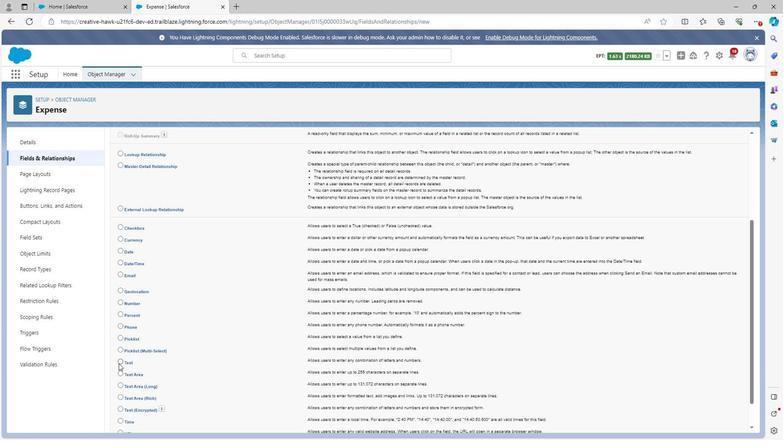 
Action: Mouse pressed left at (117, 362)
Screenshot: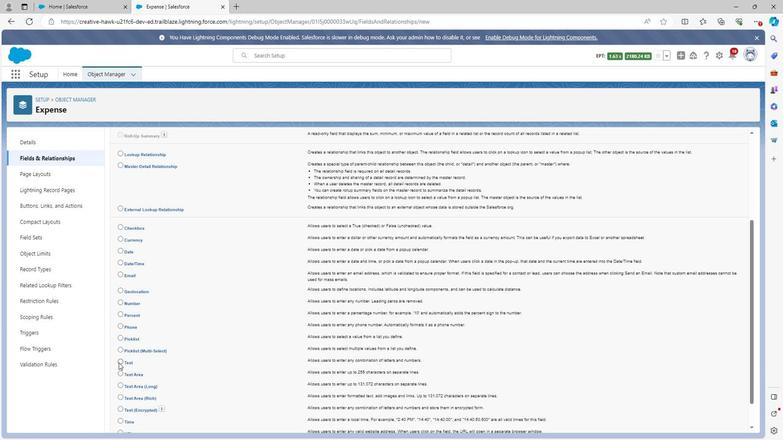
Action: Mouse moved to (530, 329)
Screenshot: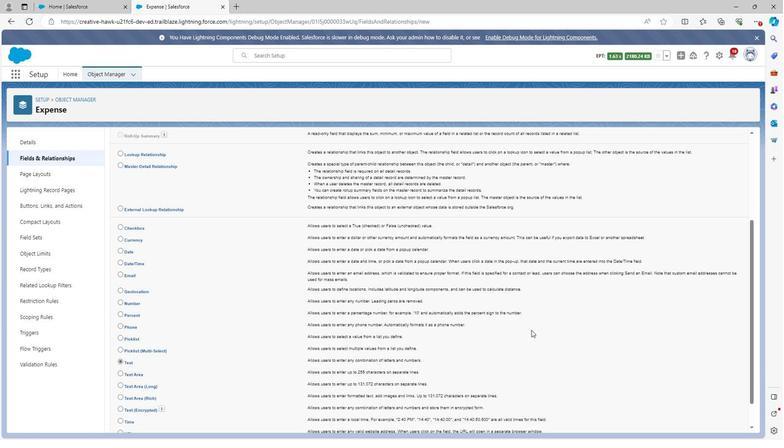 
Action: Mouse scrolled (530, 329) with delta (0, 0)
Screenshot: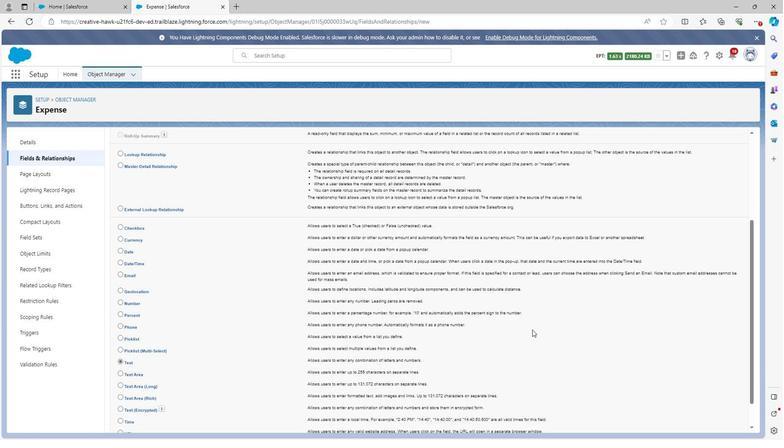 
Action: Mouse scrolled (530, 329) with delta (0, 0)
Screenshot: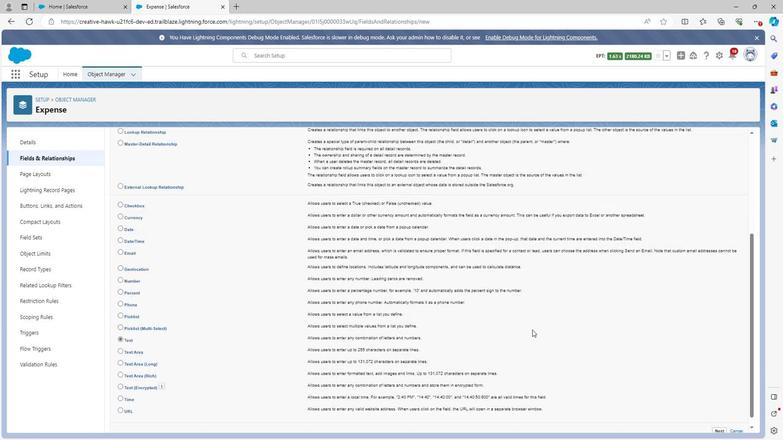 
Action: Mouse scrolled (530, 329) with delta (0, 0)
Screenshot: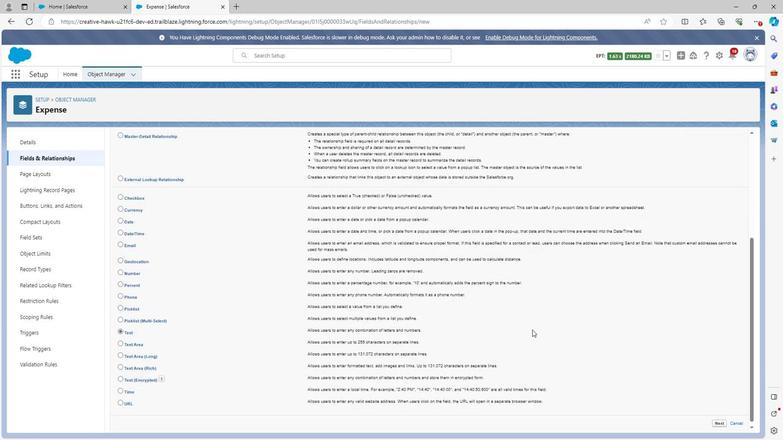 
Action: Mouse moved to (717, 419)
Screenshot: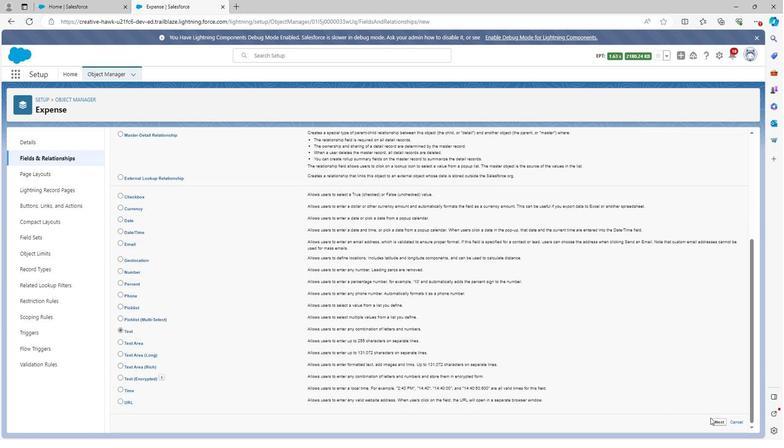 
Action: Mouse pressed left at (717, 419)
Screenshot: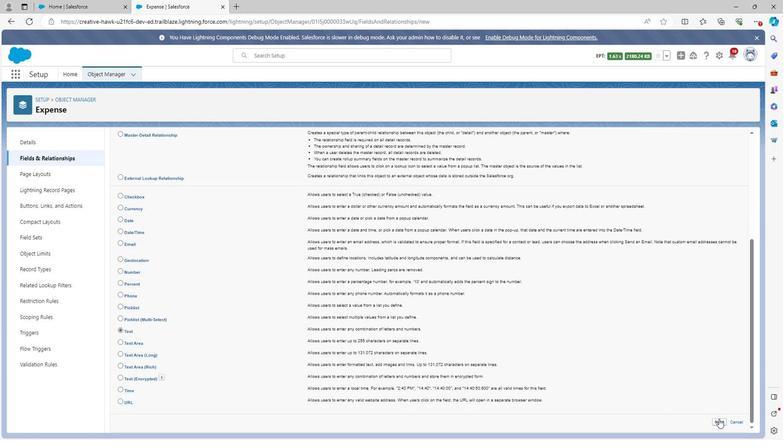 
Action: Mouse moved to (244, 194)
Screenshot: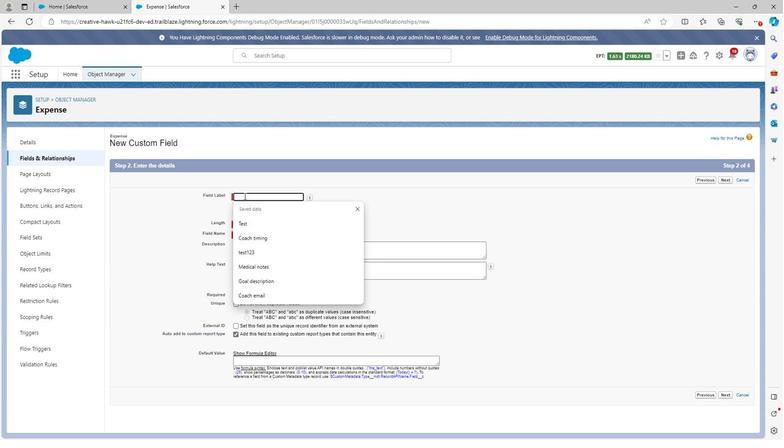 
Action: Mouse pressed left at (244, 194)
Screenshot: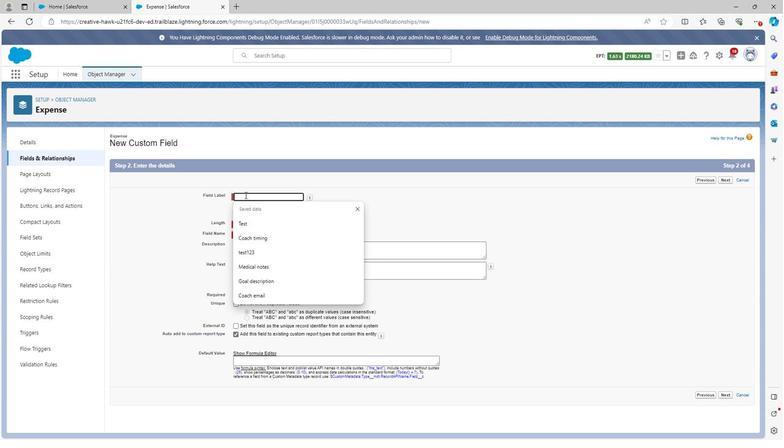
Action: Mouse moved to (244, 194)
Screenshot: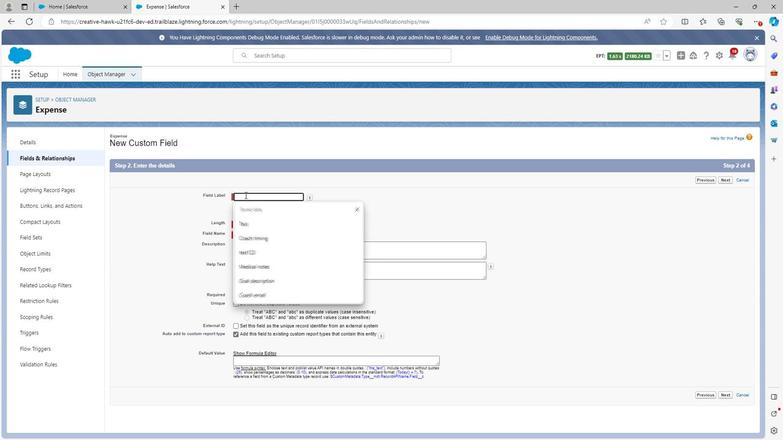 
Action: Key pressed <Key.shift>Employee
Screenshot: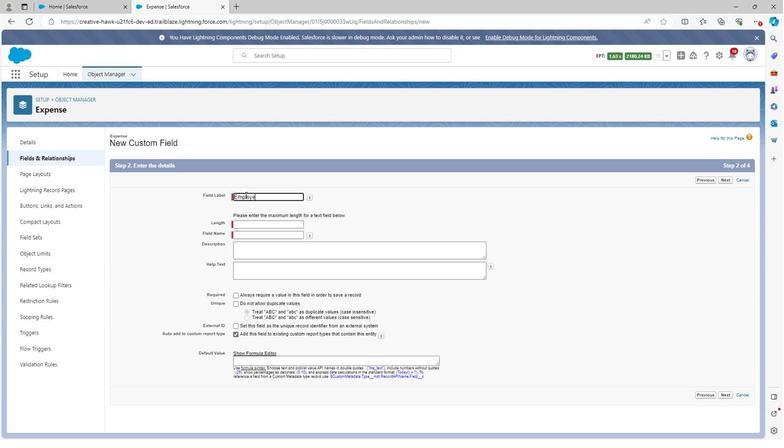 
Action: Mouse moved to (399, 194)
Screenshot: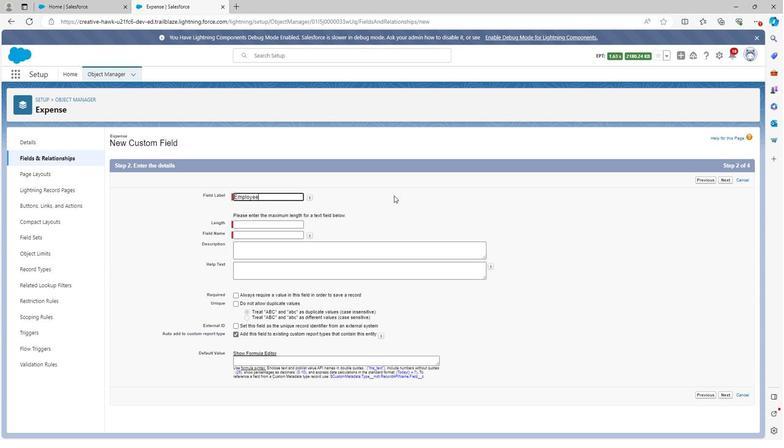 
Action: Mouse pressed left at (399, 194)
Screenshot: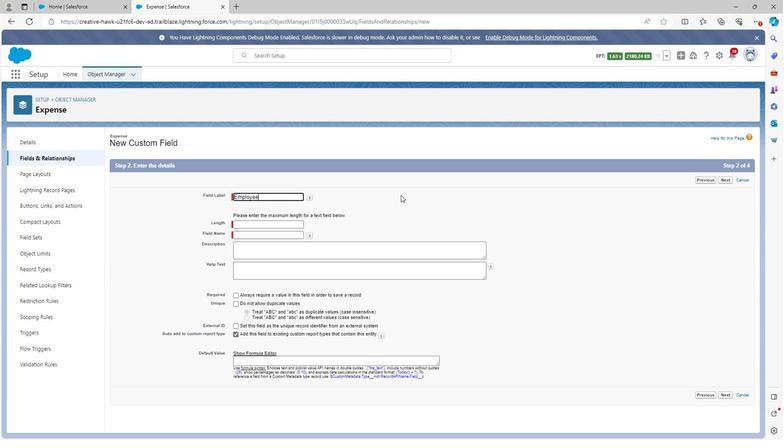 
Action: Mouse moved to (264, 222)
Screenshot: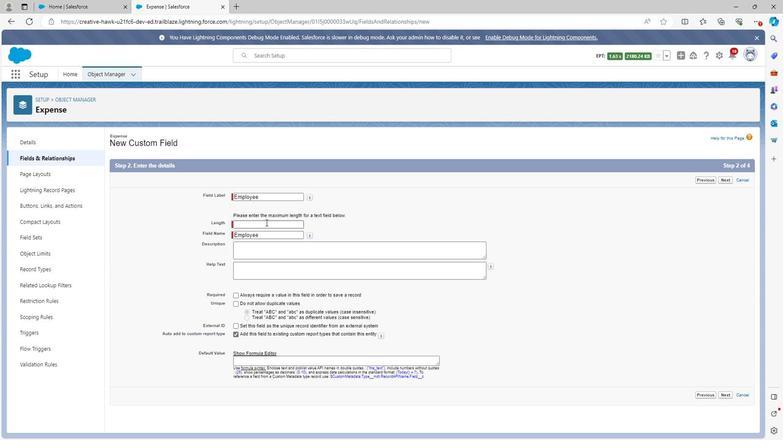 
Action: Mouse pressed left at (264, 222)
Screenshot: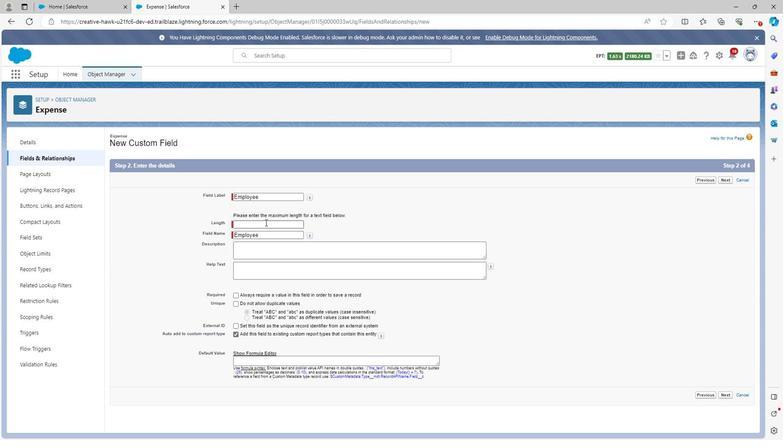 
Action: Mouse moved to (264, 229)
Screenshot: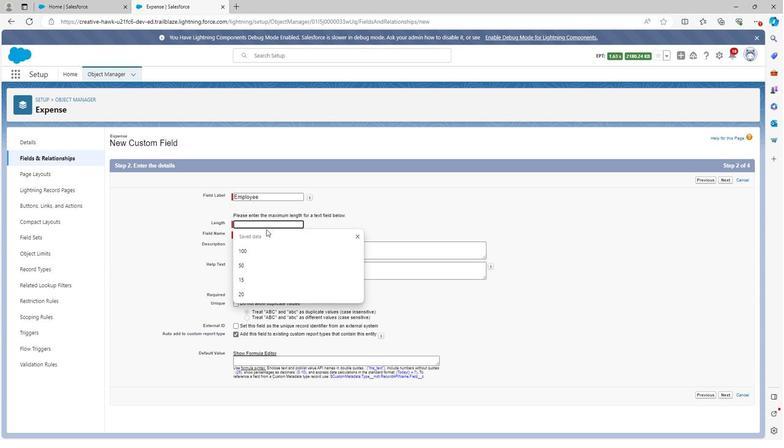 
Action: Key pressed 1
Screenshot: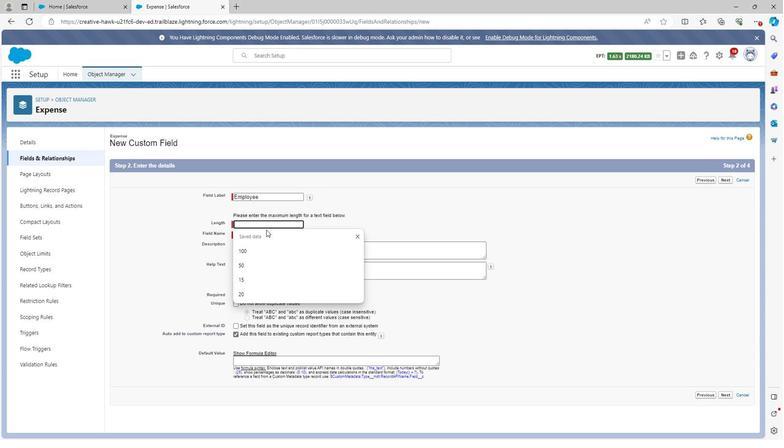 
Action: Mouse moved to (264, 234)
Screenshot: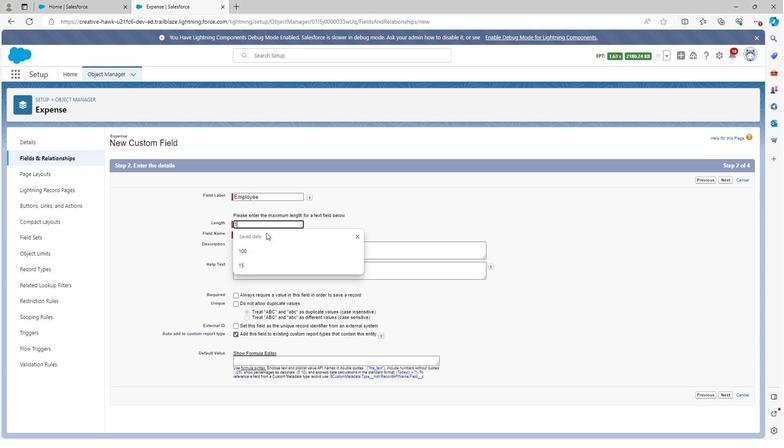 
Action: Key pressed 8
Screenshot: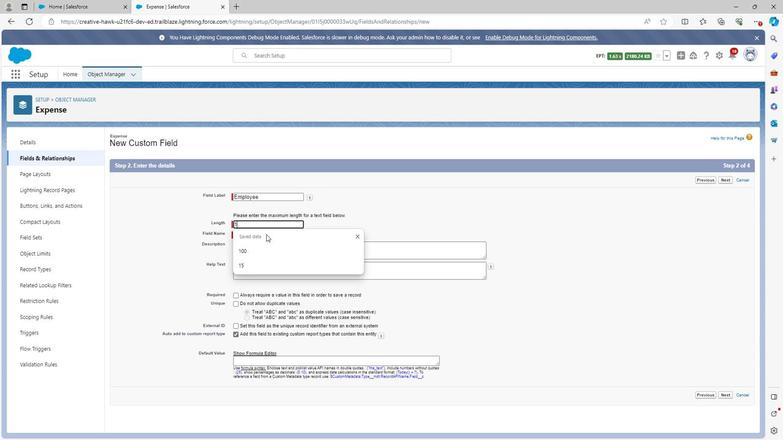
Action: Mouse moved to (275, 224)
Screenshot: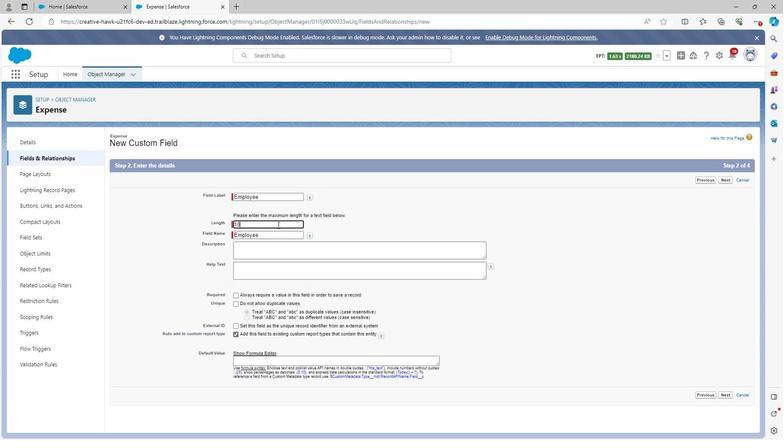 
Action: Mouse pressed left at (275, 224)
Screenshot: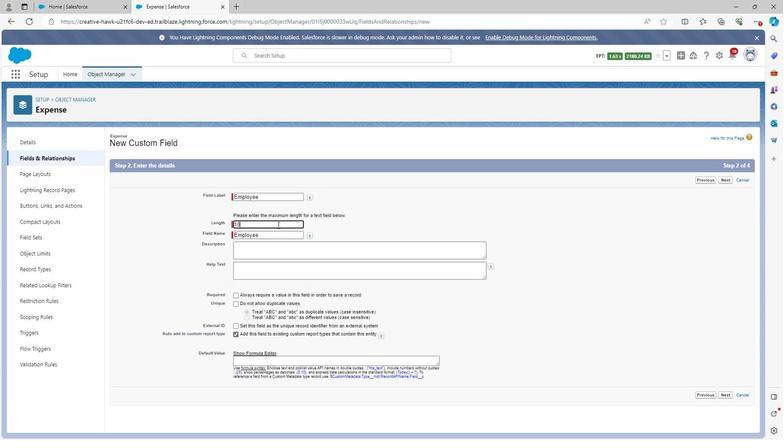 
Action: Mouse moved to (197, 223)
Screenshot: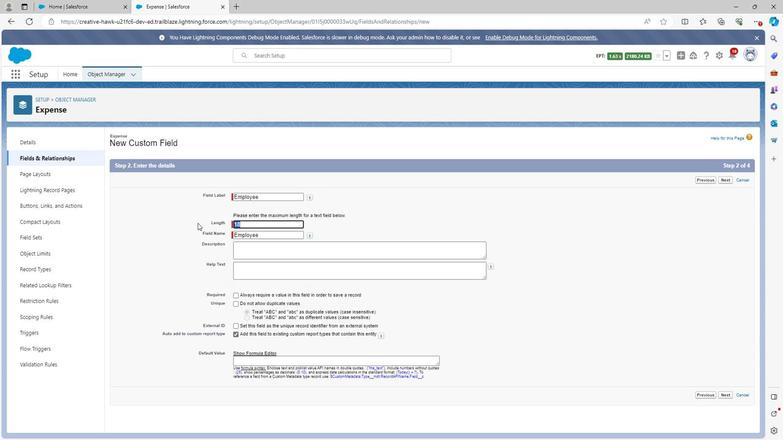 
Action: Key pressed <Key.backspace>
Screenshot: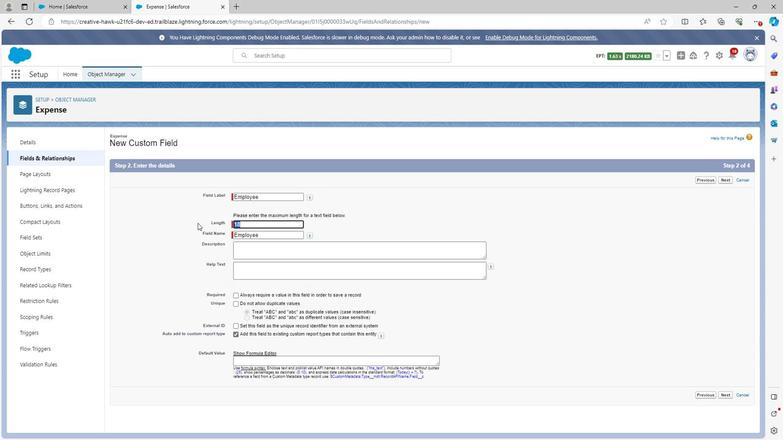 
Action: Mouse moved to (194, 231)
Screenshot: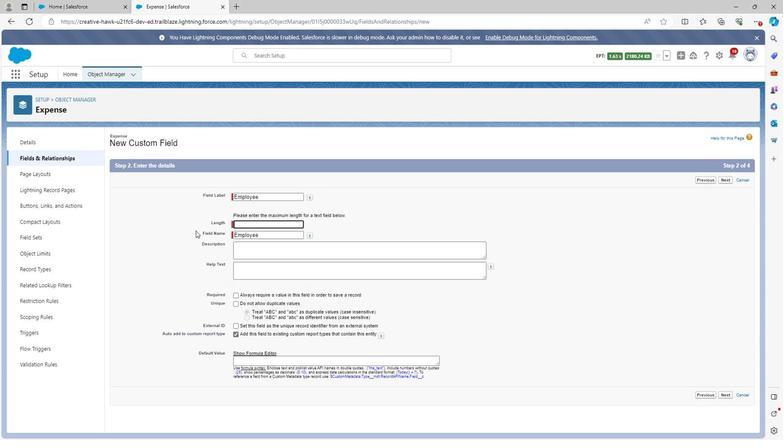 
Action: Key pressed 50
Screenshot: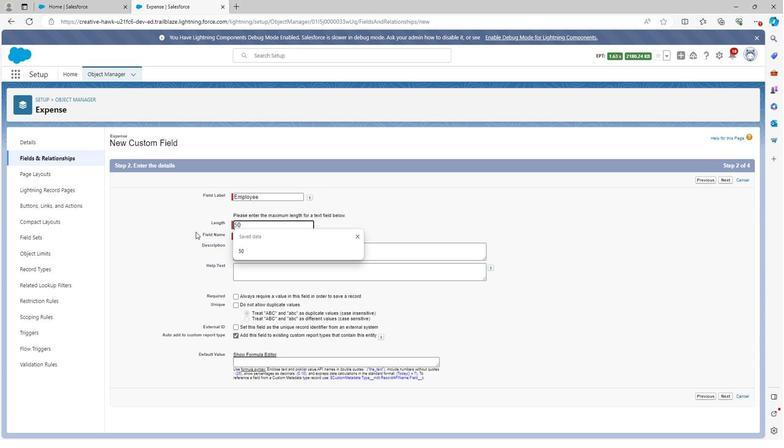 
Action: Mouse moved to (376, 227)
Screenshot: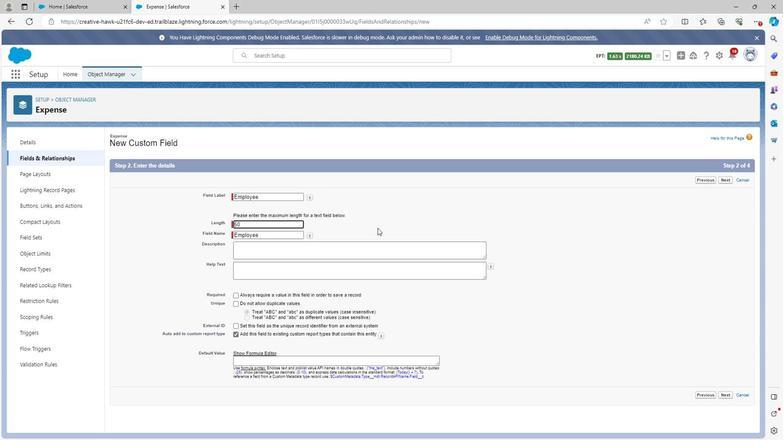 
Action: Mouse pressed left at (376, 227)
Screenshot: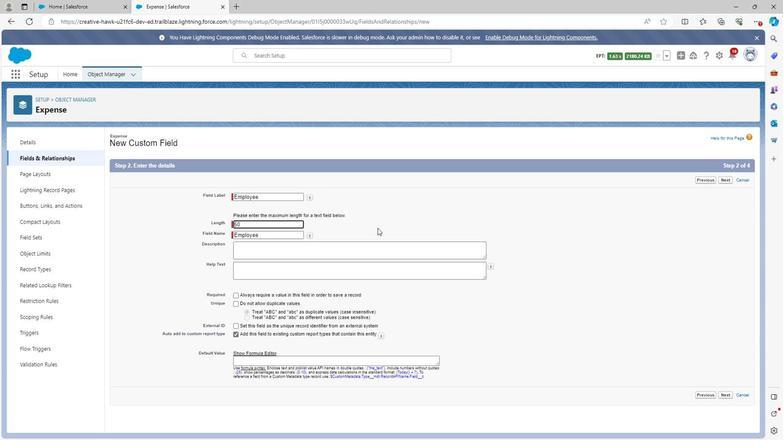 
Action: Mouse moved to (301, 252)
Screenshot: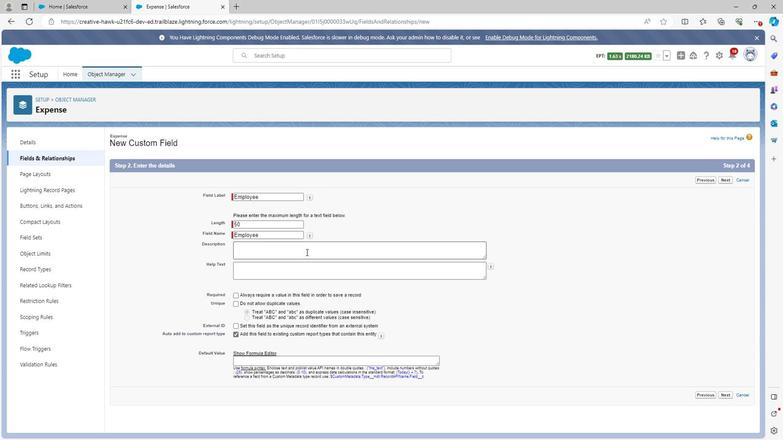 
Action: Mouse pressed left at (301, 252)
Screenshot: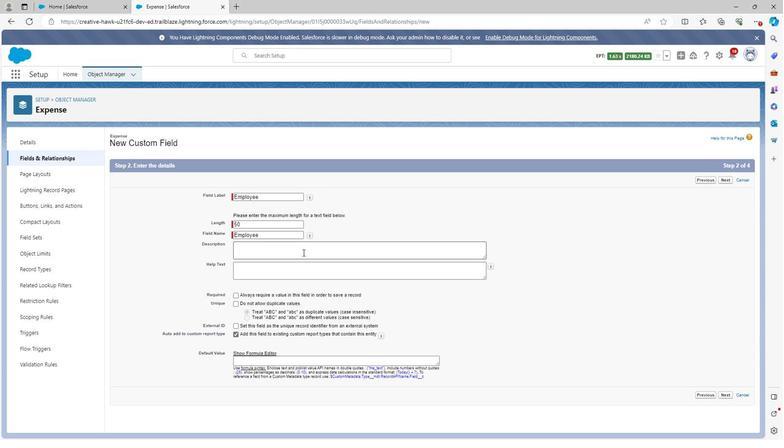 
Action: Mouse moved to (302, 252)
Screenshot: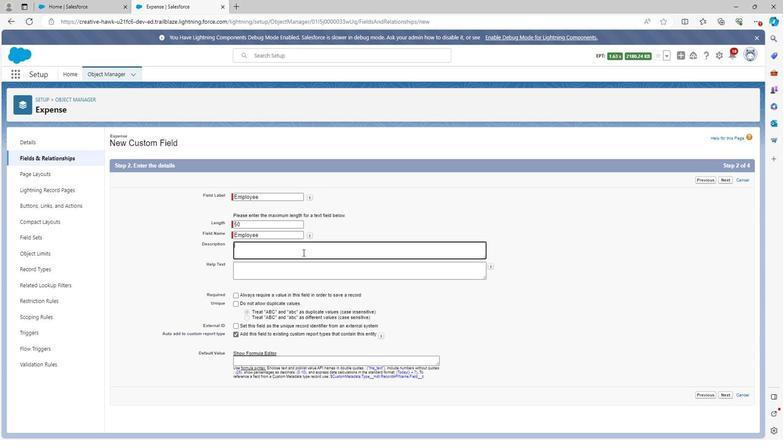 
Action: Key pressed <Key.shift><Key.shift><Key.shift>Employee<Key.space>field<Key.space>is<Key.space>used<Key.space>to<Key.space>define<Key.space>the<Key.space>employee<Key.space>infomation
Screenshot: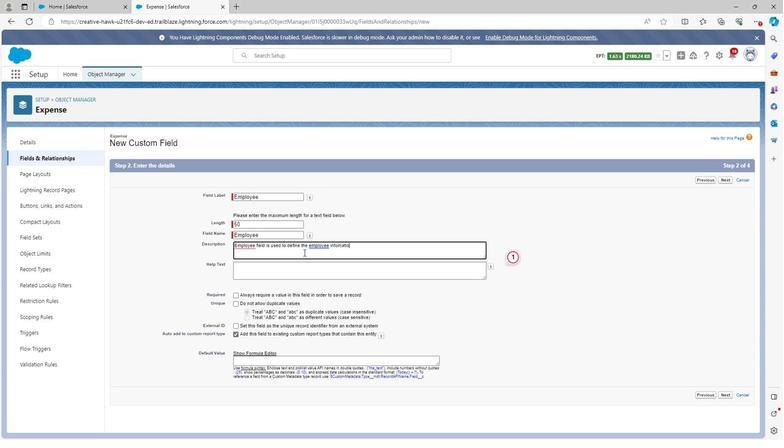 
Action: Mouse moved to (511, 352)
Screenshot: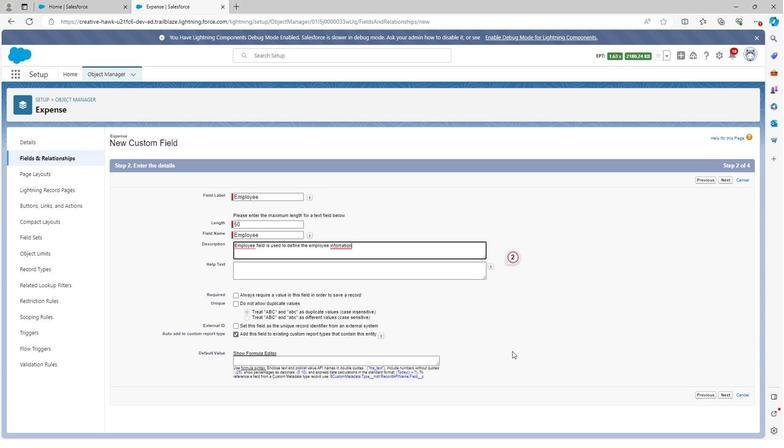 
Action: Mouse scrolled (511, 351) with delta (0, 0)
Screenshot: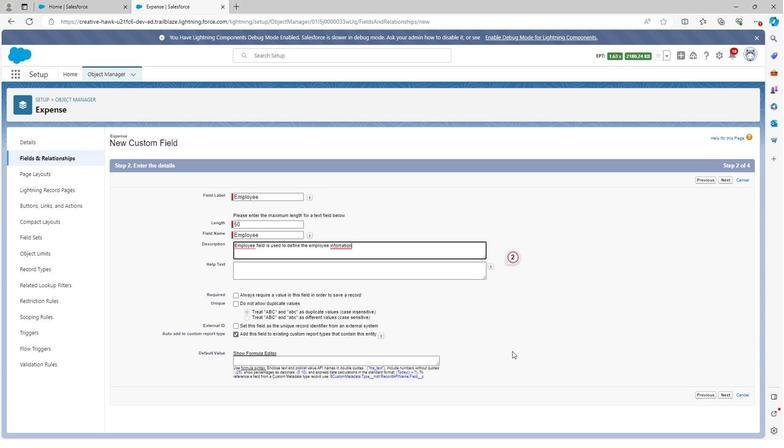 
Action: Mouse moved to (512, 352)
Screenshot: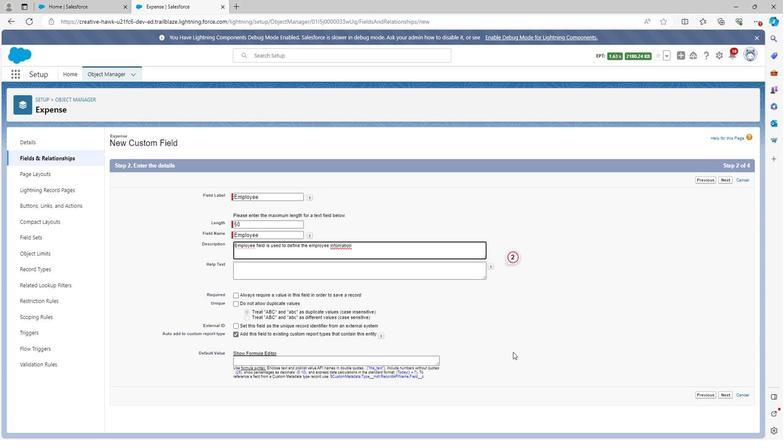 
Action: Mouse scrolled (512, 351) with delta (0, 0)
Screenshot: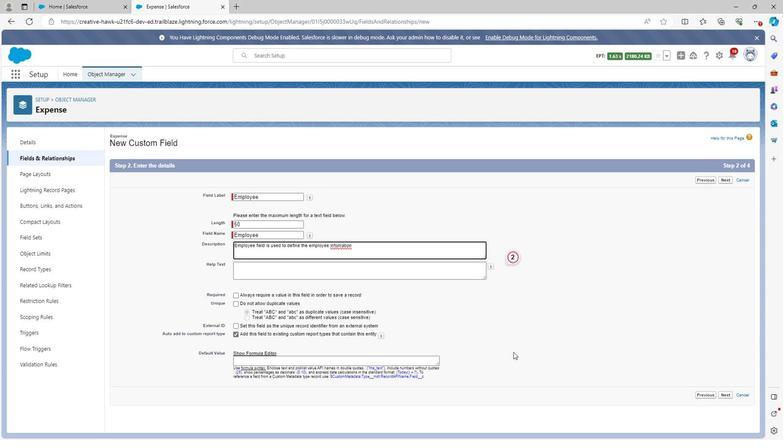 
Action: Mouse scrolled (512, 351) with delta (0, 0)
Screenshot: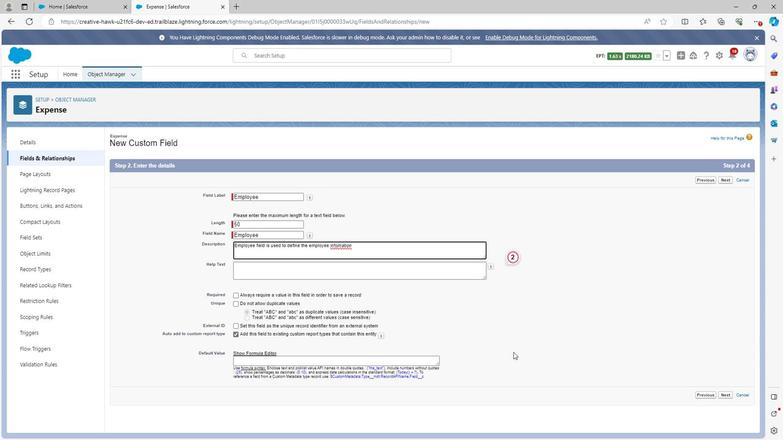 
Action: Mouse moved to (722, 395)
Screenshot: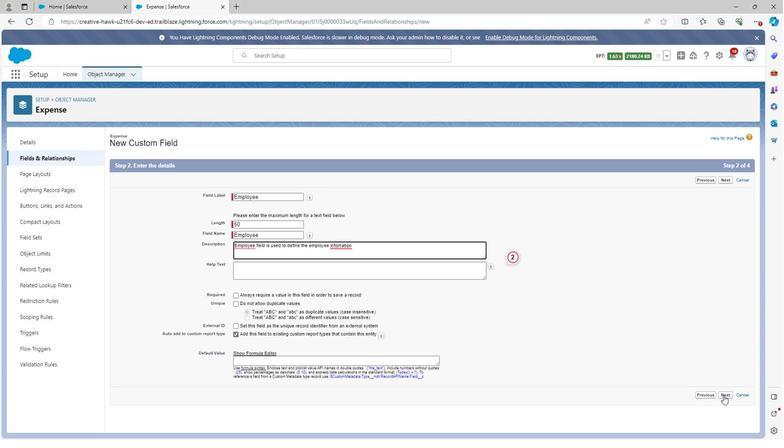 
Action: Mouse pressed left at (722, 395)
Screenshot: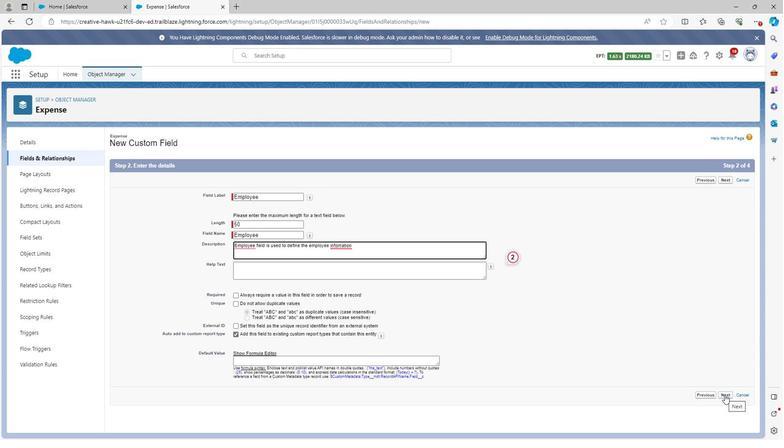 
Action: Mouse moved to (539, 250)
Screenshot: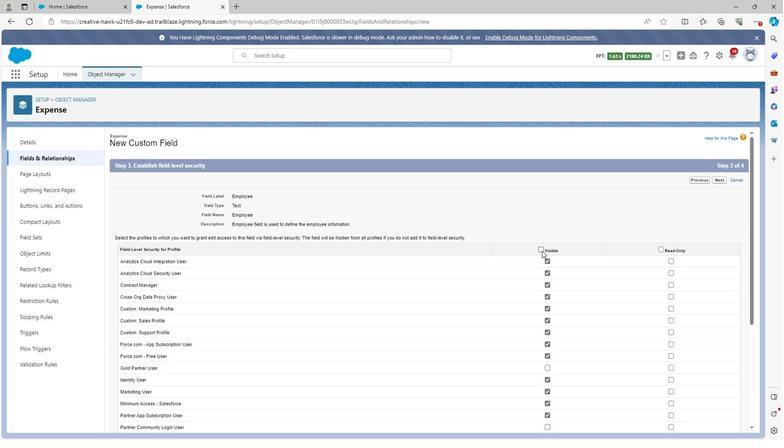 
Action: Mouse pressed left at (539, 250)
Screenshot: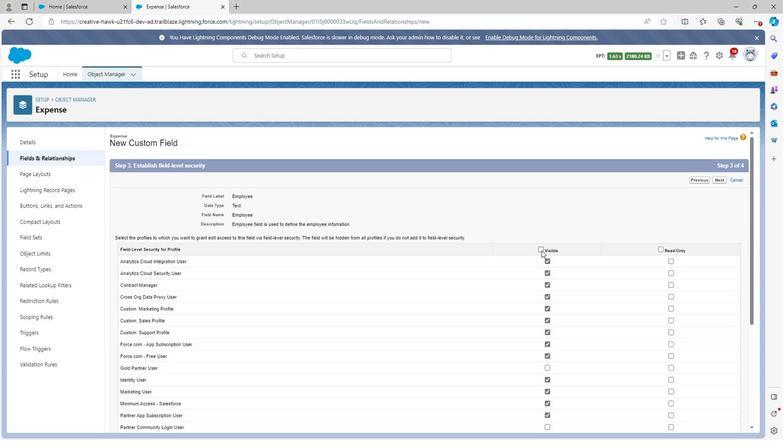 
Action: Mouse moved to (657, 249)
Screenshot: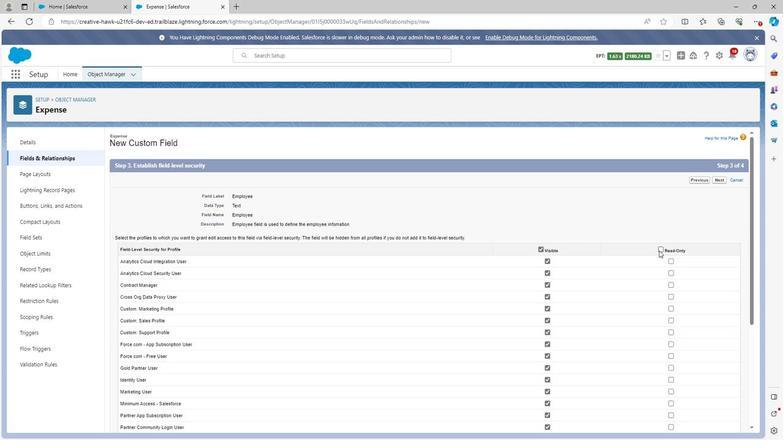 
Action: Mouse pressed left at (657, 249)
Screenshot: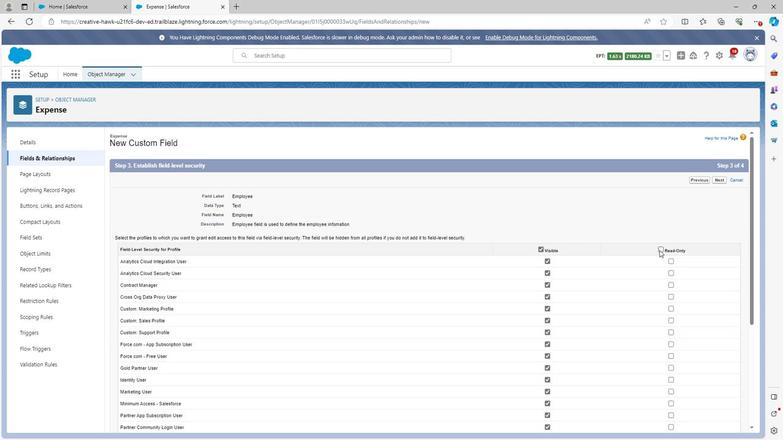 
Action: Mouse moved to (606, 269)
Screenshot: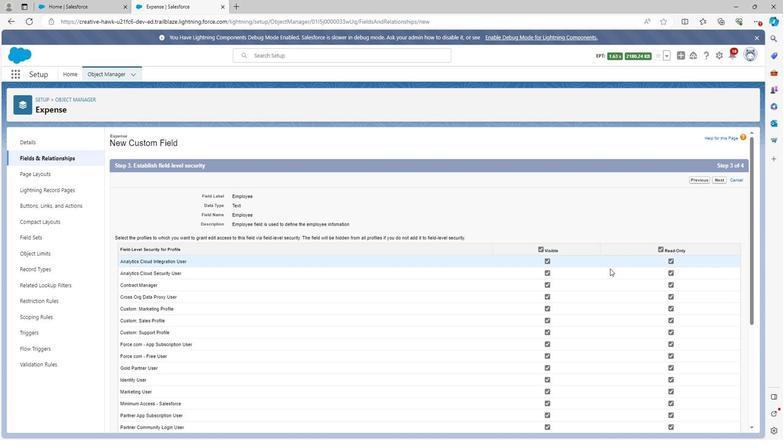 
Action: Mouse scrolled (606, 269) with delta (0, 0)
Screenshot: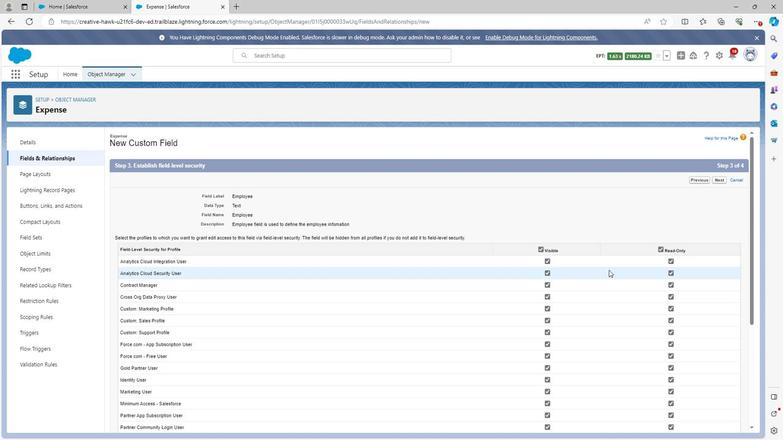 
Action: Mouse scrolled (606, 269) with delta (0, 0)
Screenshot: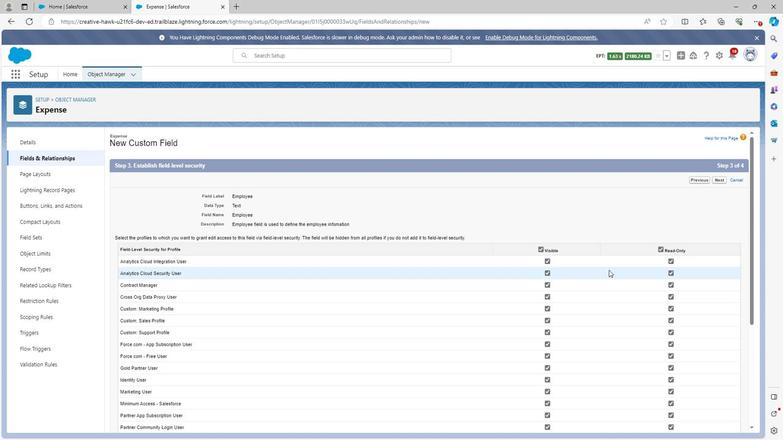 
Action: Mouse scrolled (606, 269) with delta (0, 0)
Screenshot: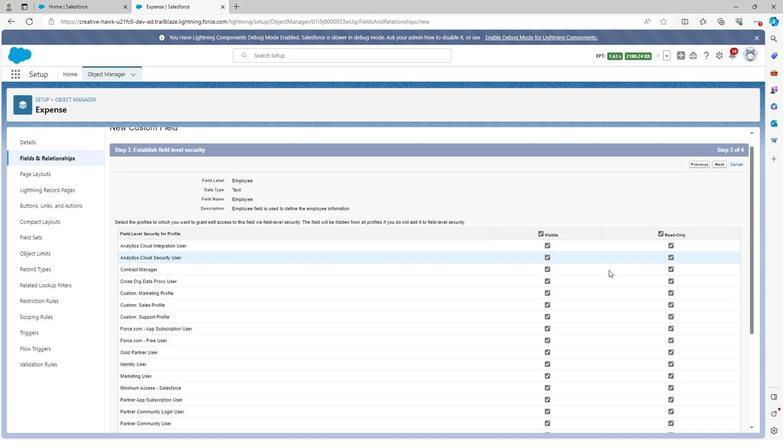 
Action: Mouse scrolled (606, 269) with delta (0, 0)
Screenshot: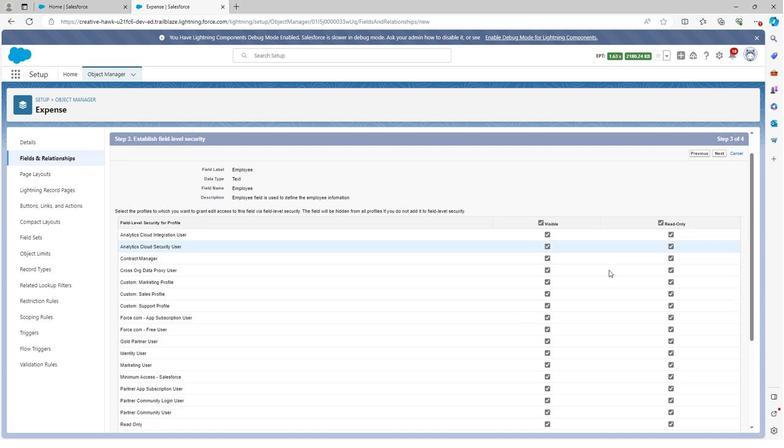
Action: Mouse scrolled (606, 269) with delta (0, 0)
Screenshot: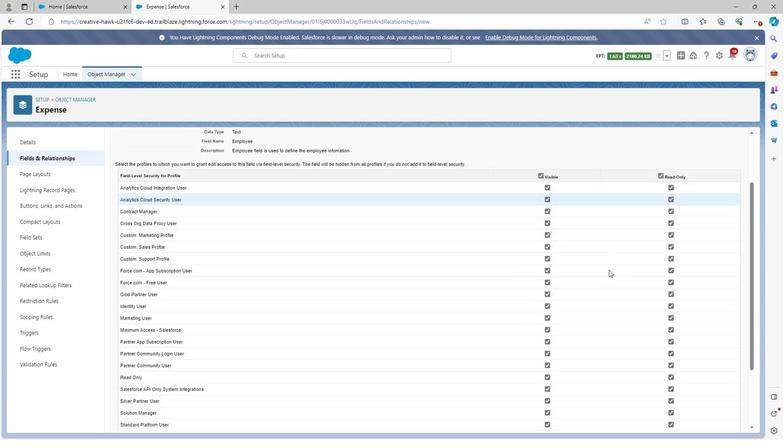
Action: Mouse scrolled (606, 269) with delta (0, 0)
Screenshot: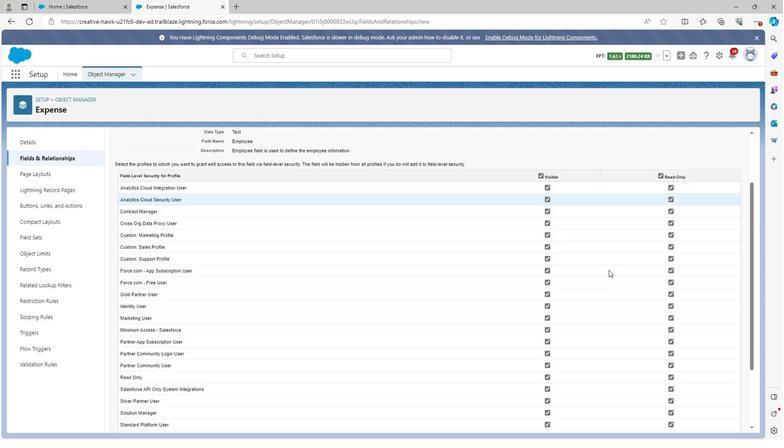 
Action: Mouse moved to (606, 271)
Screenshot: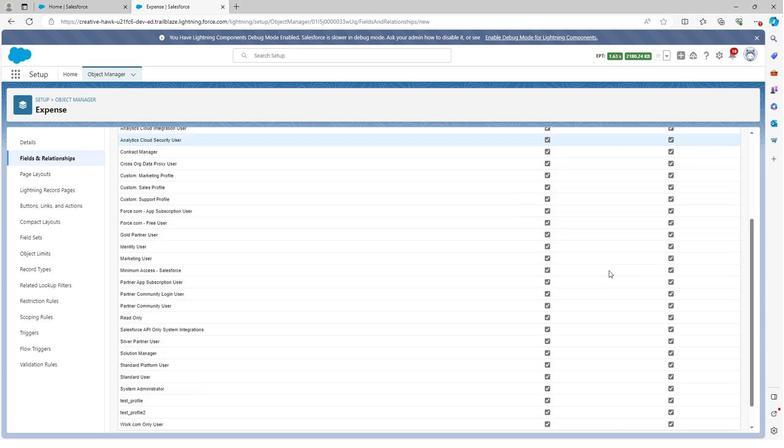 
Action: Mouse scrolled (606, 270) with delta (0, 0)
Screenshot: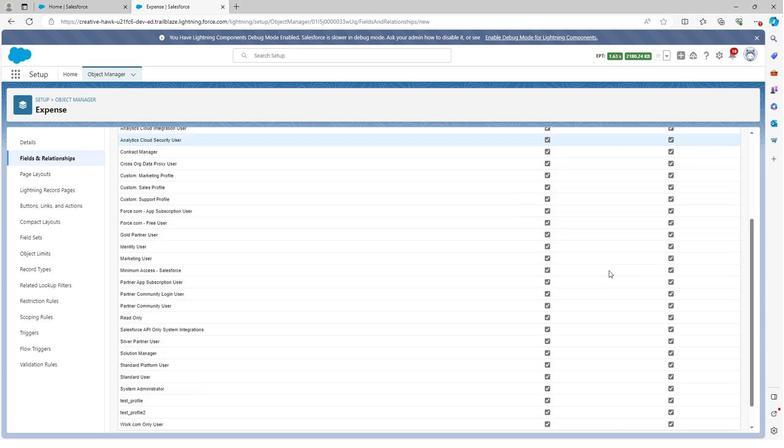 
Action: Mouse moved to (717, 422)
Screenshot: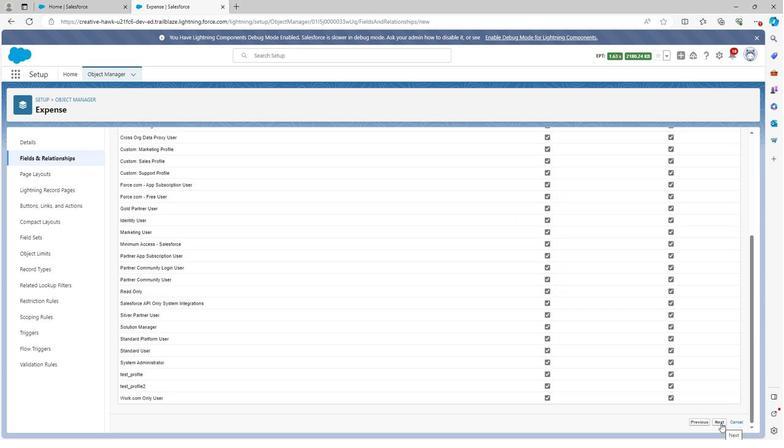 
Action: Mouse pressed left at (717, 422)
